 Task: Find connections with filter location Wolfsberg with filter topic #marketswith filter profile language Potuguese with filter current company Ingram Micro with filter school Vijayanagara Sri Krishnadevaraya University, Bellary with filter industry Retail Recyclable Materials & Used Merchandise with filter service category Lead Generation with filter keywords title Phone Sales Specialist
Action: Mouse moved to (578, 202)
Screenshot: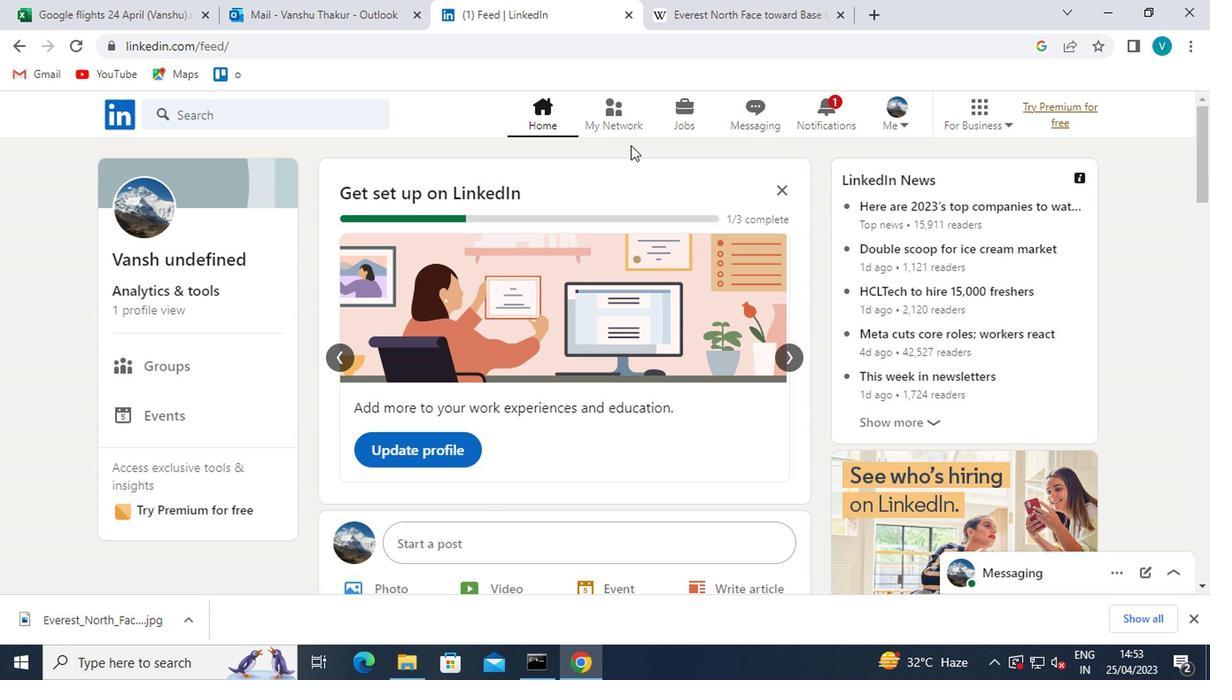 
Action: Mouse pressed left at (578, 202)
Screenshot: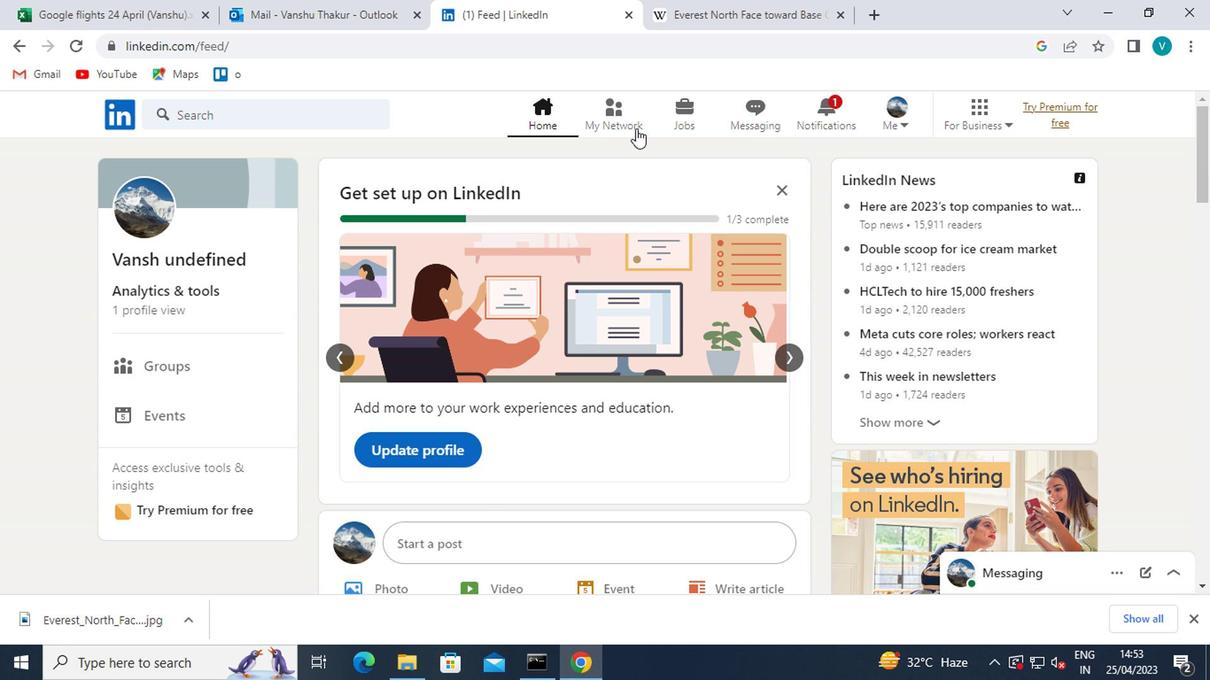 
Action: Mouse moved to (271, 269)
Screenshot: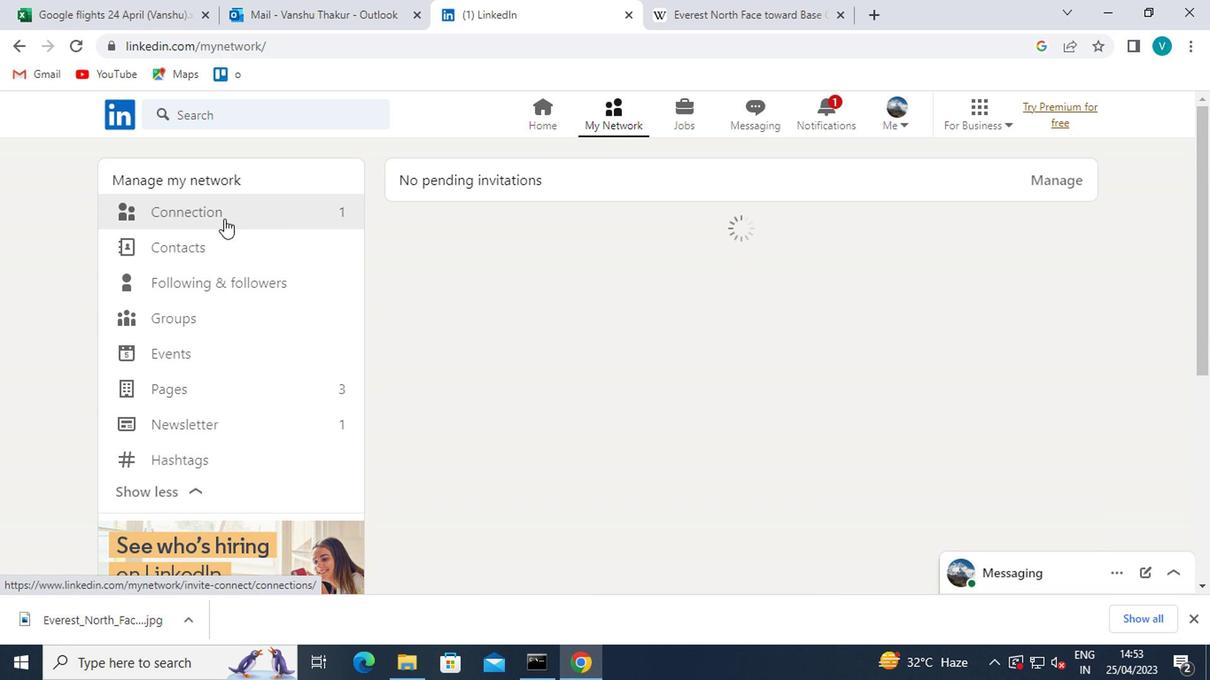 
Action: Mouse pressed left at (271, 269)
Screenshot: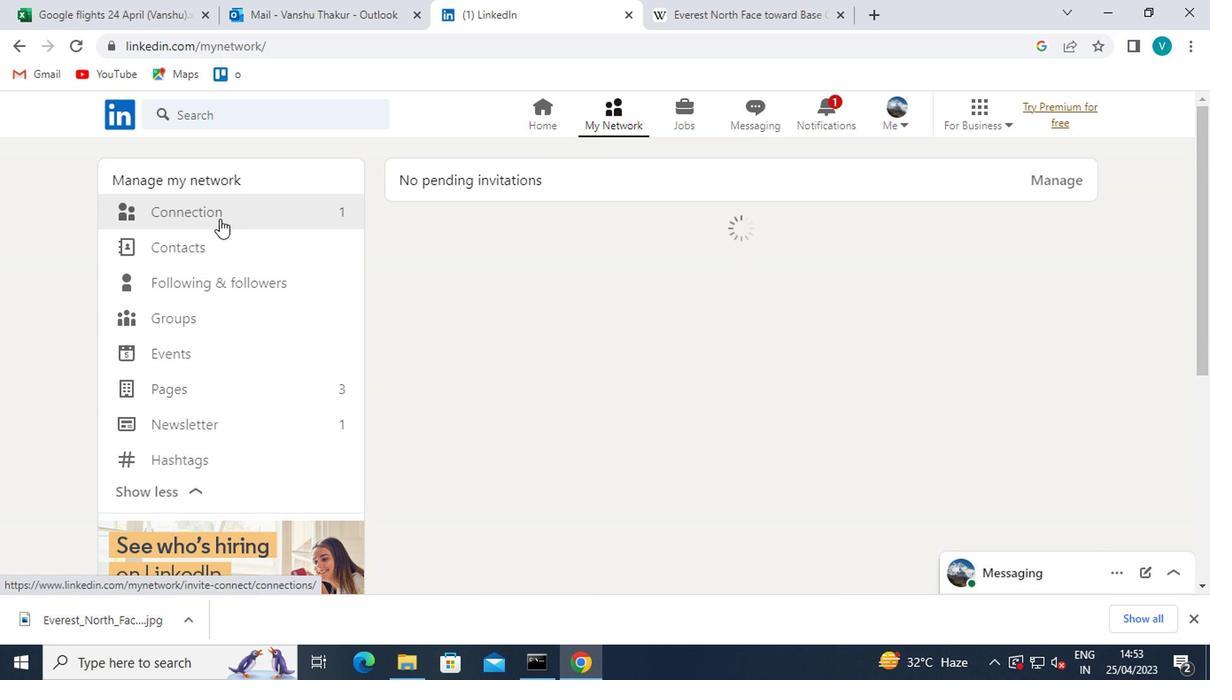 
Action: Mouse moved to (640, 272)
Screenshot: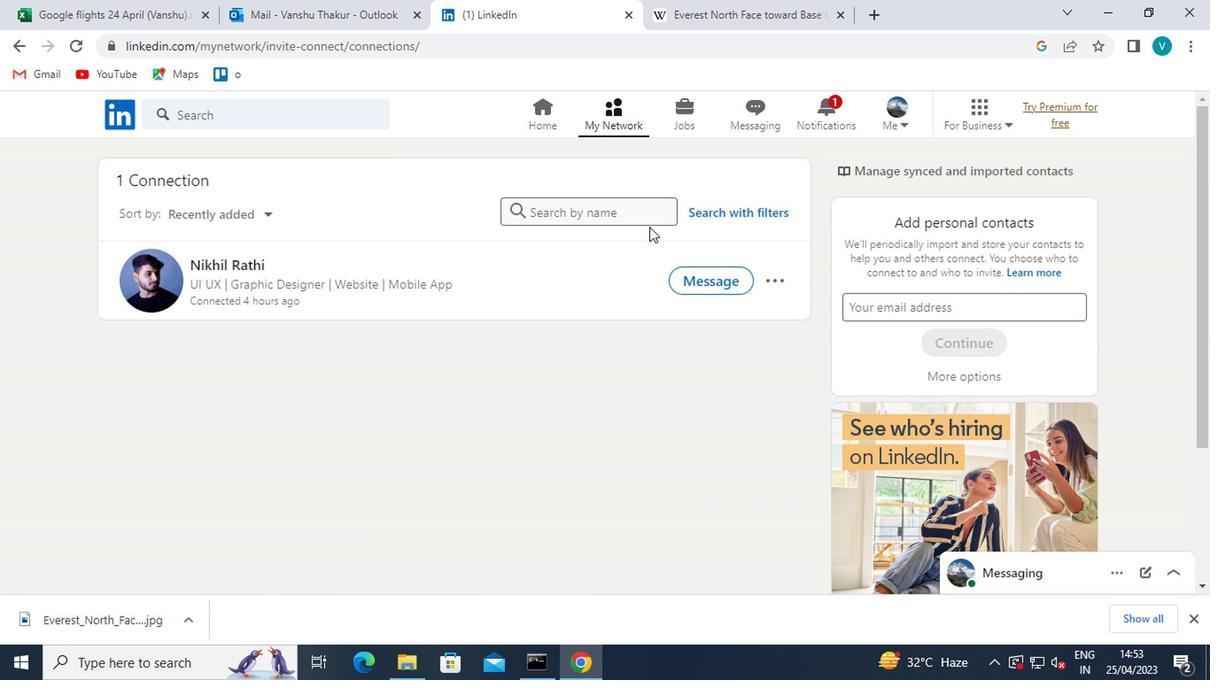 
Action: Mouse pressed left at (640, 272)
Screenshot: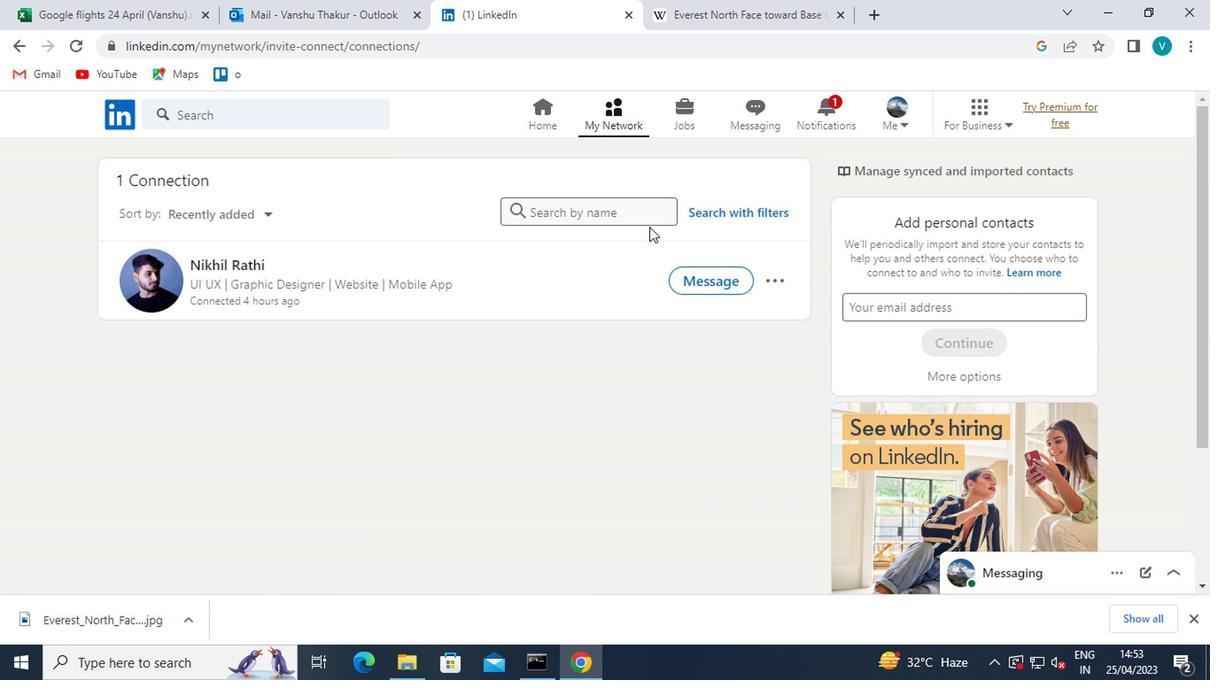
Action: Mouse moved to (561, 245)
Screenshot: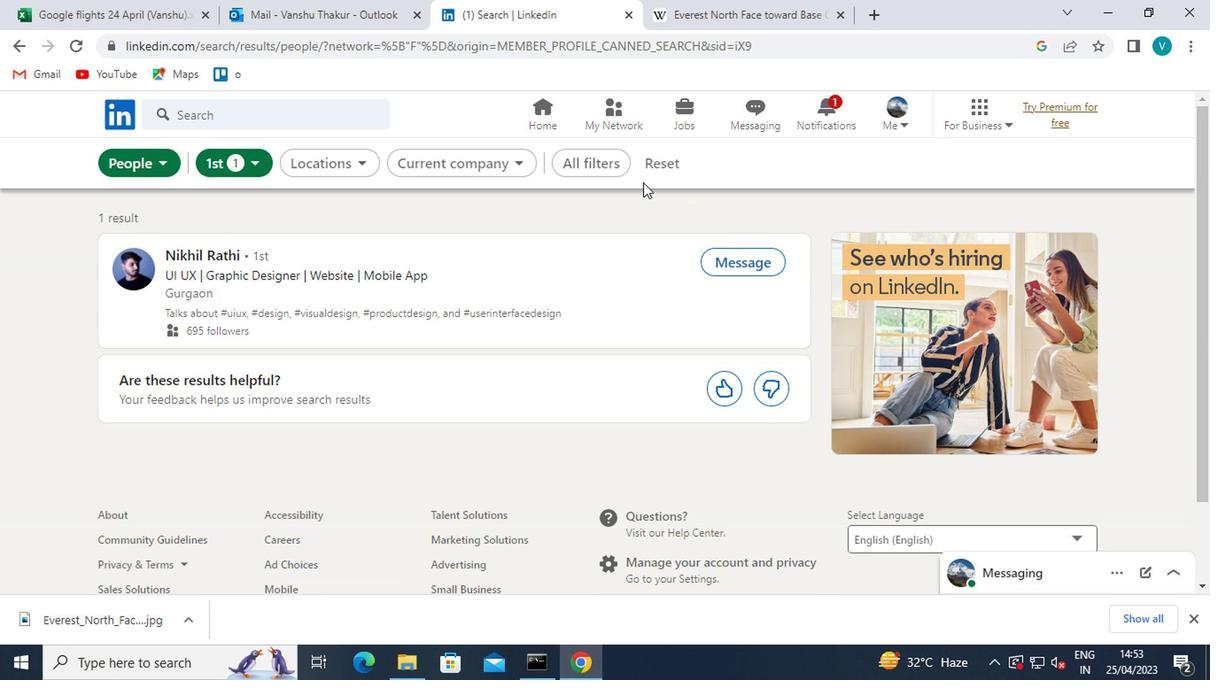 
Action: Mouse pressed left at (561, 245)
Screenshot: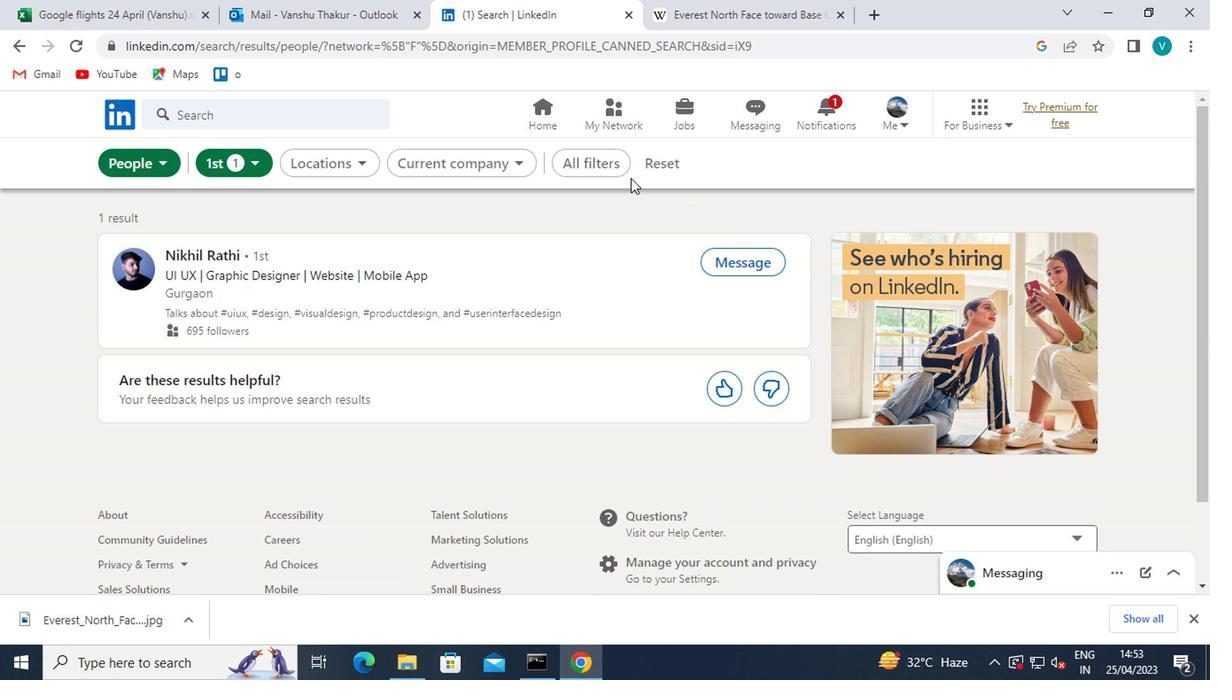 
Action: Mouse moved to (680, 352)
Screenshot: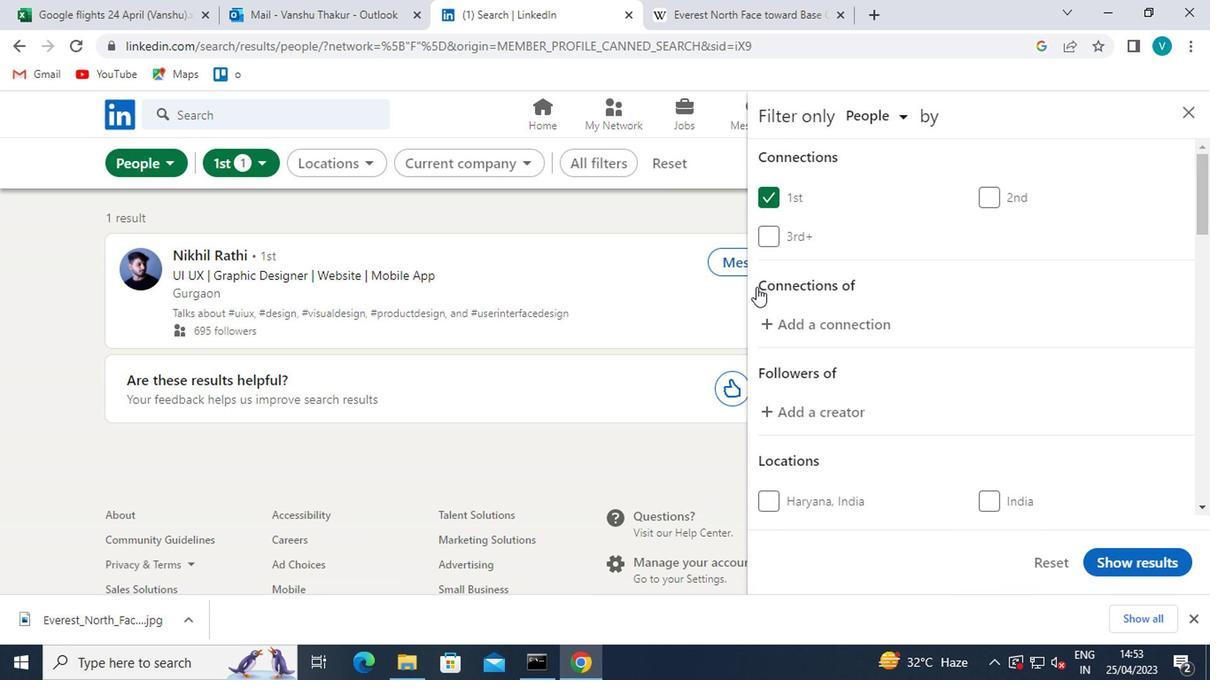 
Action: Mouse scrolled (680, 351) with delta (0, 0)
Screenshot: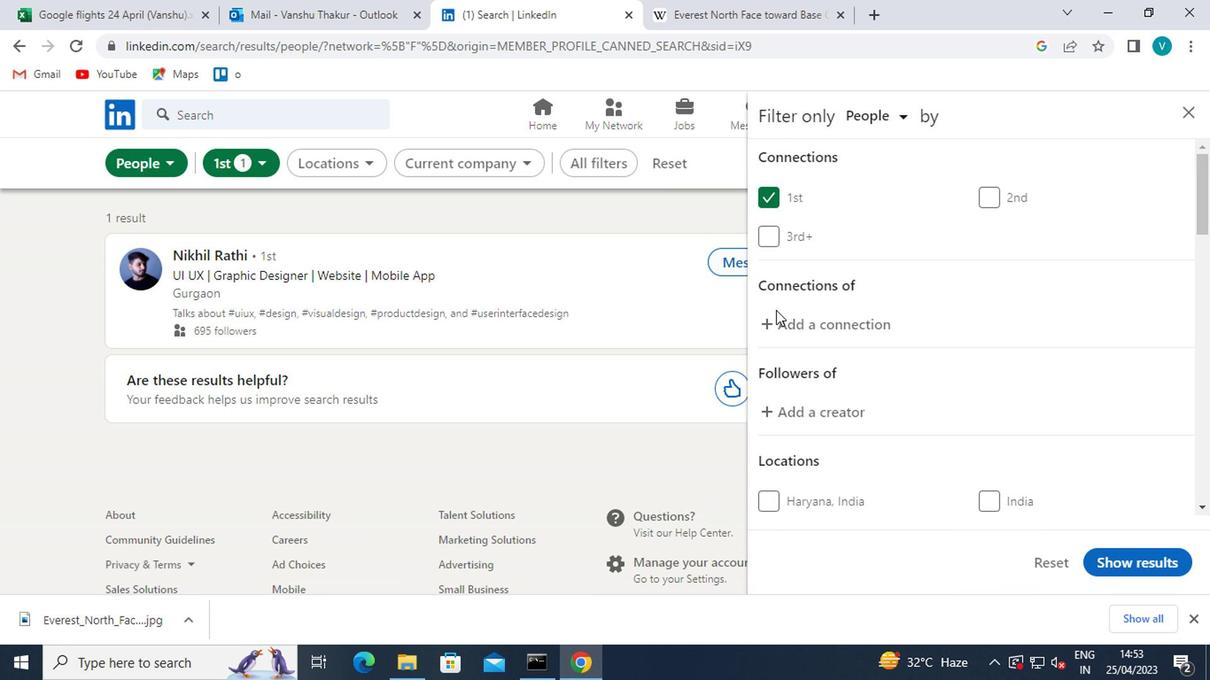 
Action: Mouse scrolled (680, 351) with delta (0, 0)
Screenshot: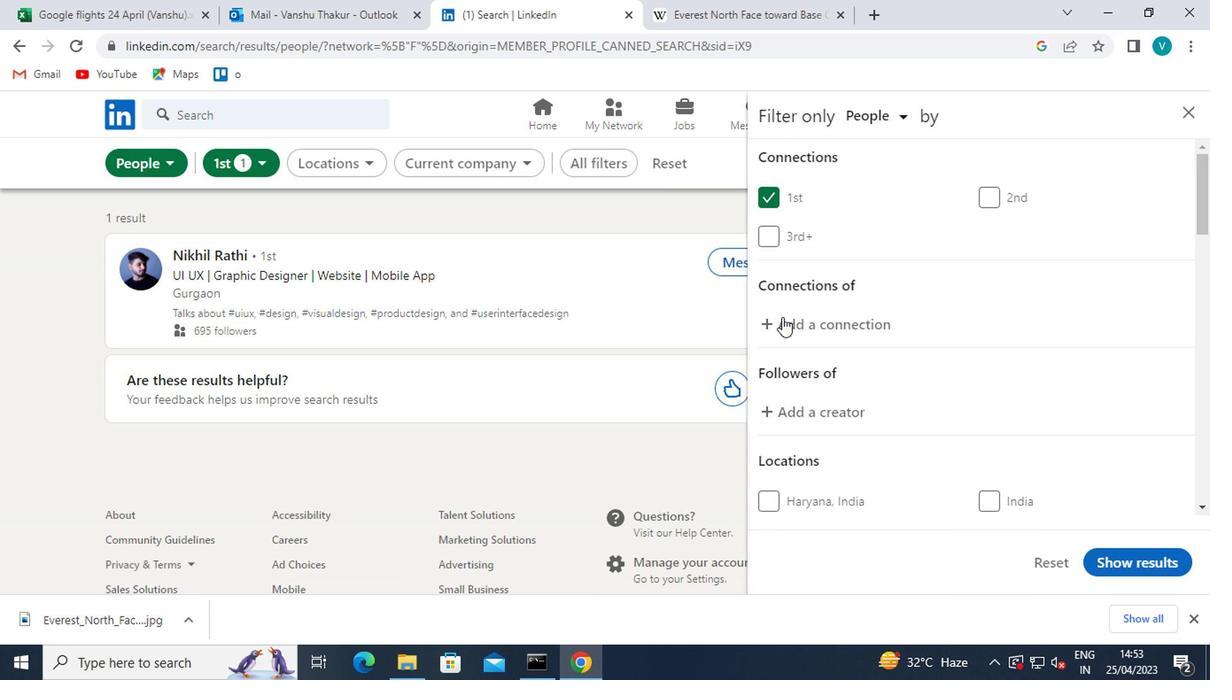 
Action: Mouse moved to (696, 407)
Screenshot: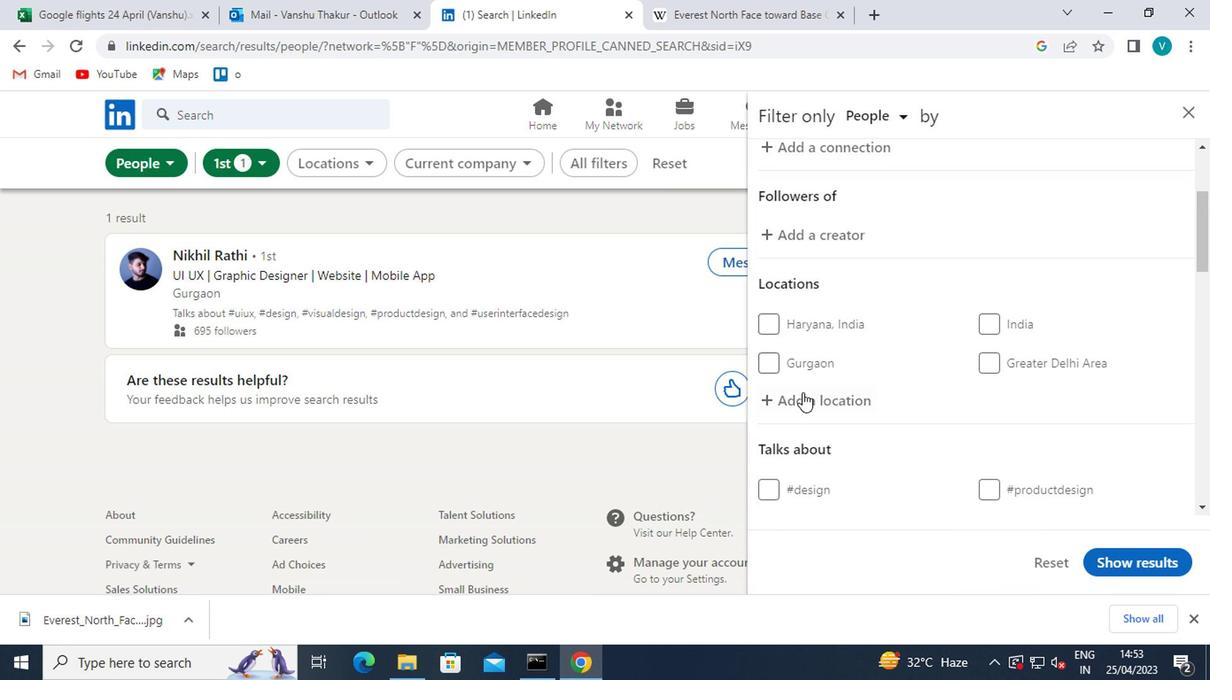 
Action: Mouse pressed left at (696, 407)
Screenshot: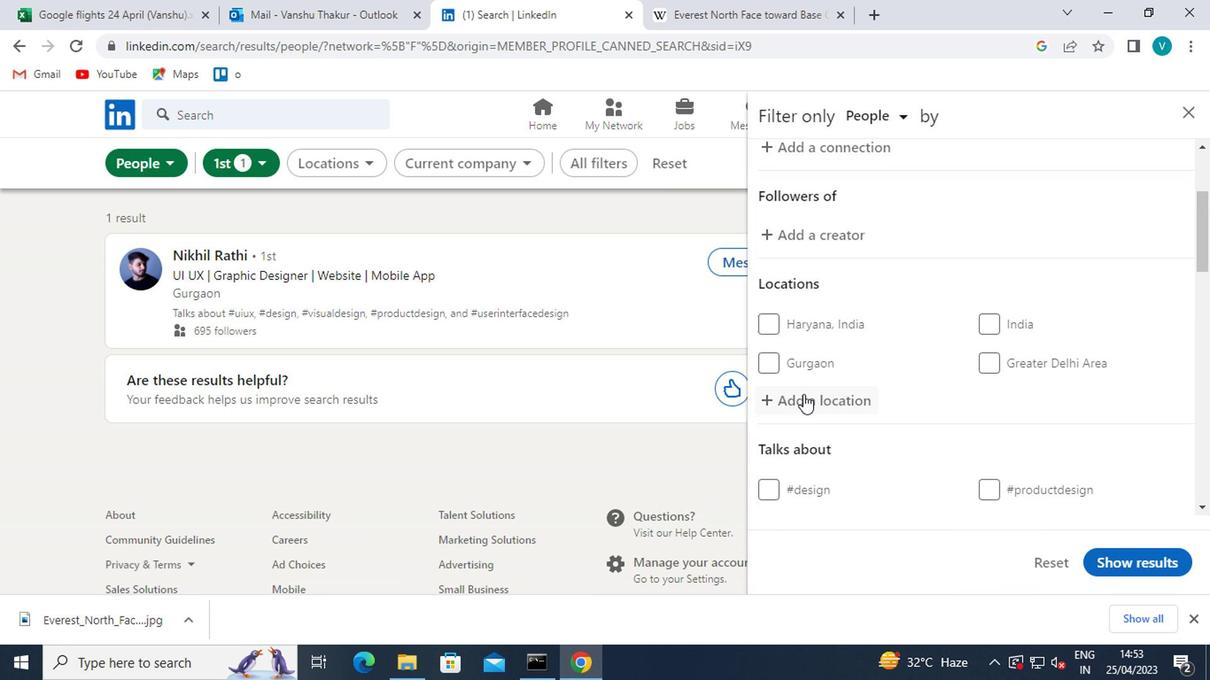 
Action: Mouse moved to (696, 407)
Screenshot: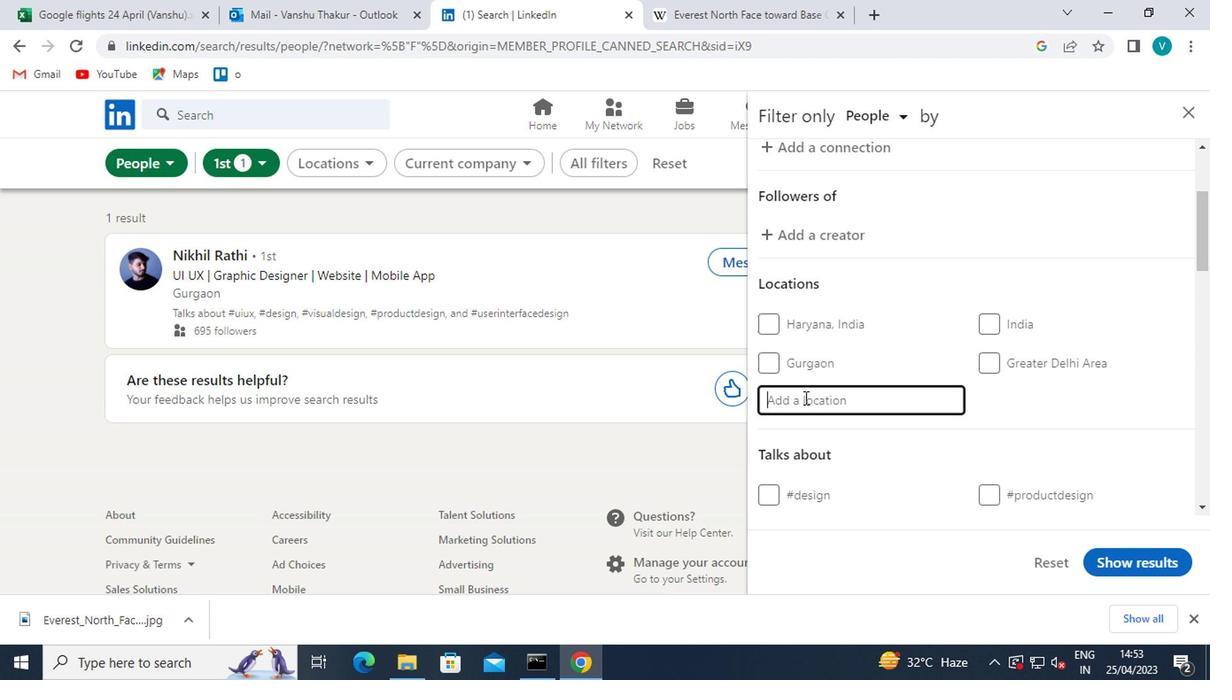 
Action: Key pressed <Key.shift>WOLF
Screenshot: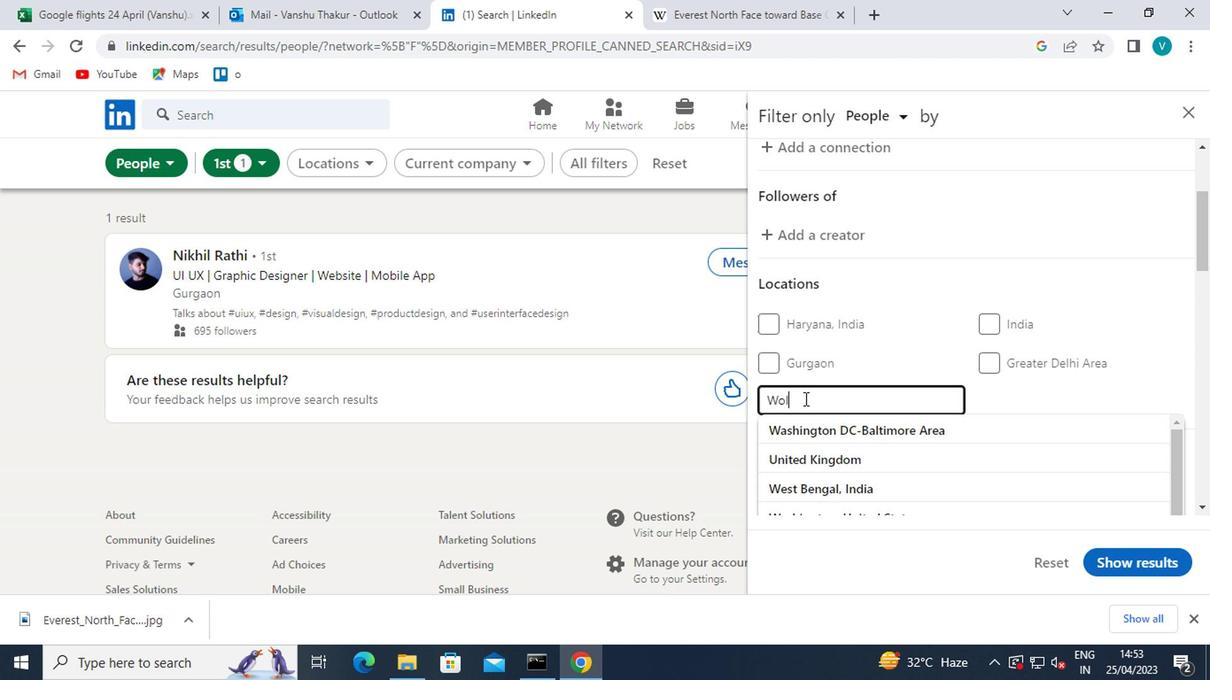 
Action: Mouse moved to (696, 407)
Screenshot: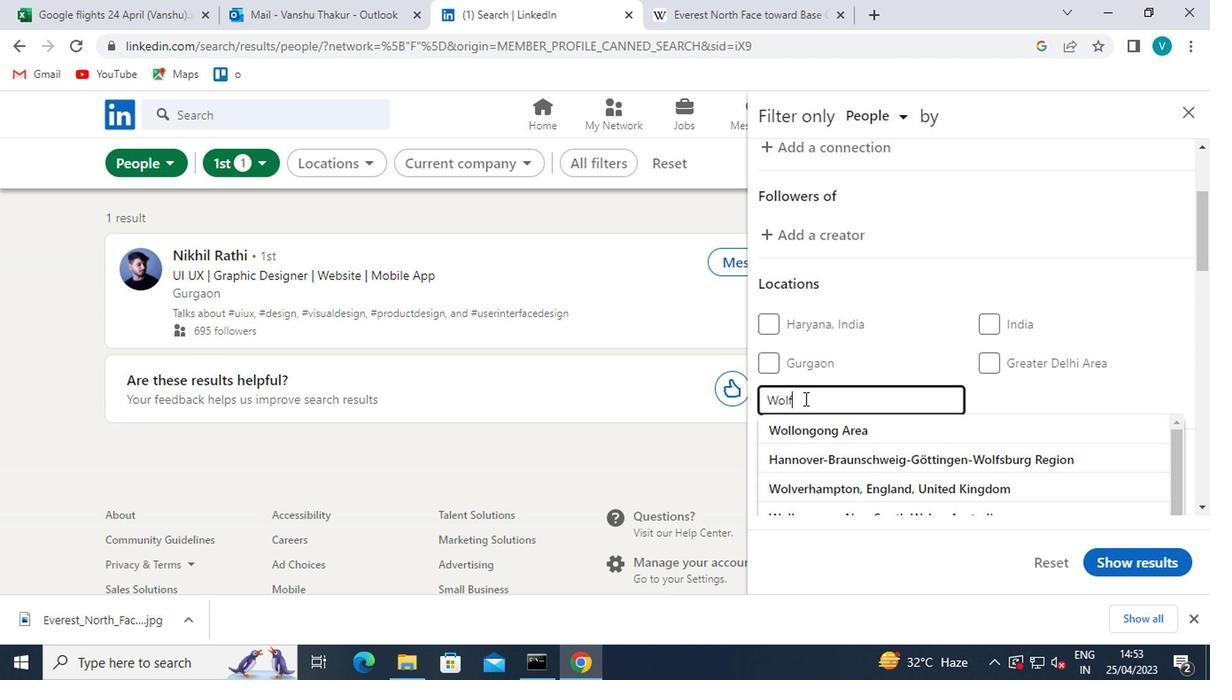 
Action: Key pressed SBERG
Screenshot: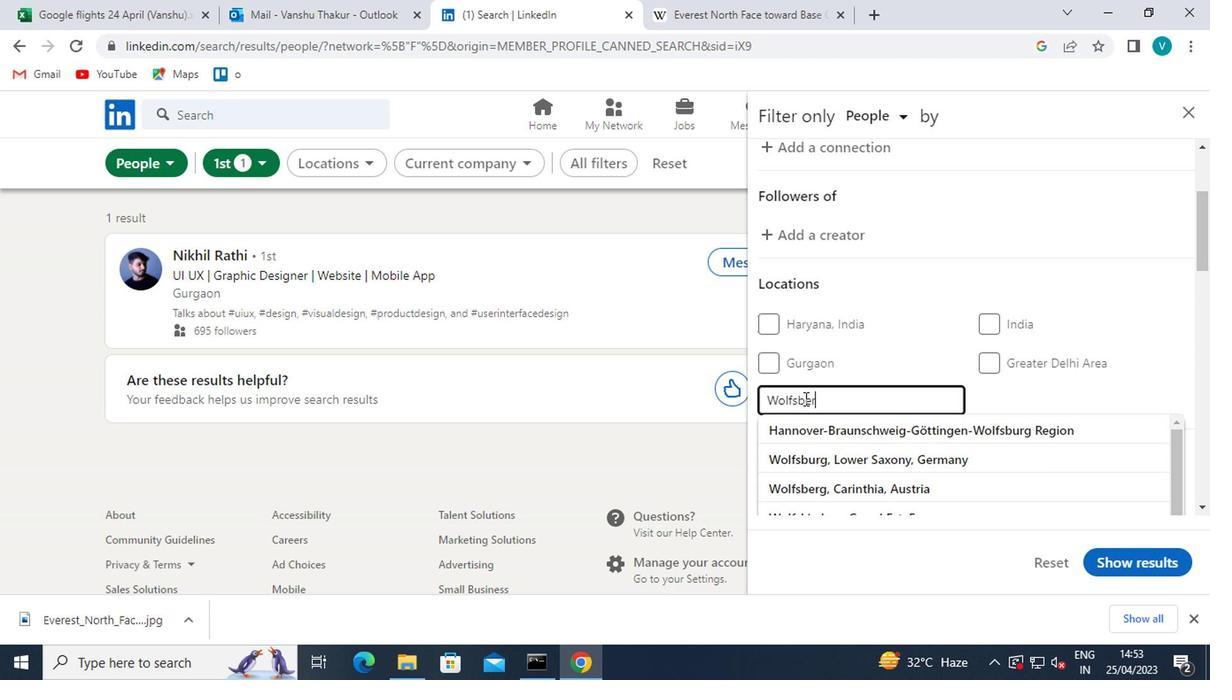 
Action: Mouse moved to (736, 427)
Screenshot: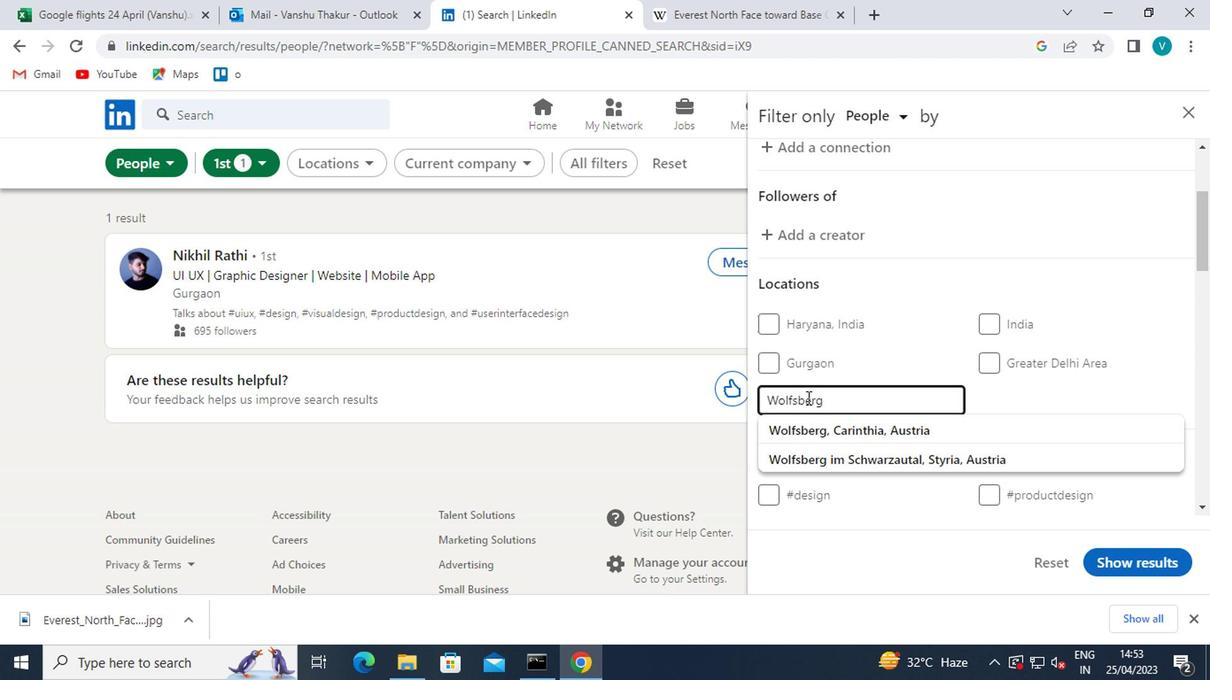 
Action: Mouse pressed left at (736, 427)
Screenshot: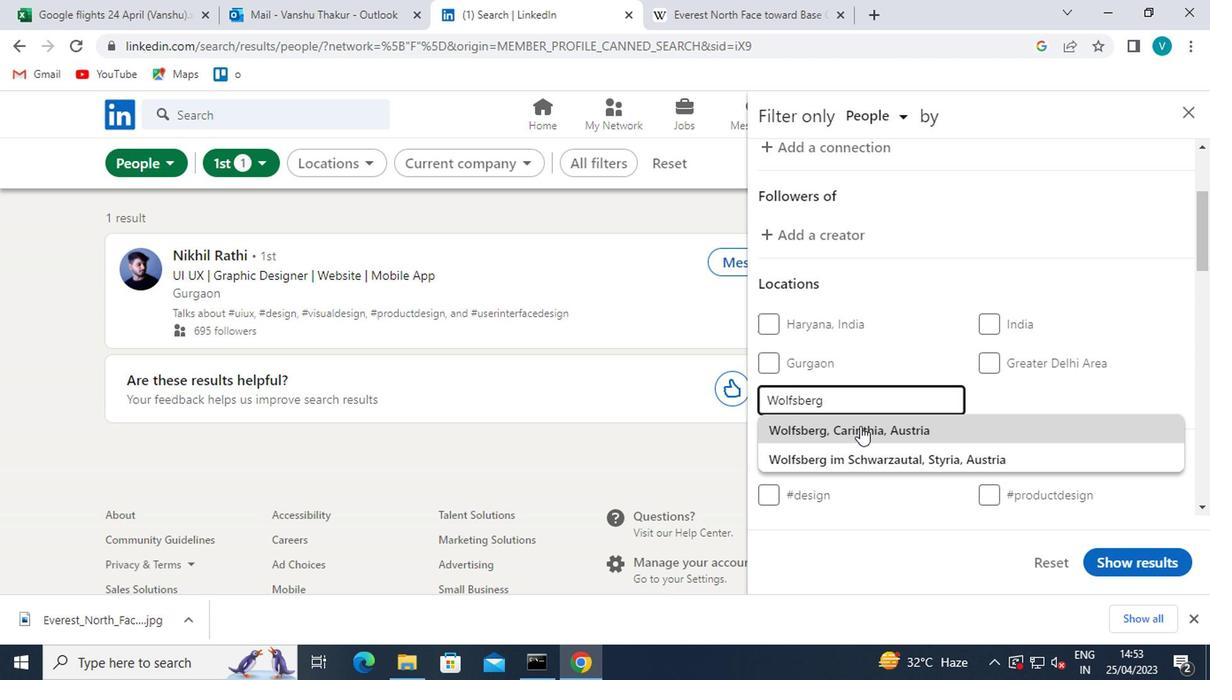 
Action: Mouse moved to (737, 427)
Screenshot: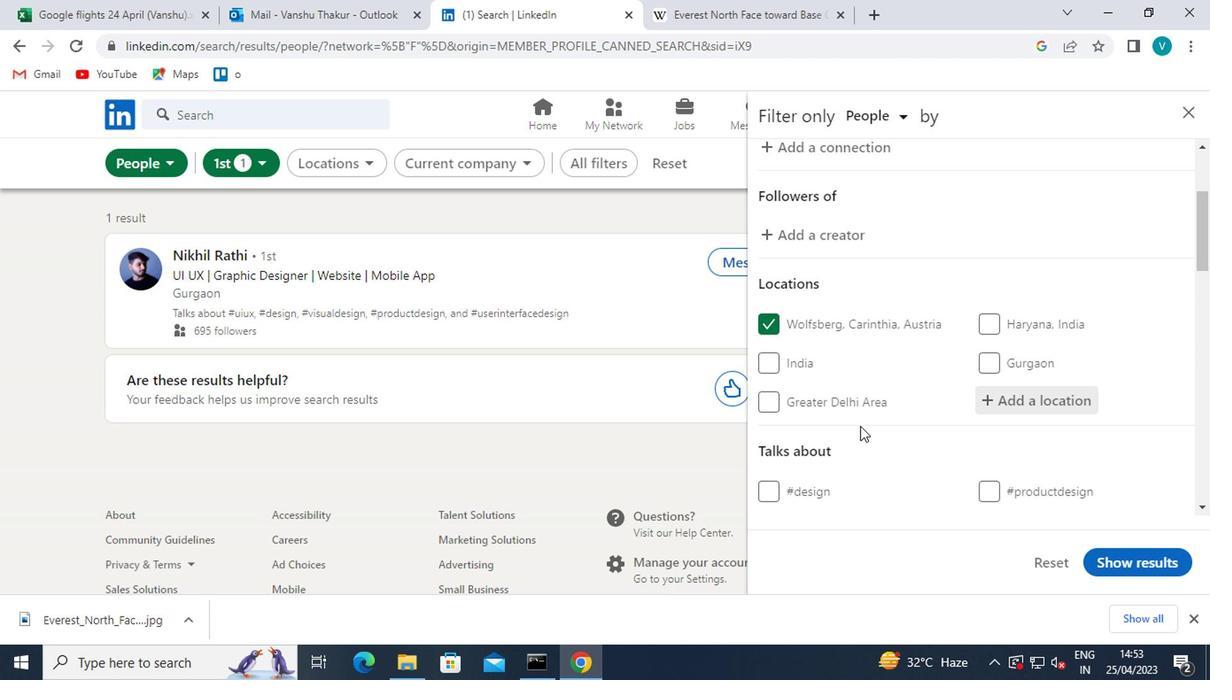
Action: Mouse scrolled (737, 426) with delta (0, 0)
Screenshot: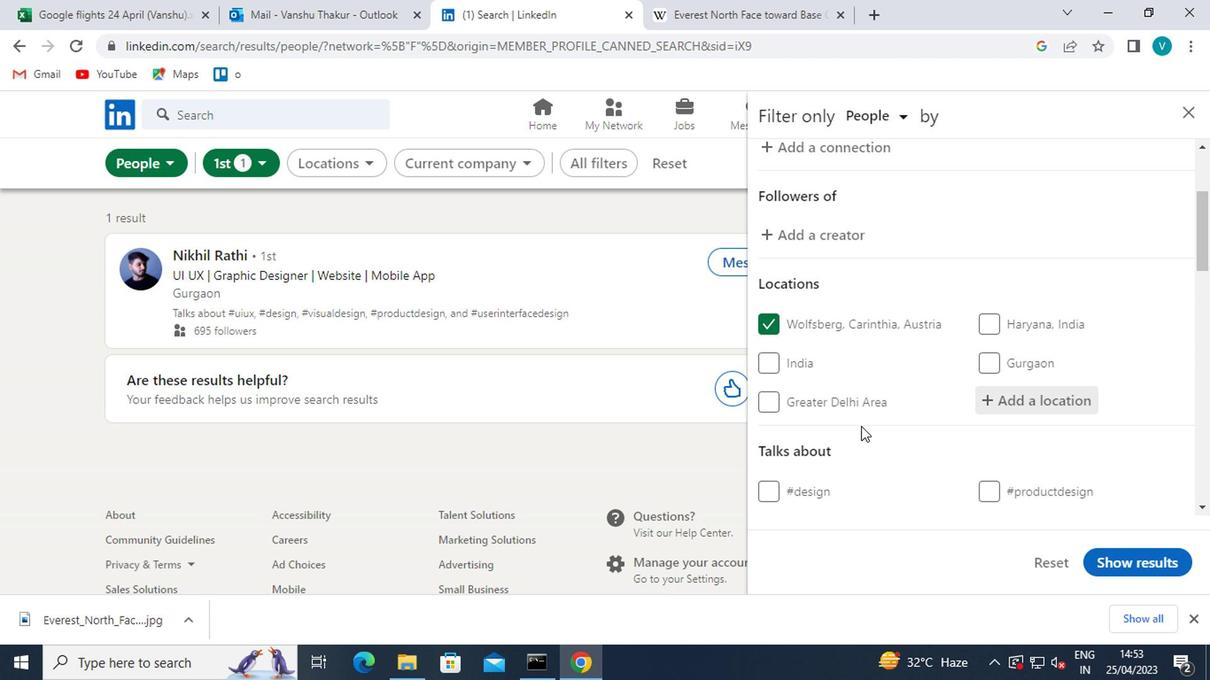 
Action: Mouse moved to (737, 427)
Screenshot: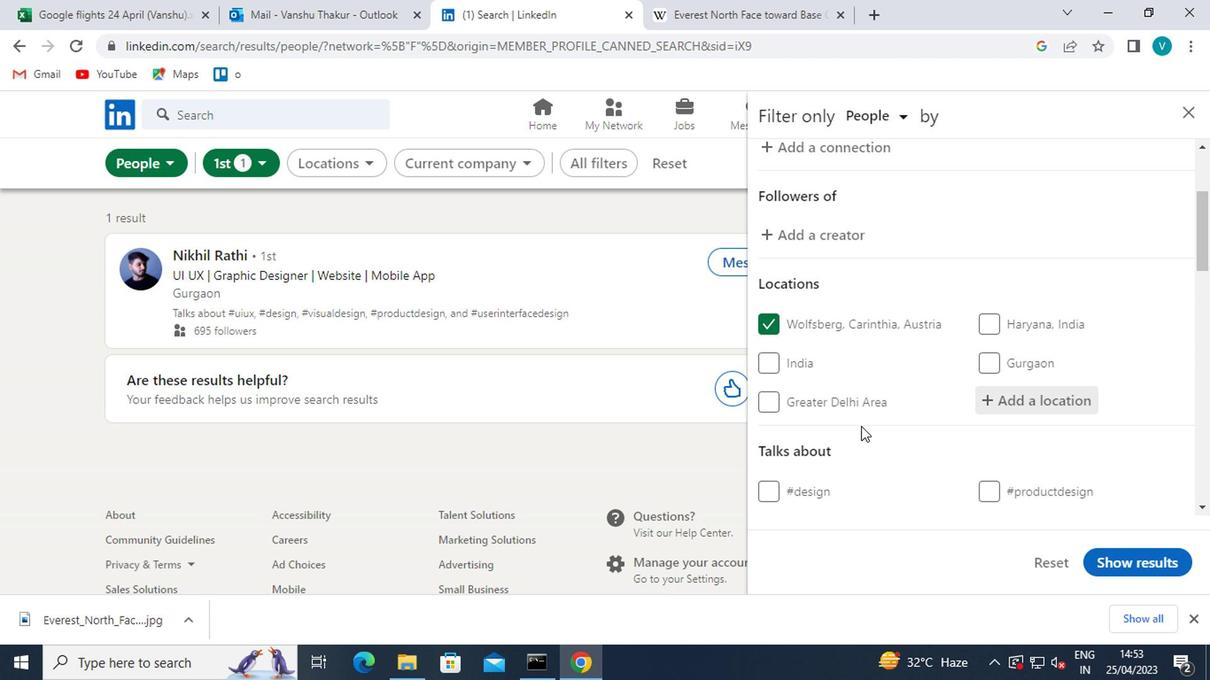 
Action: Mouse scrolled (737, 426) with delta (0, 0)
Screenshot: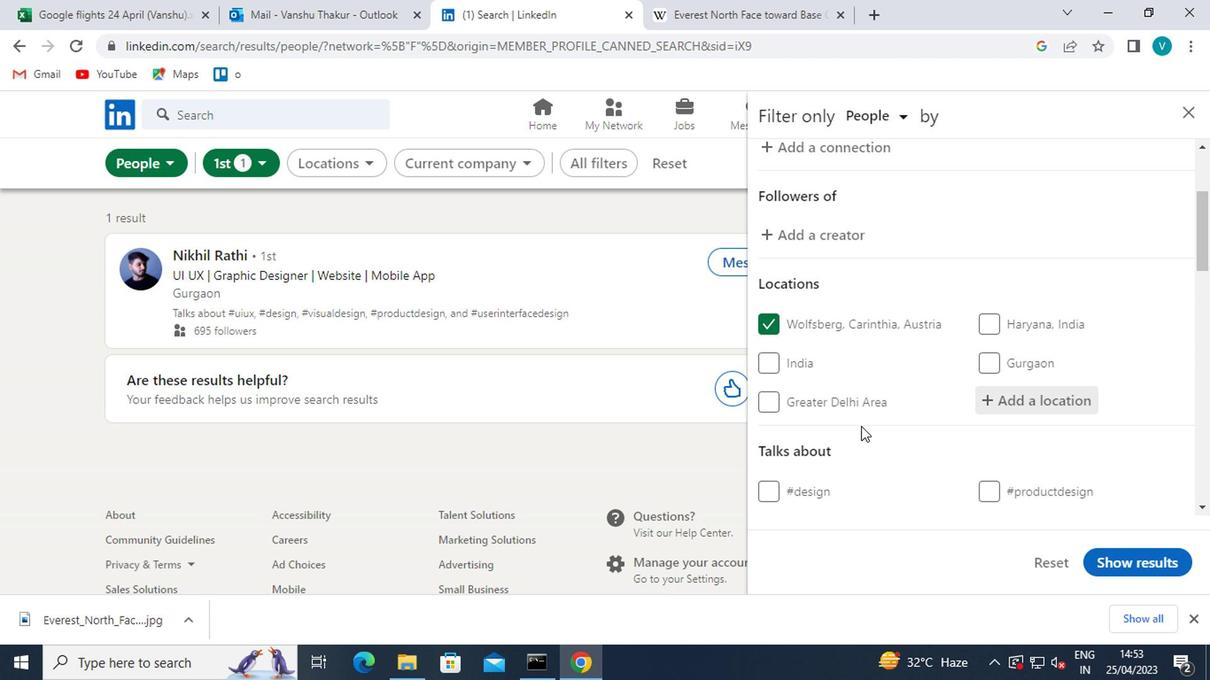 
Action: Mouse scrolled (737, 426) with delta (0, 0)
Screenshot: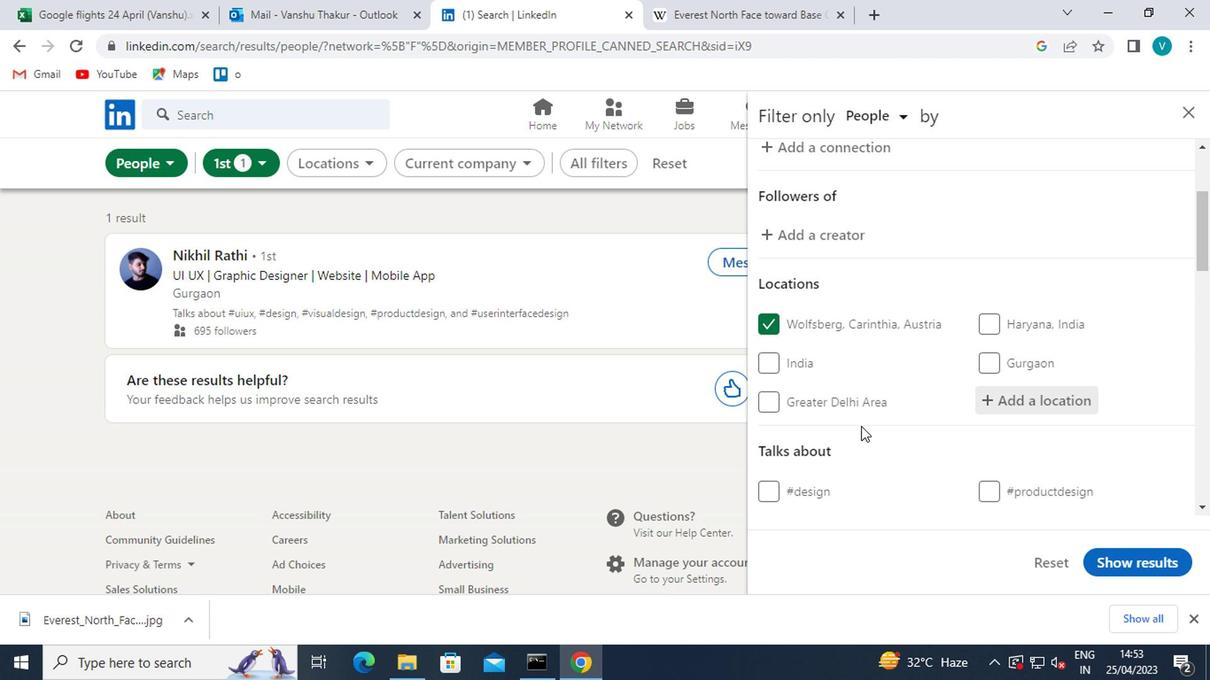
Action: Mouse moved to (844, 342)
Screenshot: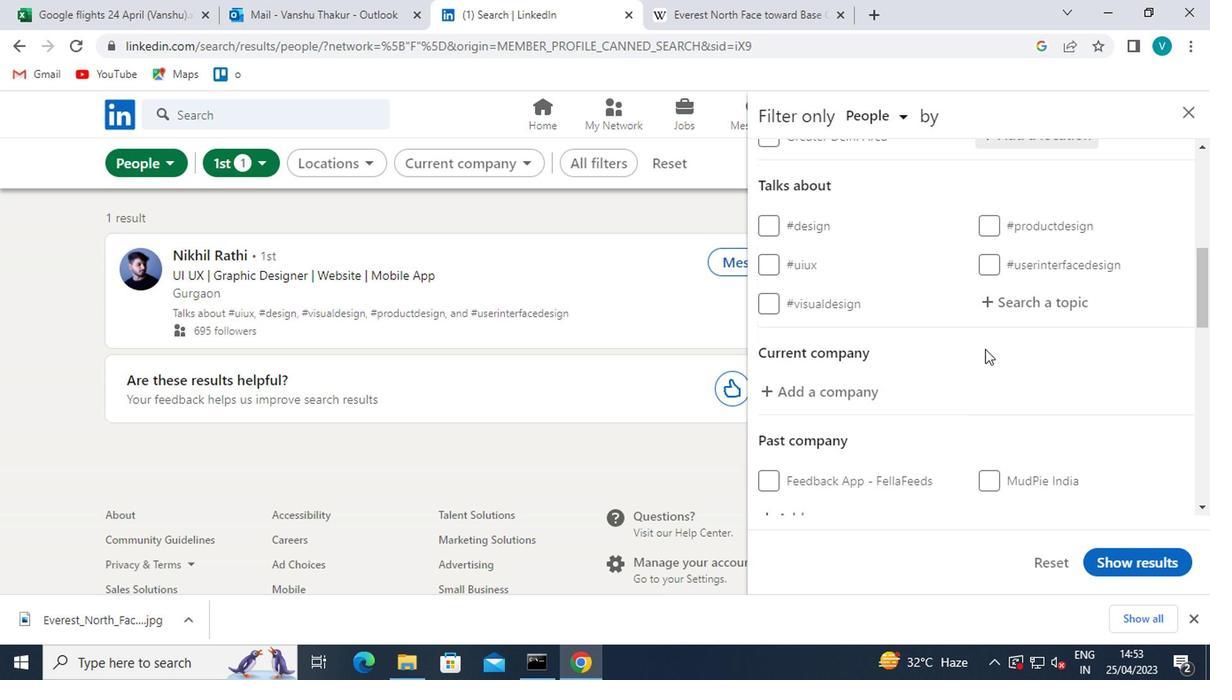 
Action: Mouse pressed left at (844, 342)
Screenshot: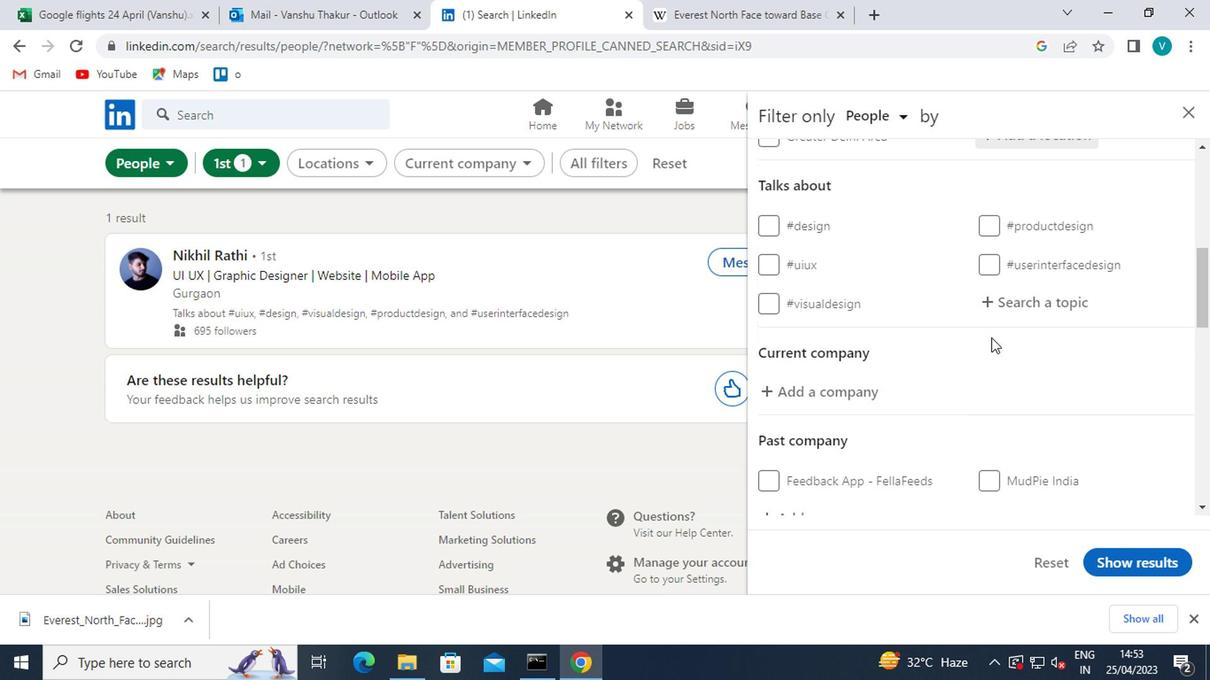 
Action: Mouse moved to (844, 341)
Screenshot: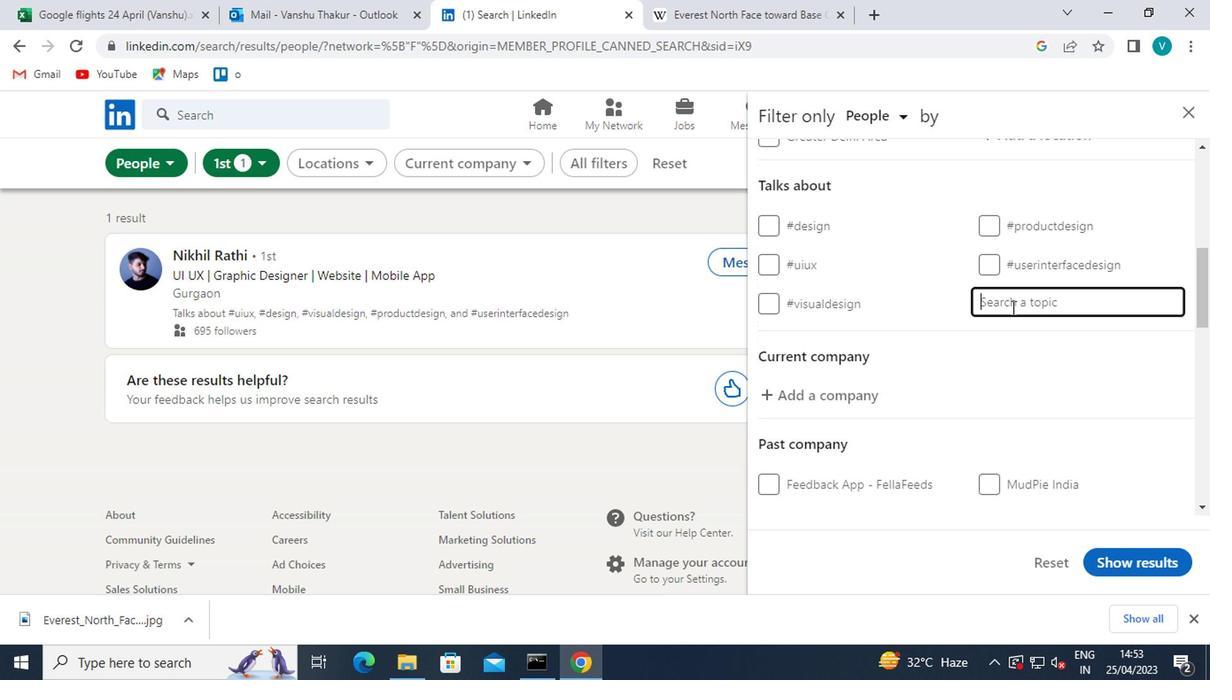 
Action: Key pressed <Key.shift>#MARKETS
Screenshot: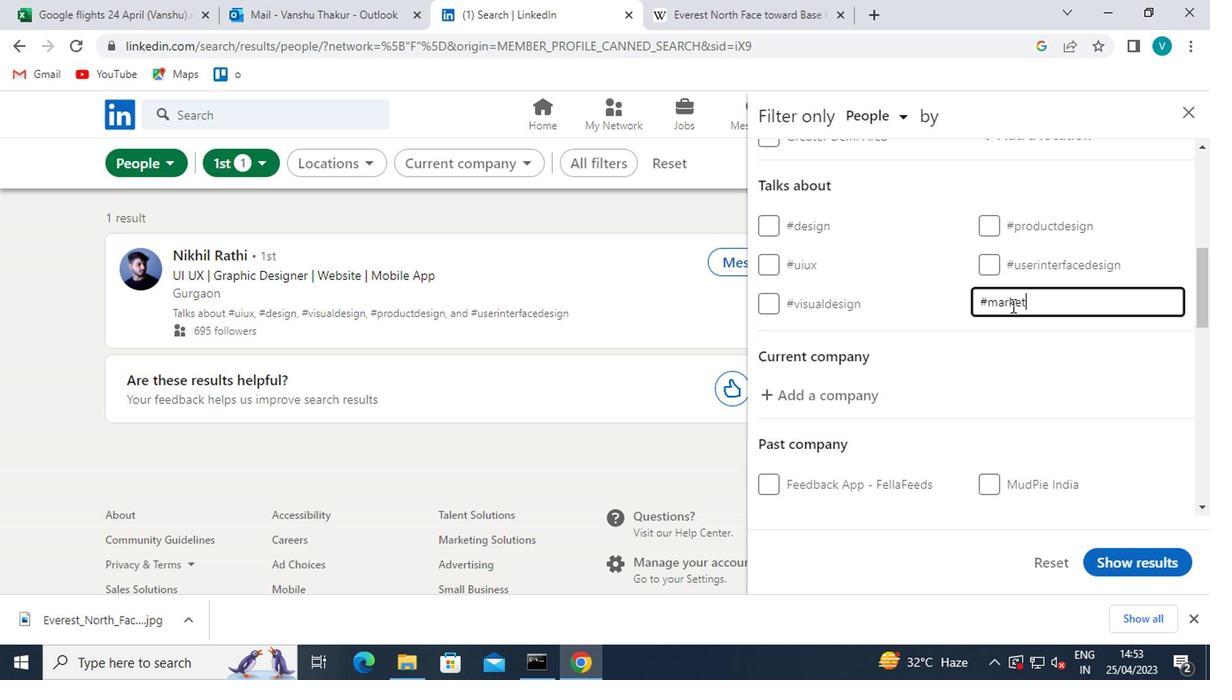 
Action: Mouse moved to (870, 364)
Screenshot: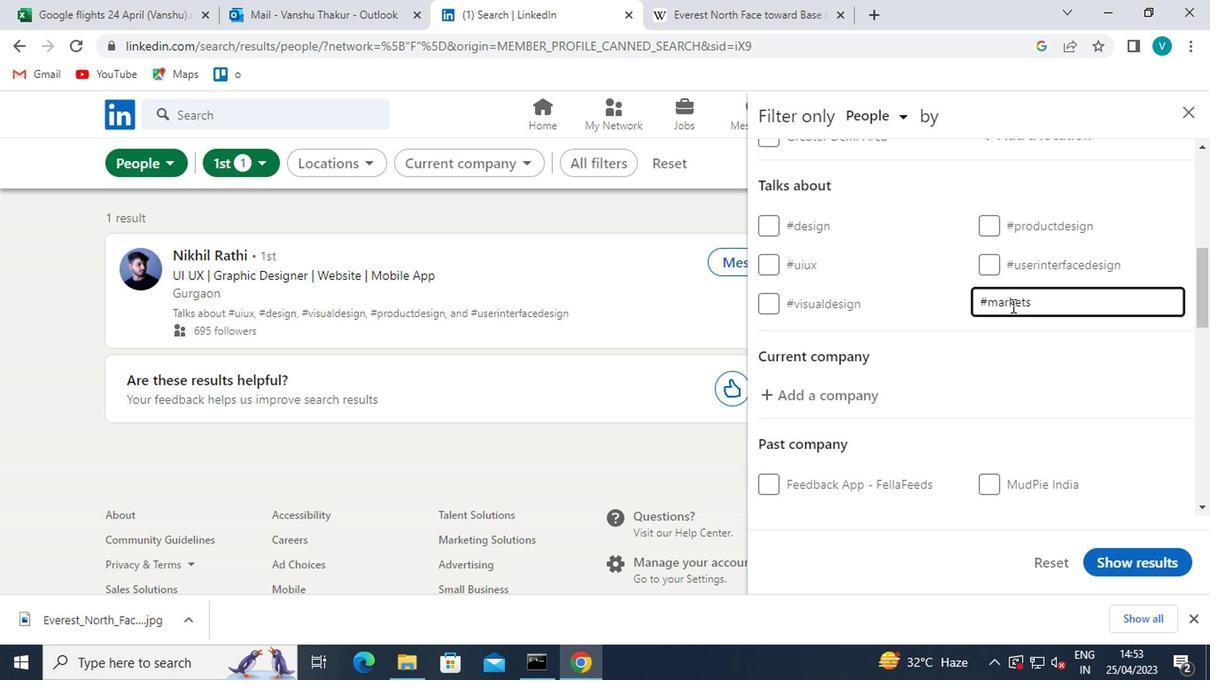 
Action: Mouse pressed left at (870, 364)
Screenshot: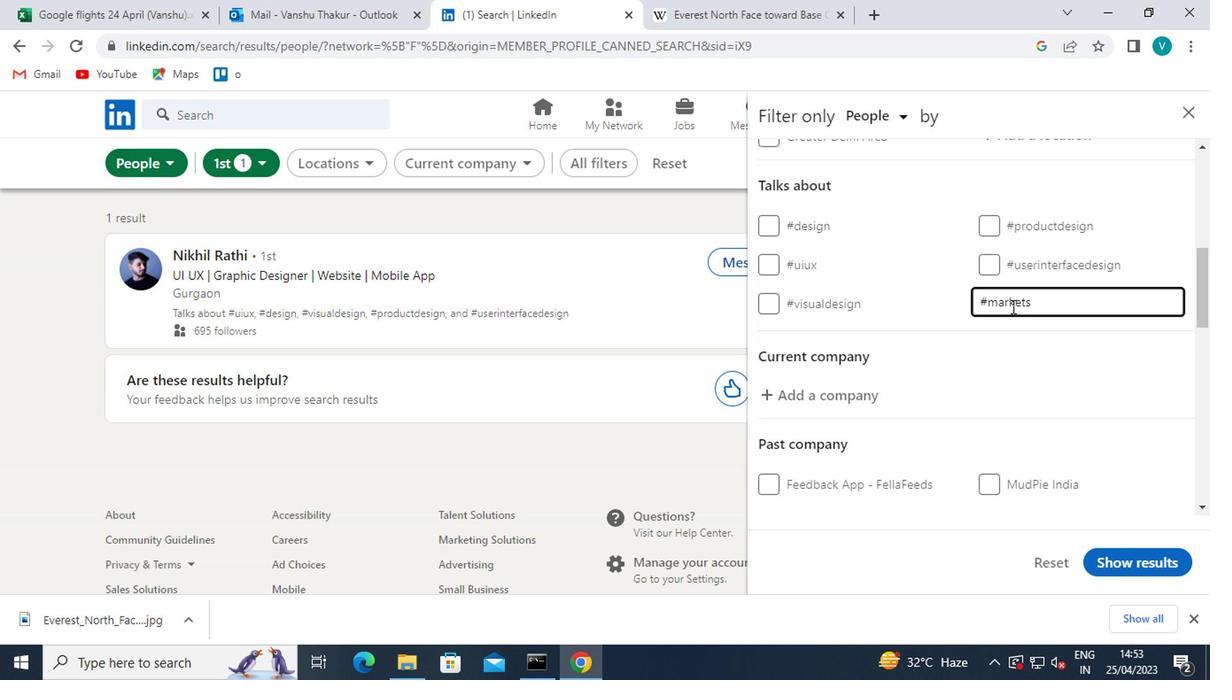 
Action: Mouse scrolled (870, 363) with delta (0, 0)
Screenshot: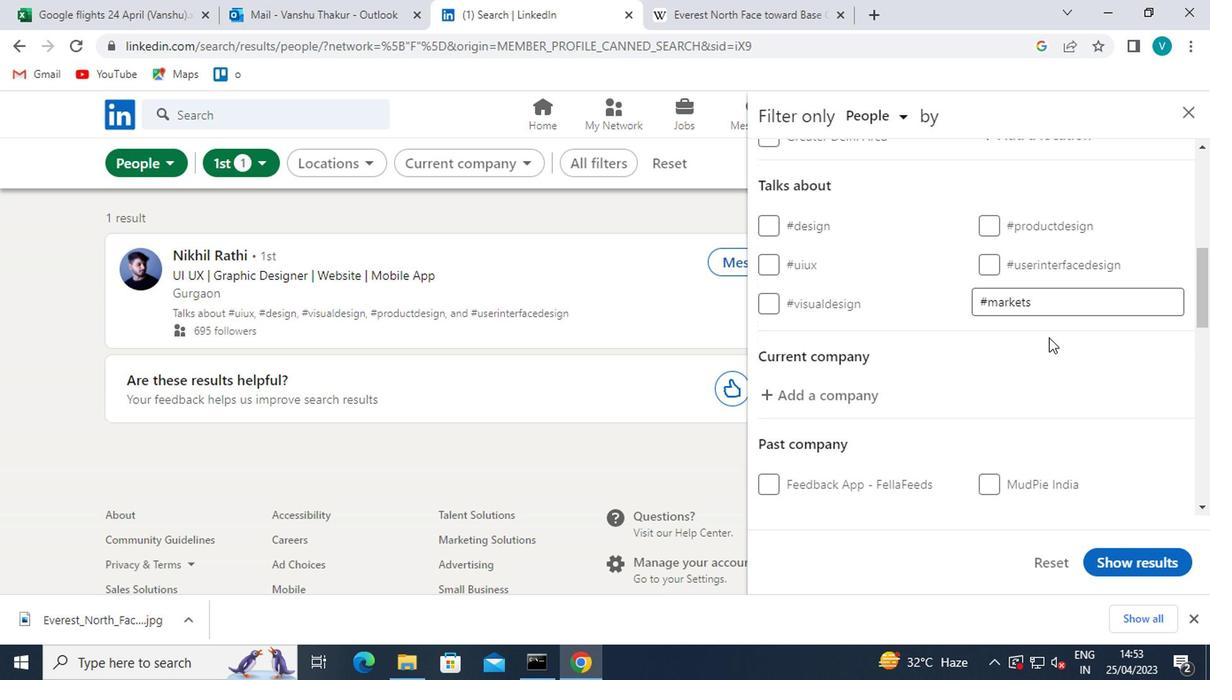 
Action: Mouse scrolled (870, 363) with delta (0, 0)
Screenshot: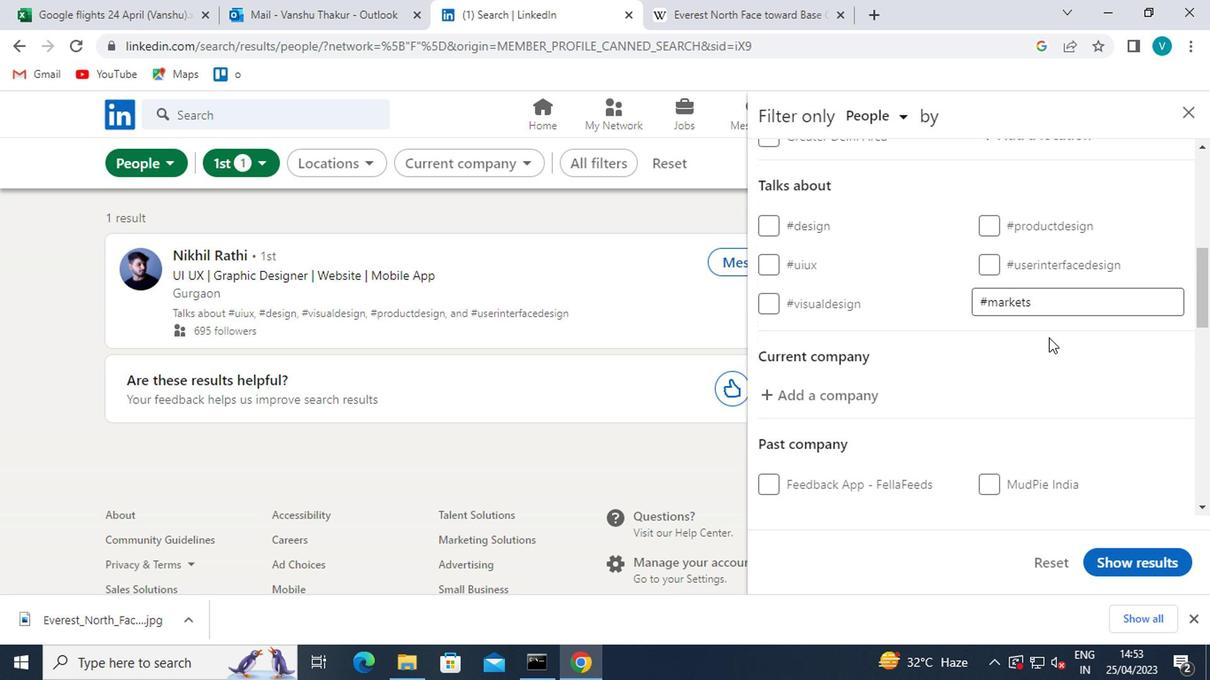 
Action: Mouse scrolled (870, 363) with delta (0, 0)
Screenshot: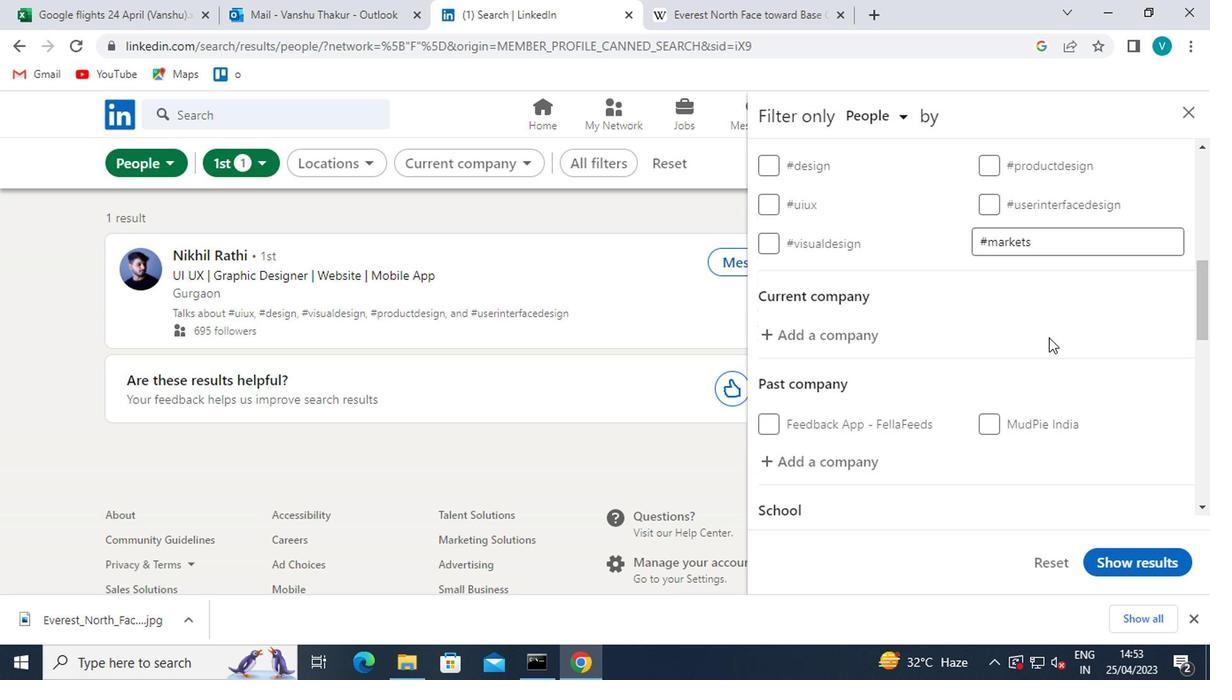 
Action: Mouse moved to (871, 364)
Screenshot: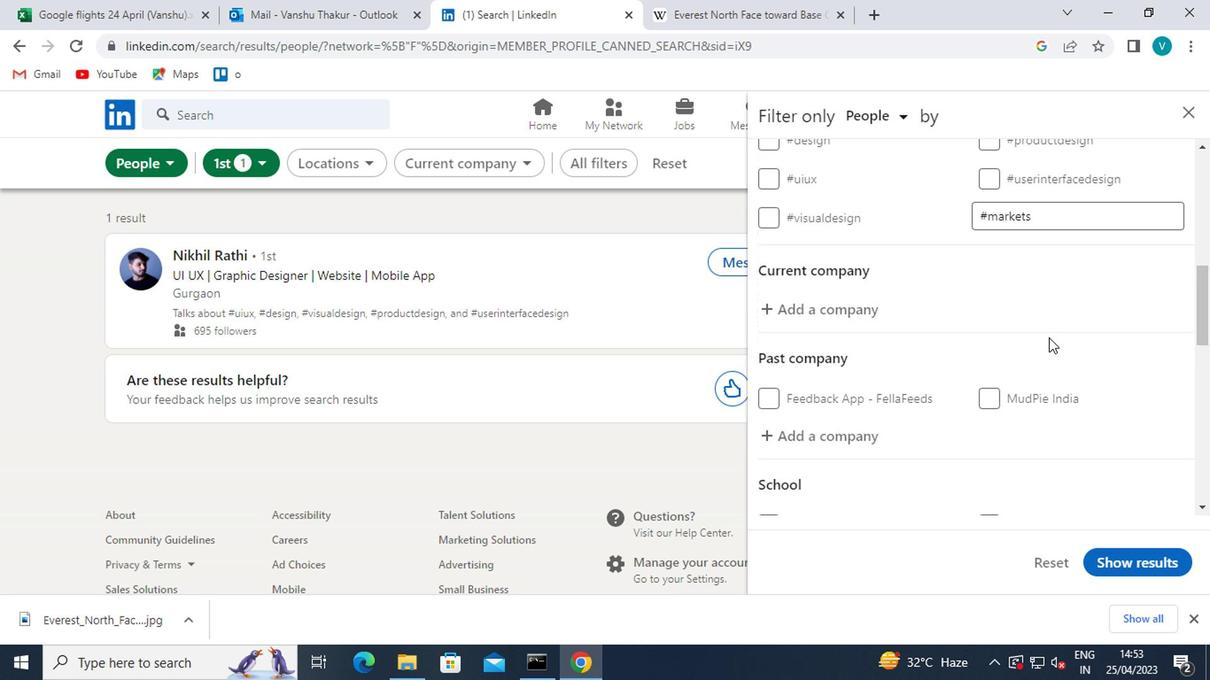 
Action: Mouse scrolled (871, 363) with delta (0, 0)
Screenshot: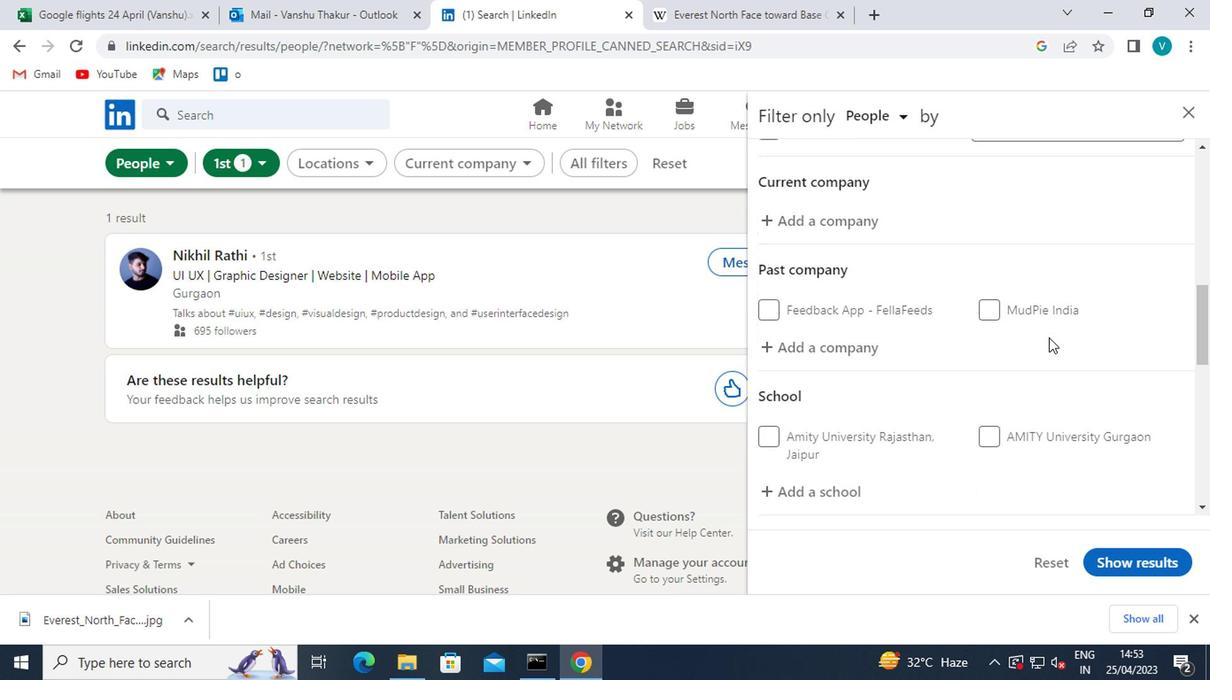 
Action: Mouse scrolled (871, 363) with delta (0, 0)
Screenshot: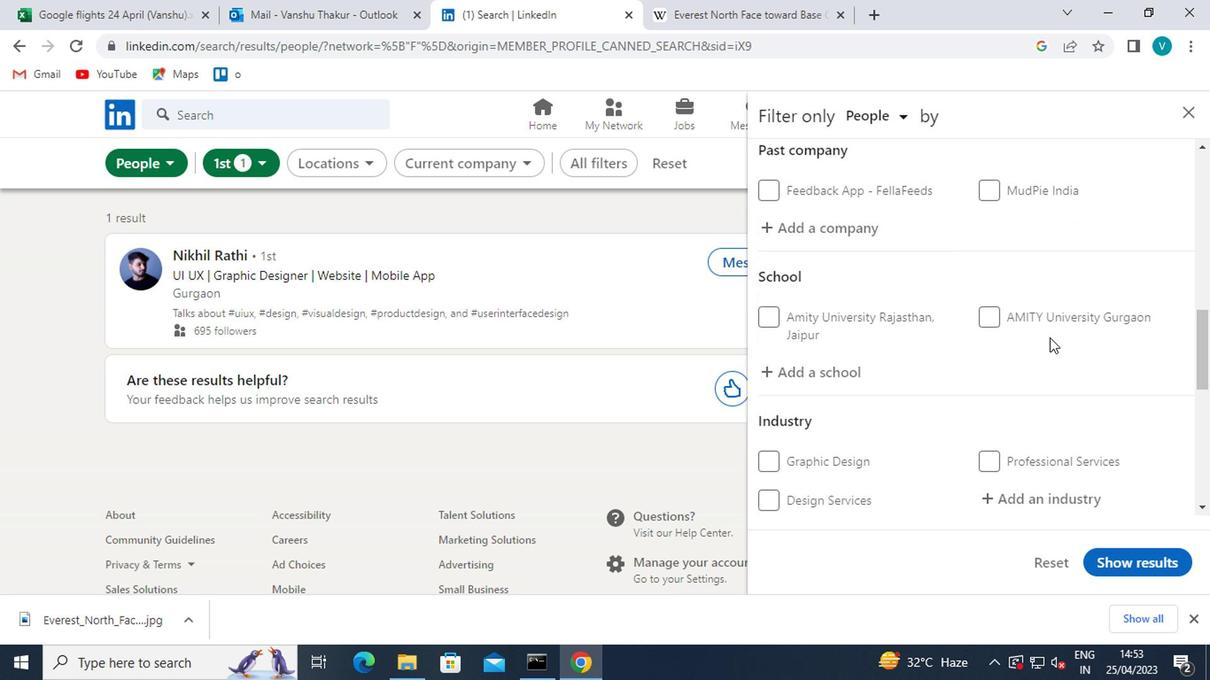 
Action: Mouse scrolled (871, 363) with delta (0, 0)
Screenshot: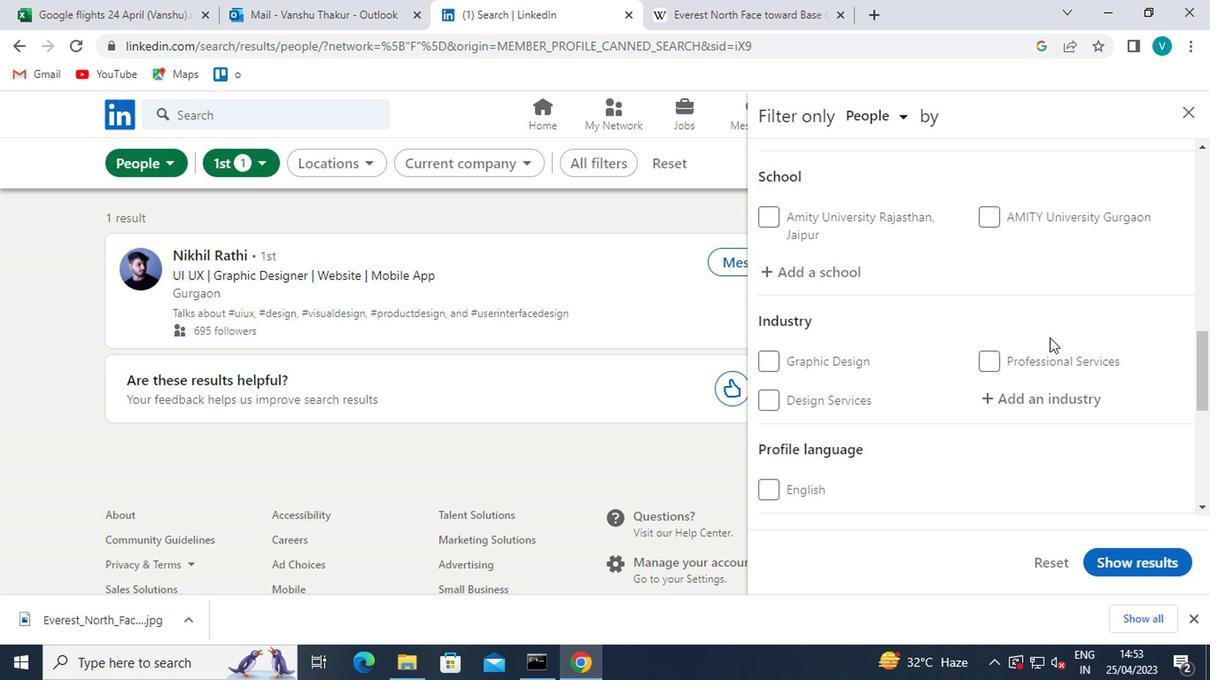 
Action: Mouse scrolled (871, 365) with delta (0, 0)
Screenshot: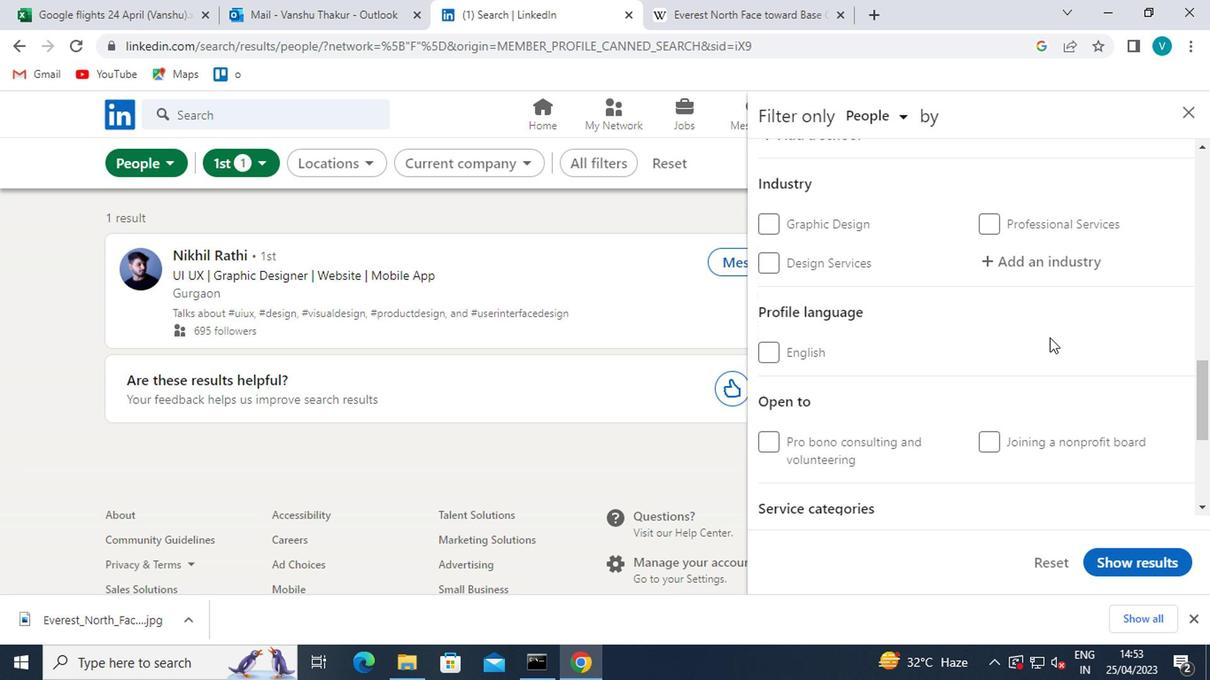 
Action: Mouse scrolled (871, 365) with delta (0, 0)
Screenshot: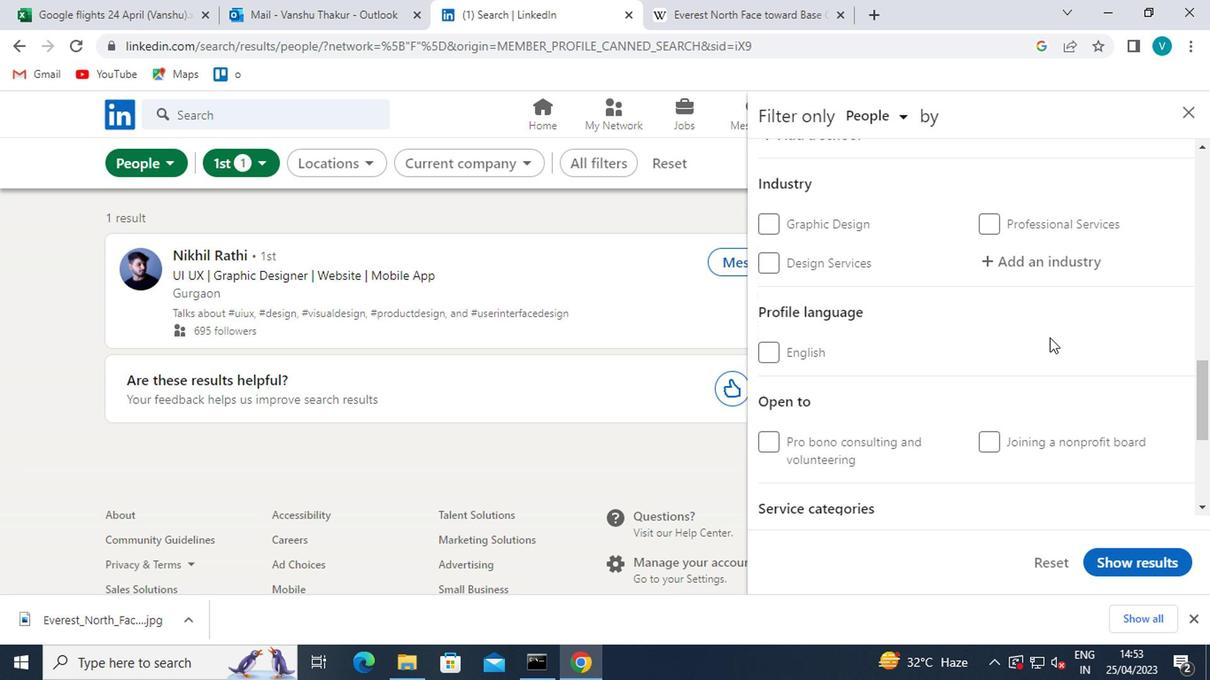 
Action: Mouse scrolled (871, 365) with delta (0, 0)
Screenshot: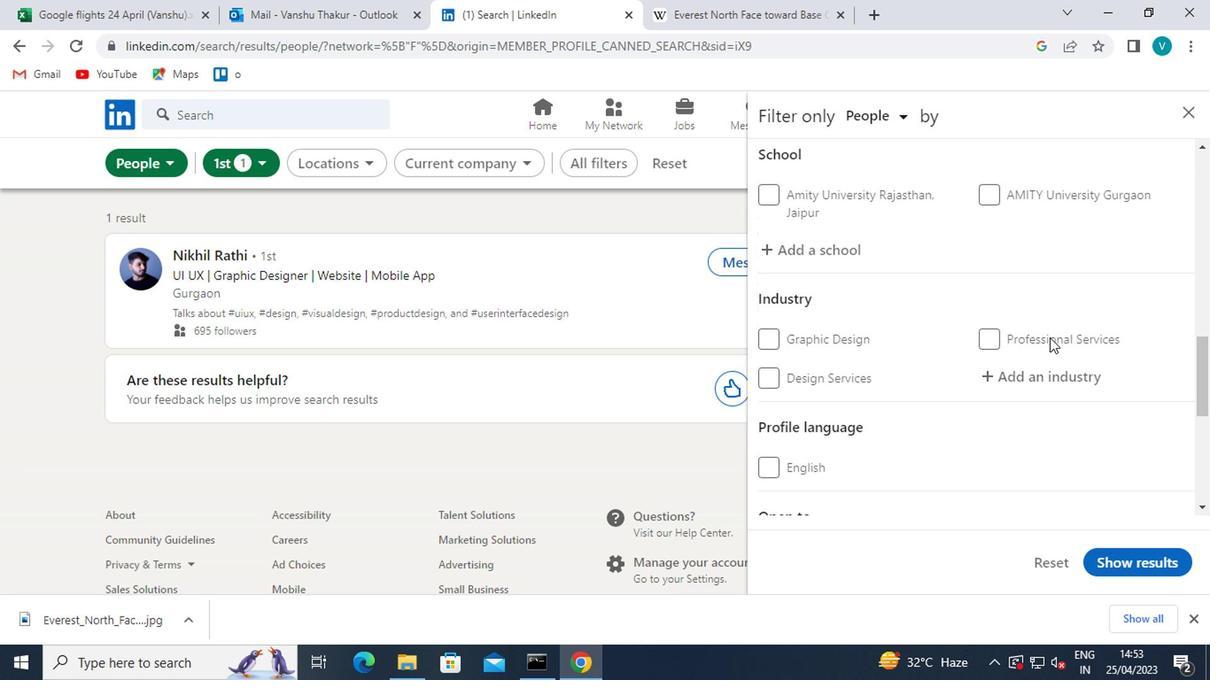 
Action: Mouse scrolled (871, 365) with delta (0, 0)
Screenshot: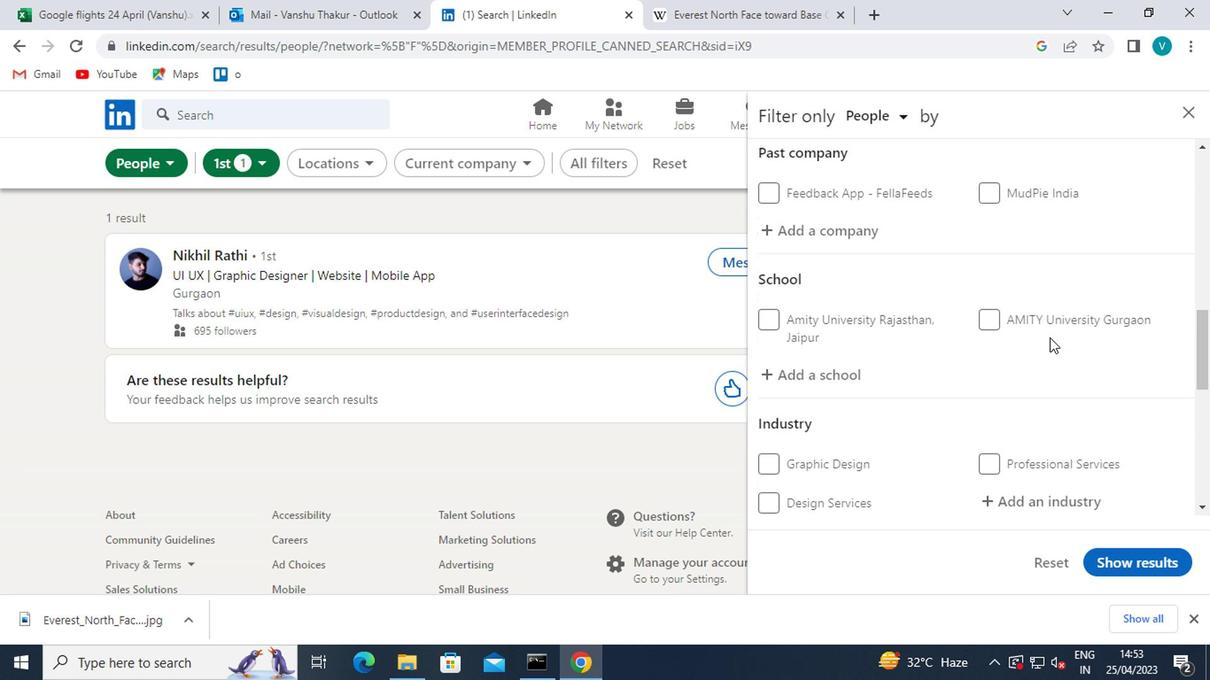 
Action: Mouse scrolled (871, 365) with delta (0, 0)
Screenshot: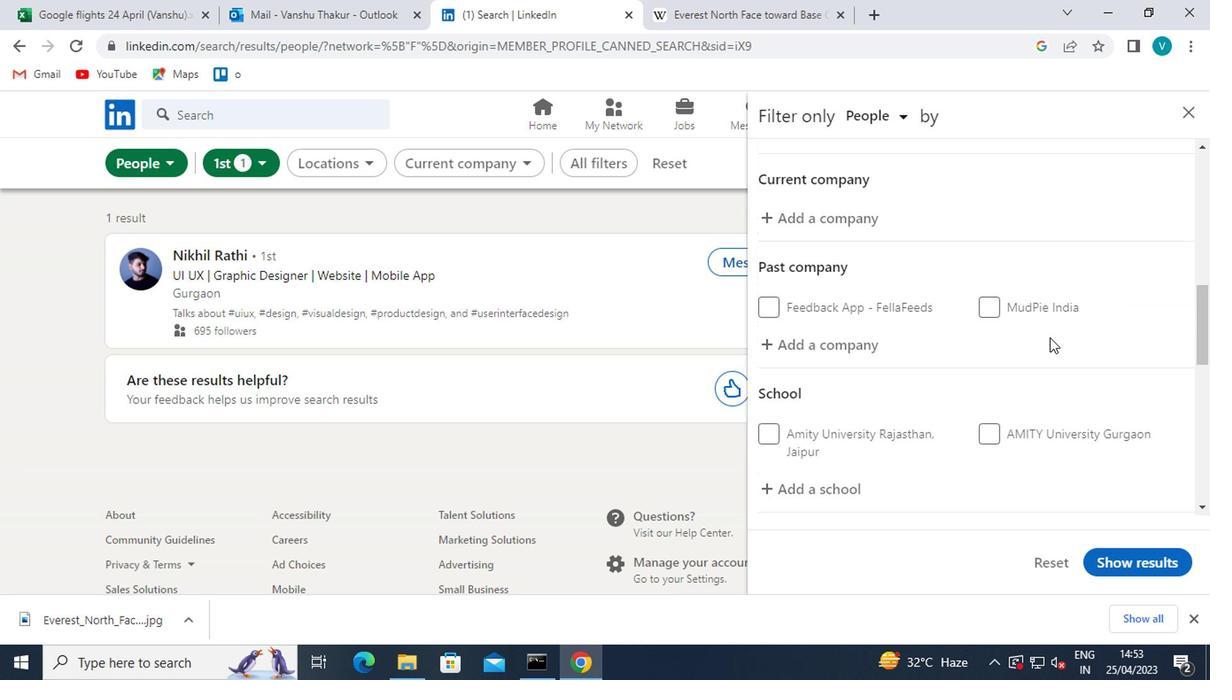 
Action: Mouse moved to (735, 345)
Screenshot: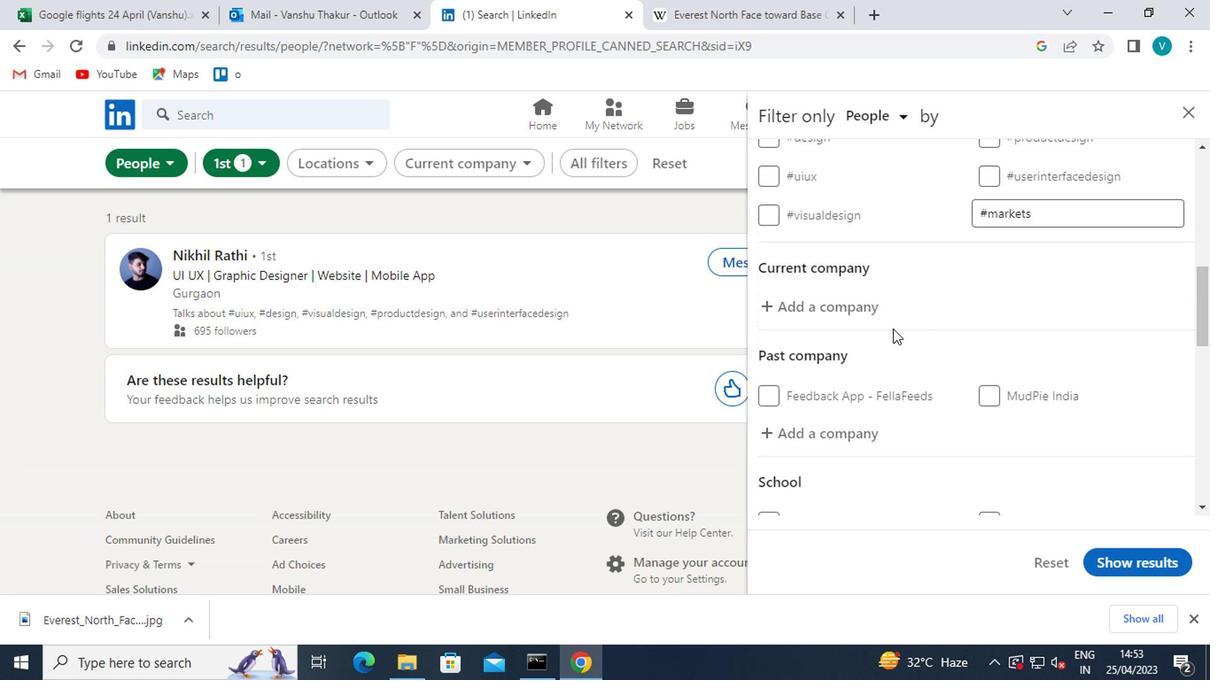 
Action: Mouse pressed left at (735, 345)
Screenshot: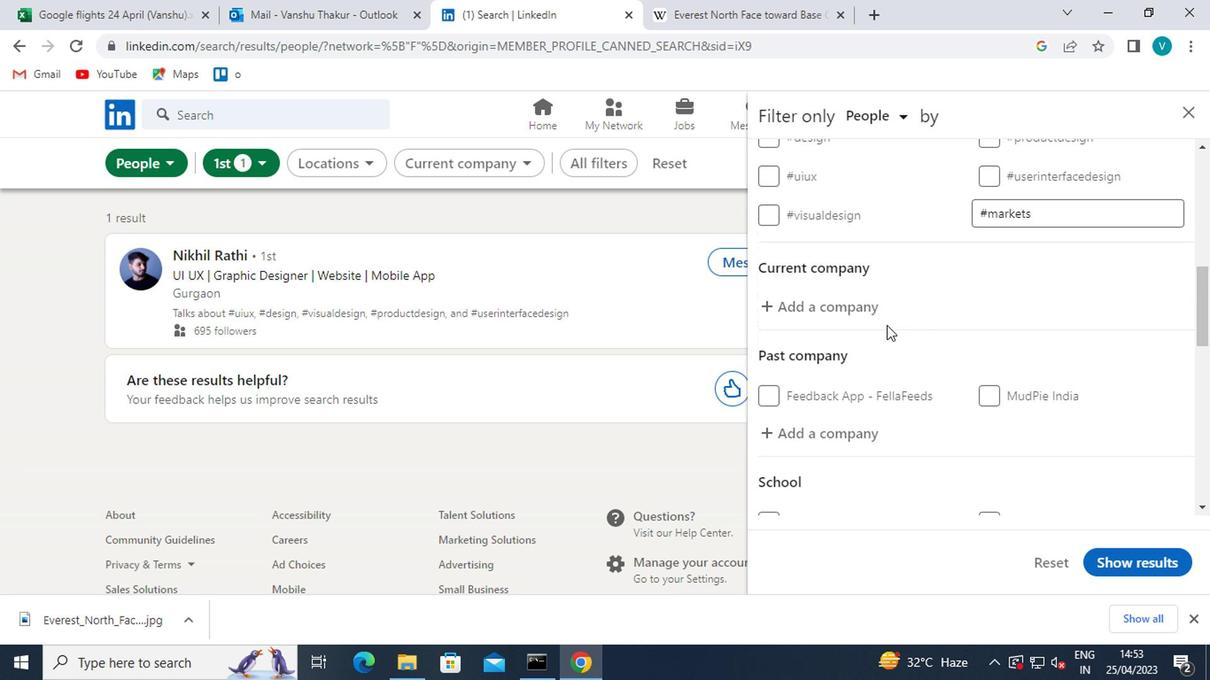 
Action: Key pressed <Key.shift>INGRAM<Key.space>
Screenshot: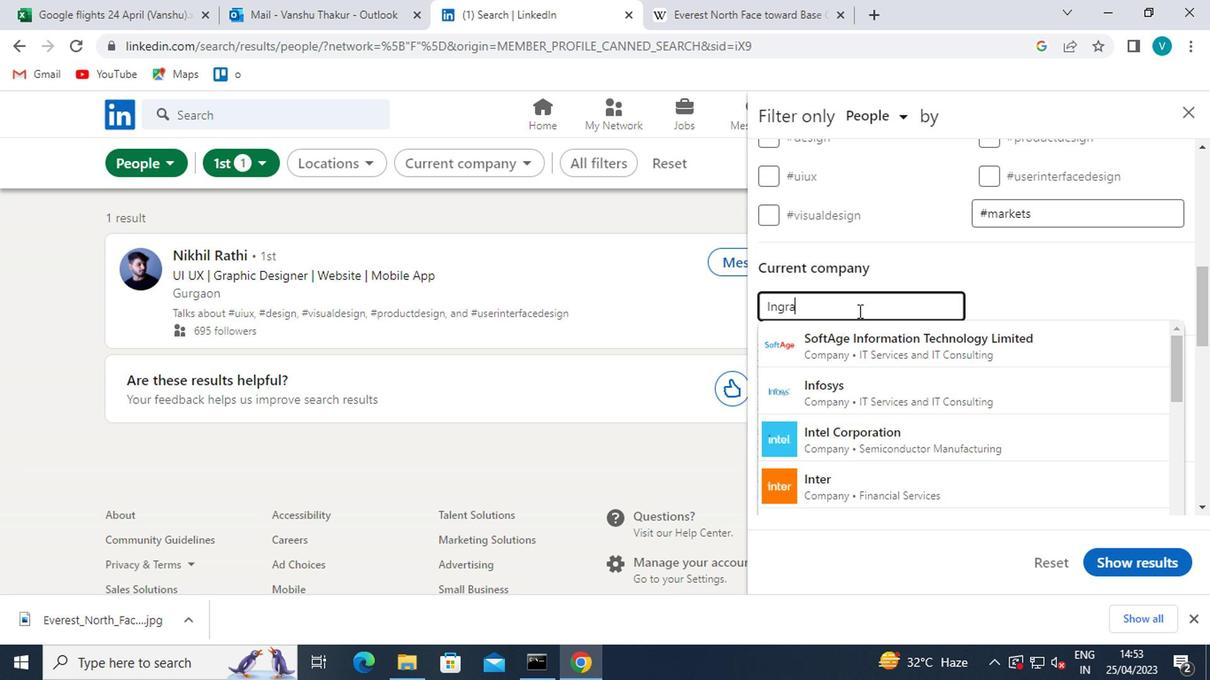 
Action: Mouse moved to (743, 361)
Screenshot: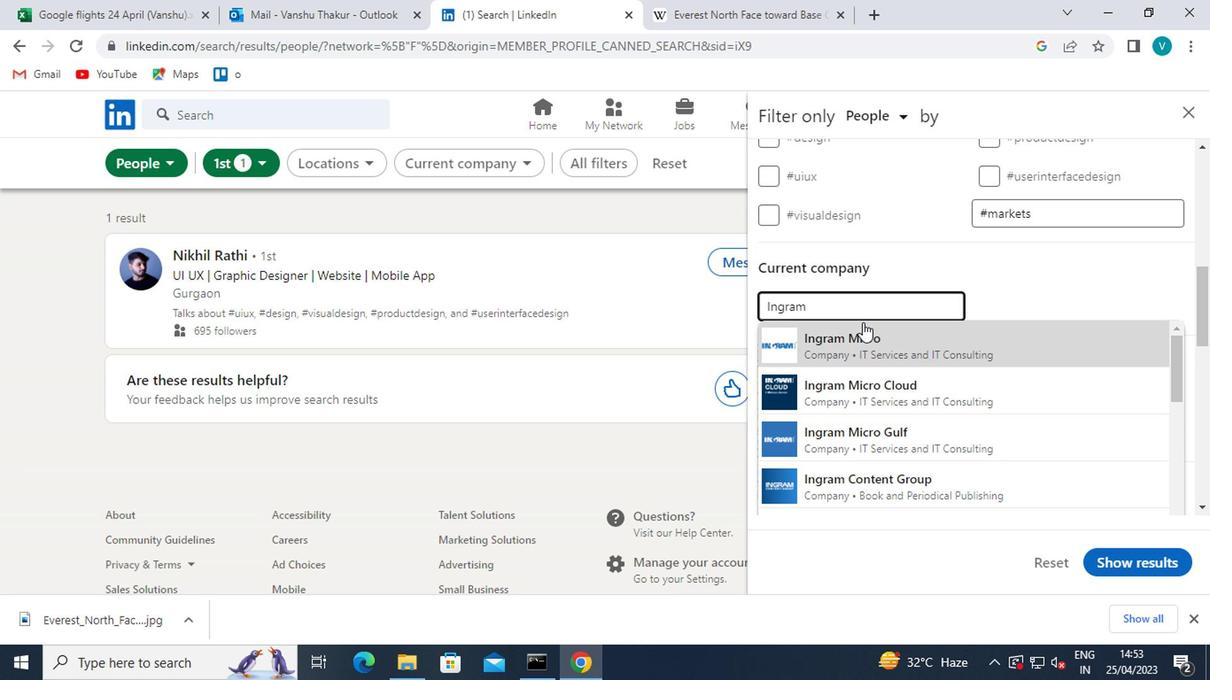 
Action: Mouse pressed left at (743, 361)
Screenshot: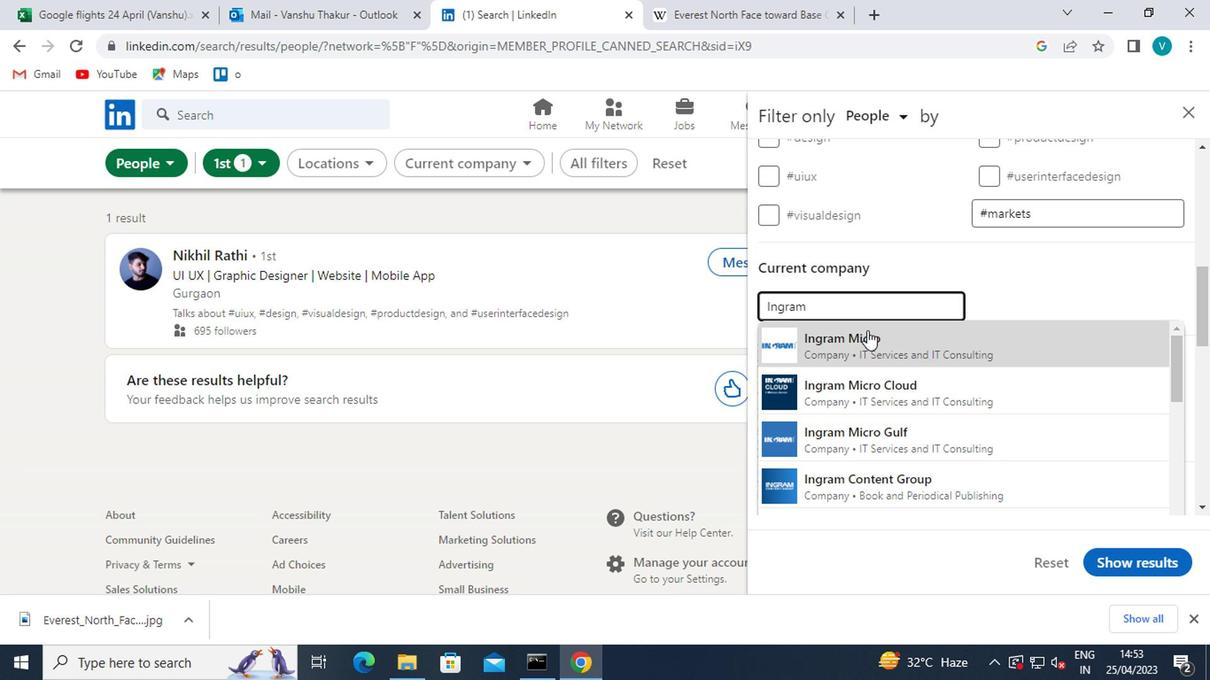 
Action: Mouse moved to (743, 361)
Screenshot: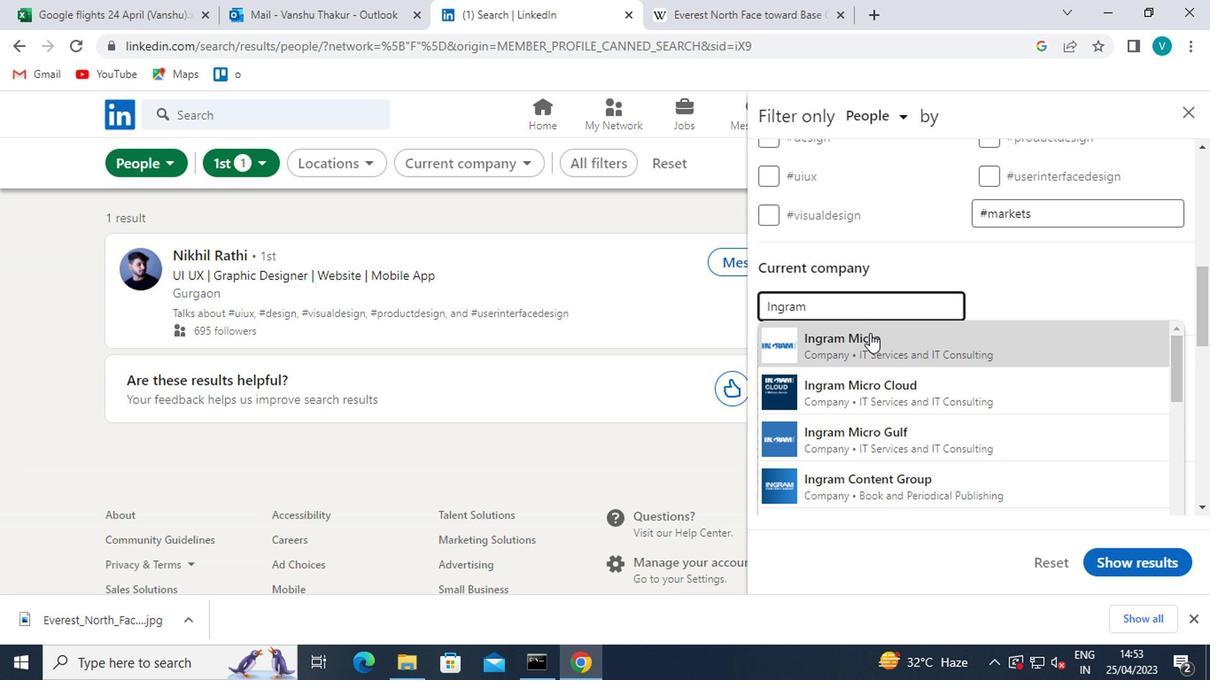 
Action: Mouse scrolled (743, 361) with delta (0, 0)
Screenshot: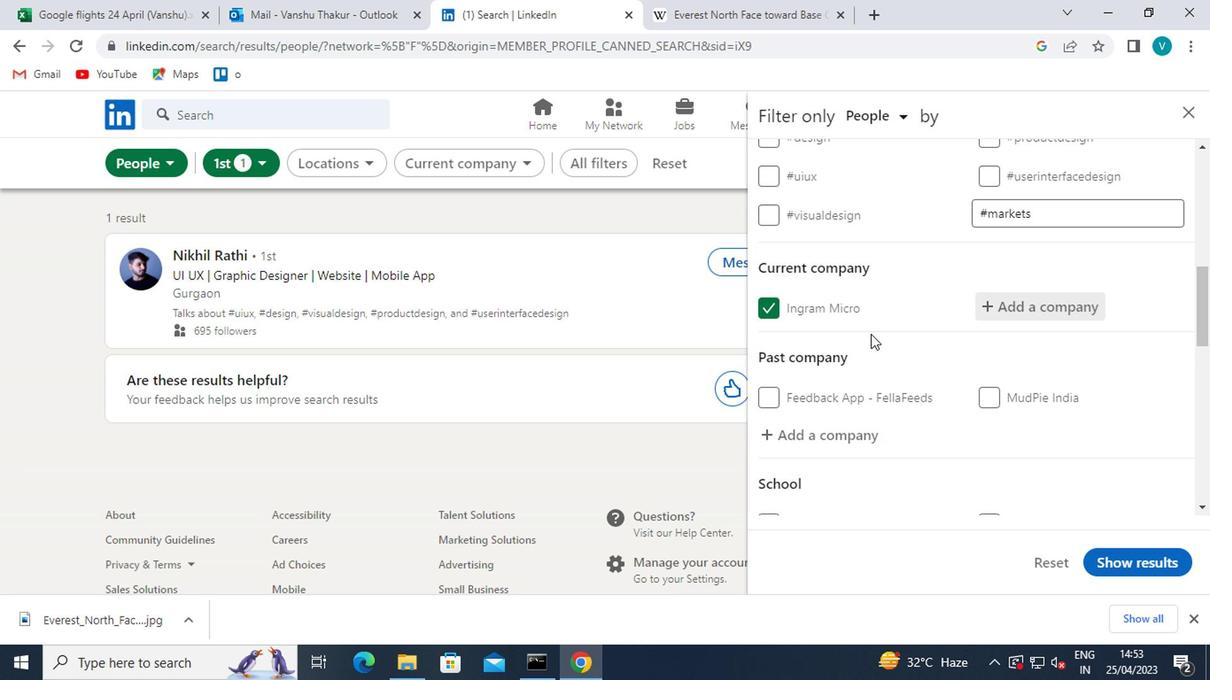 
Action: Mouse scrolled (743, 361) with delta (0, 0)
Screenshot: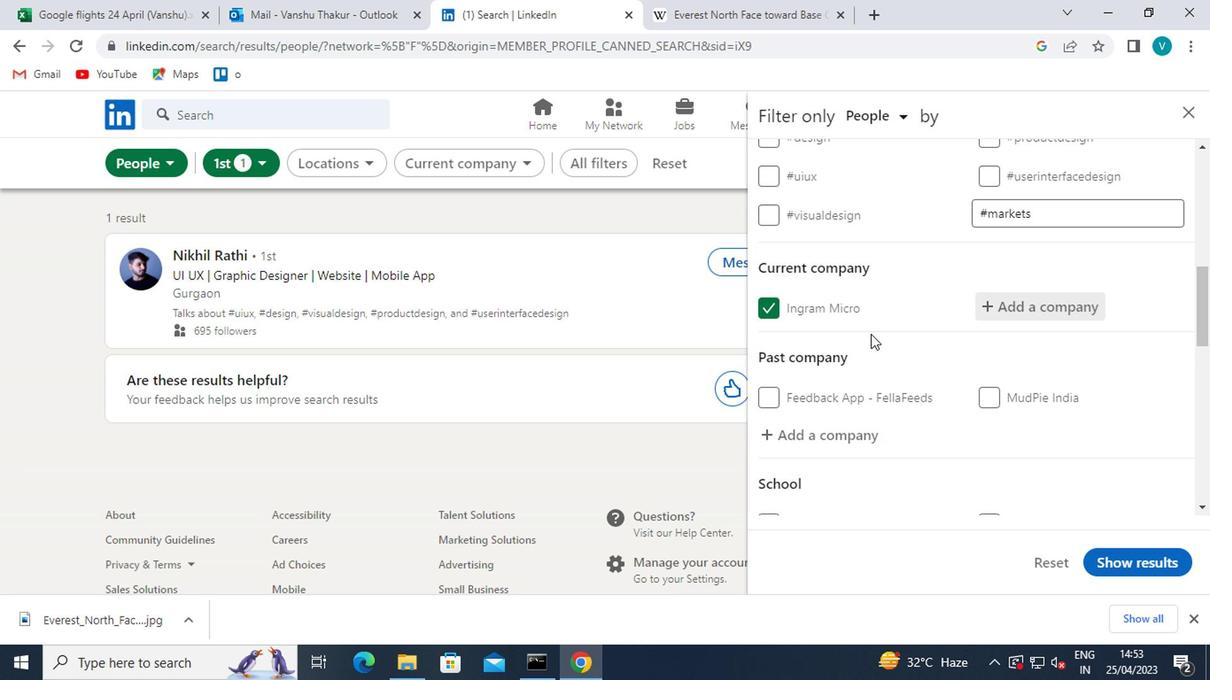 
Action: Mouse moved to (713, 402)
Screenshot: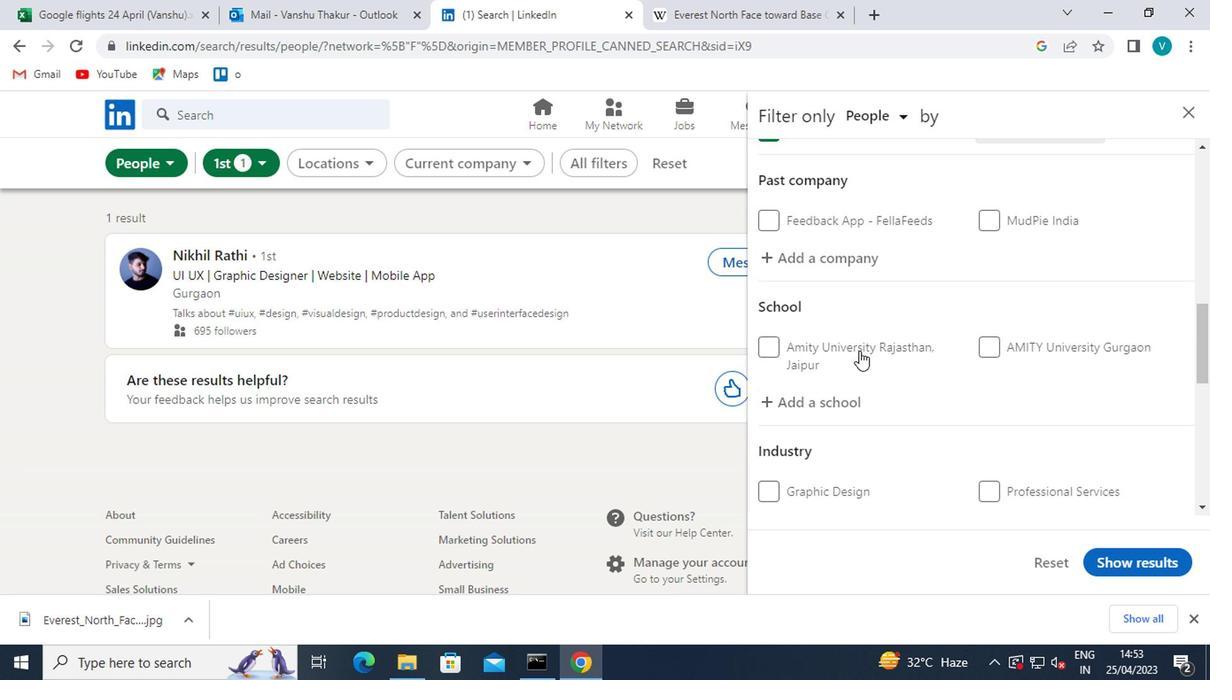 
Action: Mouse pressed left at (713, 402)
Screenshot: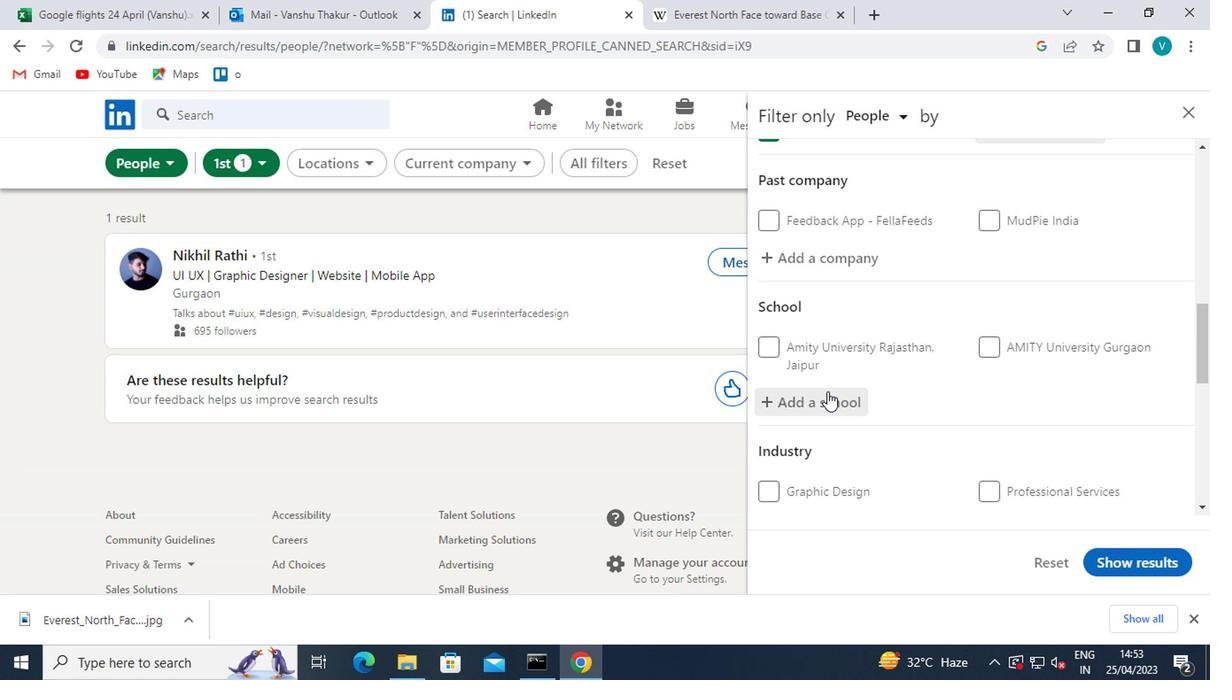 
Action: Mouse moved to (716, 412)
Screenshot: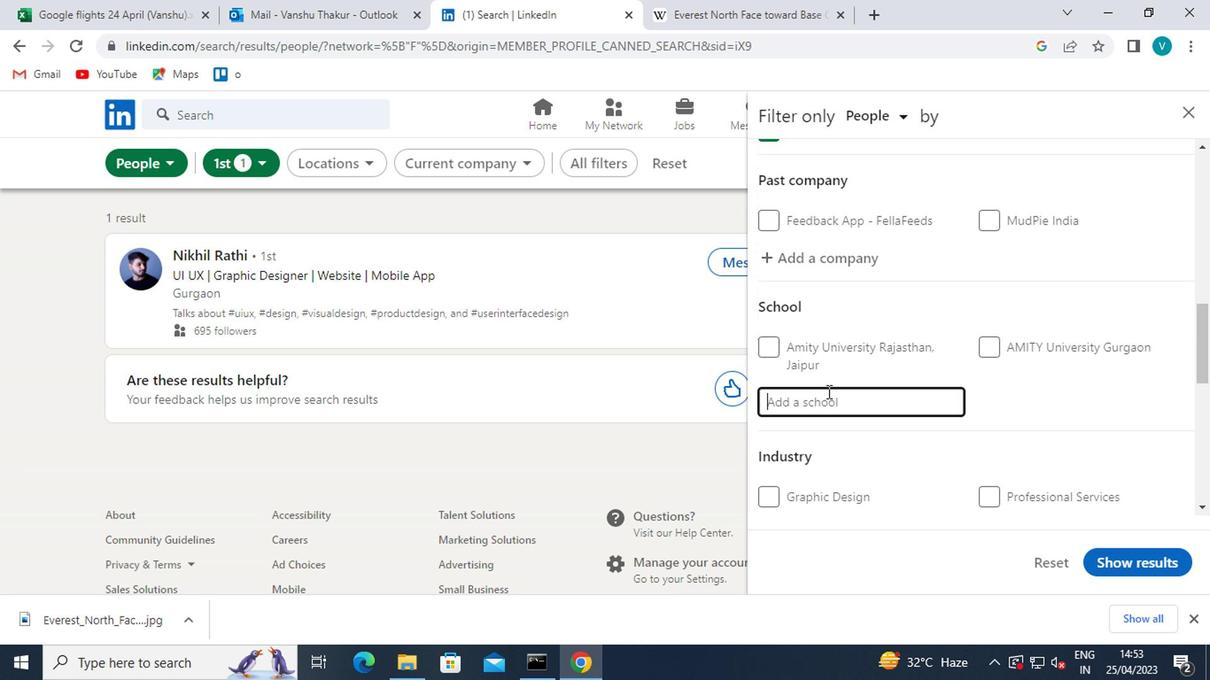 
Action: Mouse pressed left at (716, 412)
Screenshot: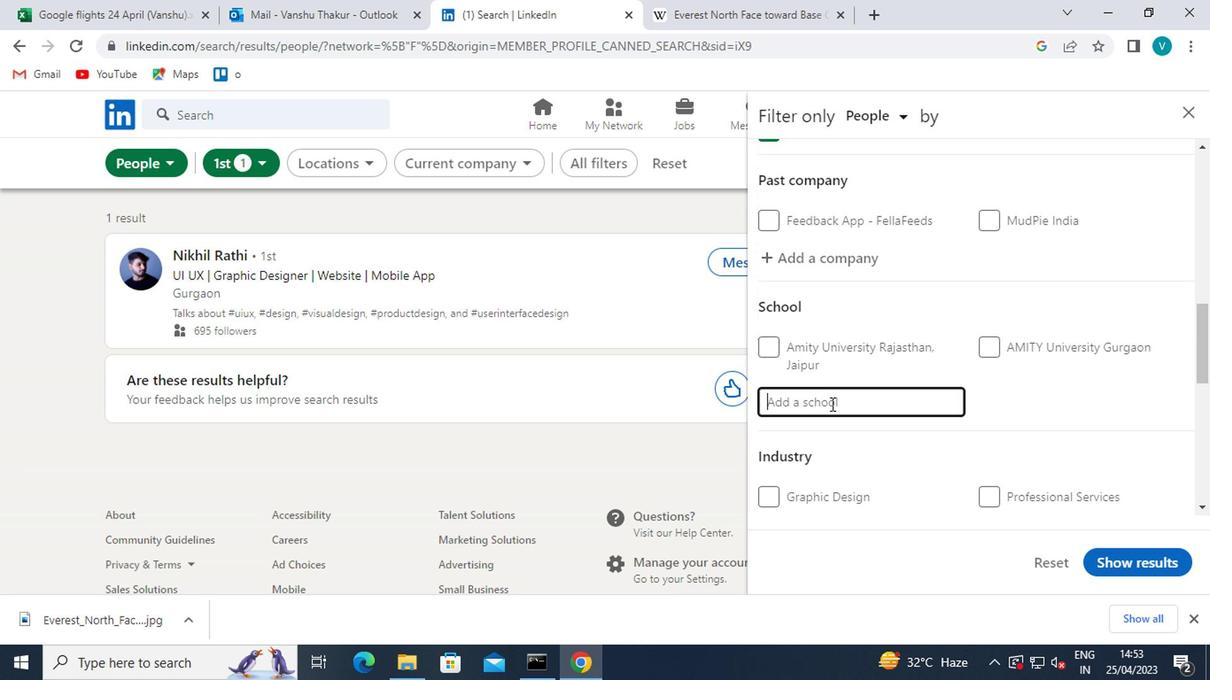 
Action: Mouse moved to (720, 417)
Screenshot: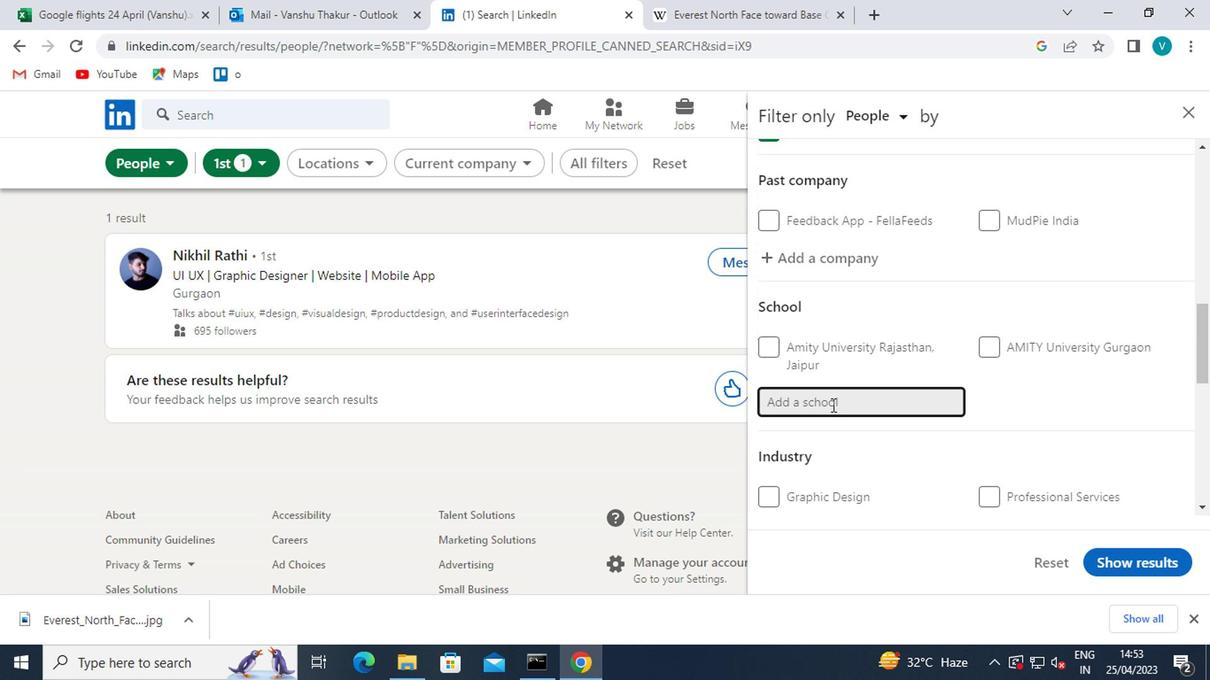 
Action: Key pressed <Key.shift><Key.shift>VIJAYANAGARA
Screenshot: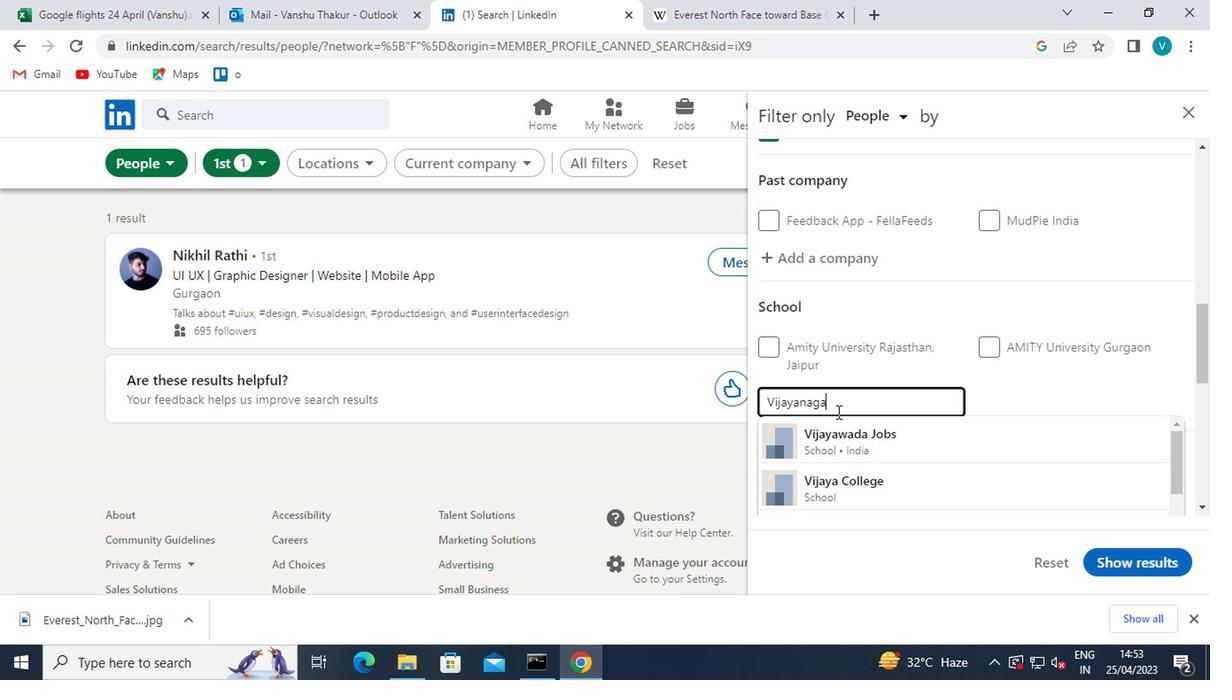
Action: Mouse moved to (783, 442)
Screenshot: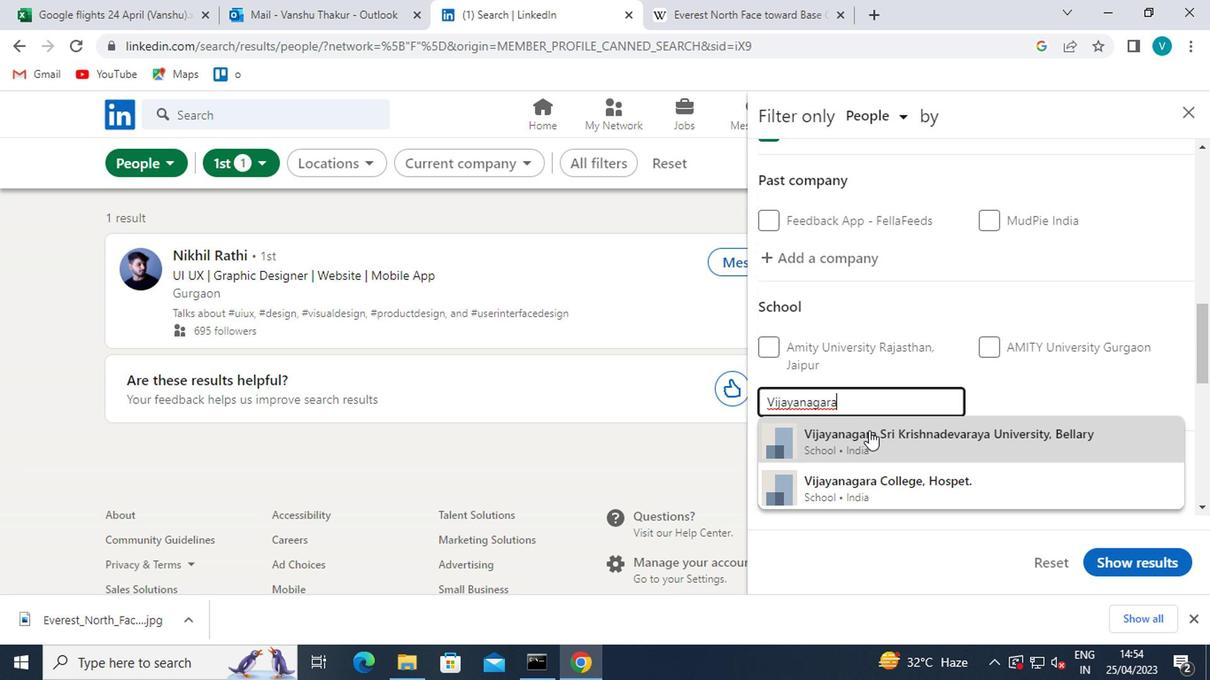 
Action: Mouse pressed left at (783, 442)
Screenshot: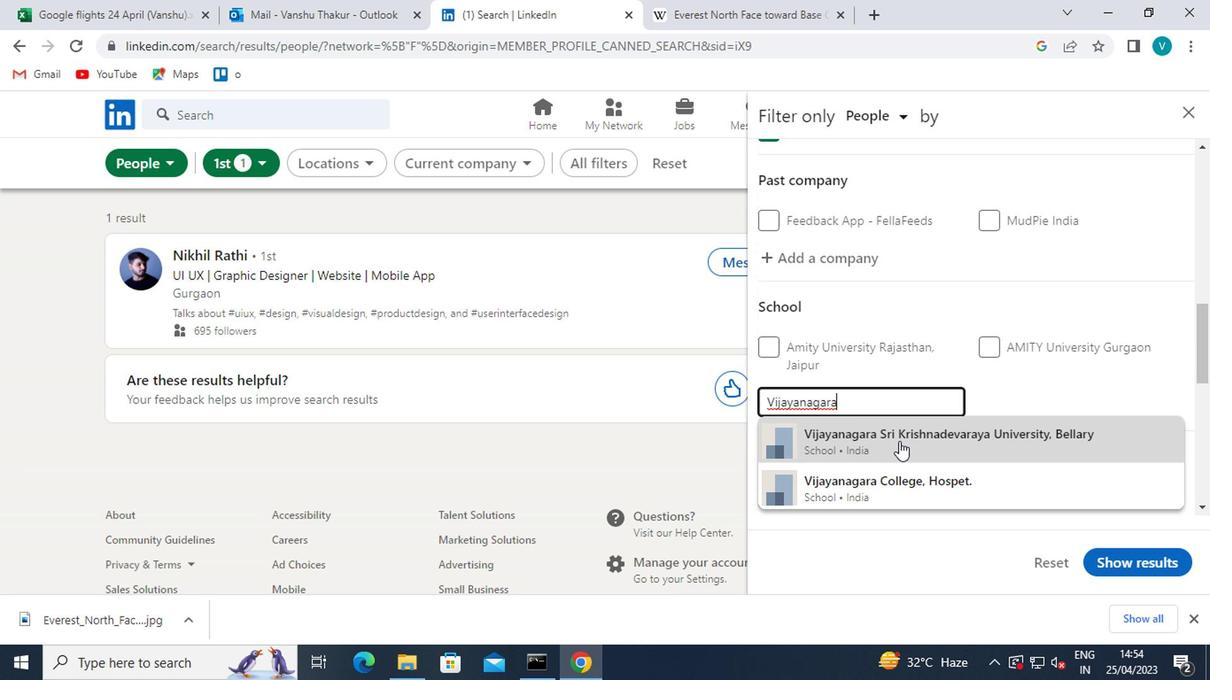 
Action: Mouse scrolled (783, 441) with delta (0, 0)
Screenshot: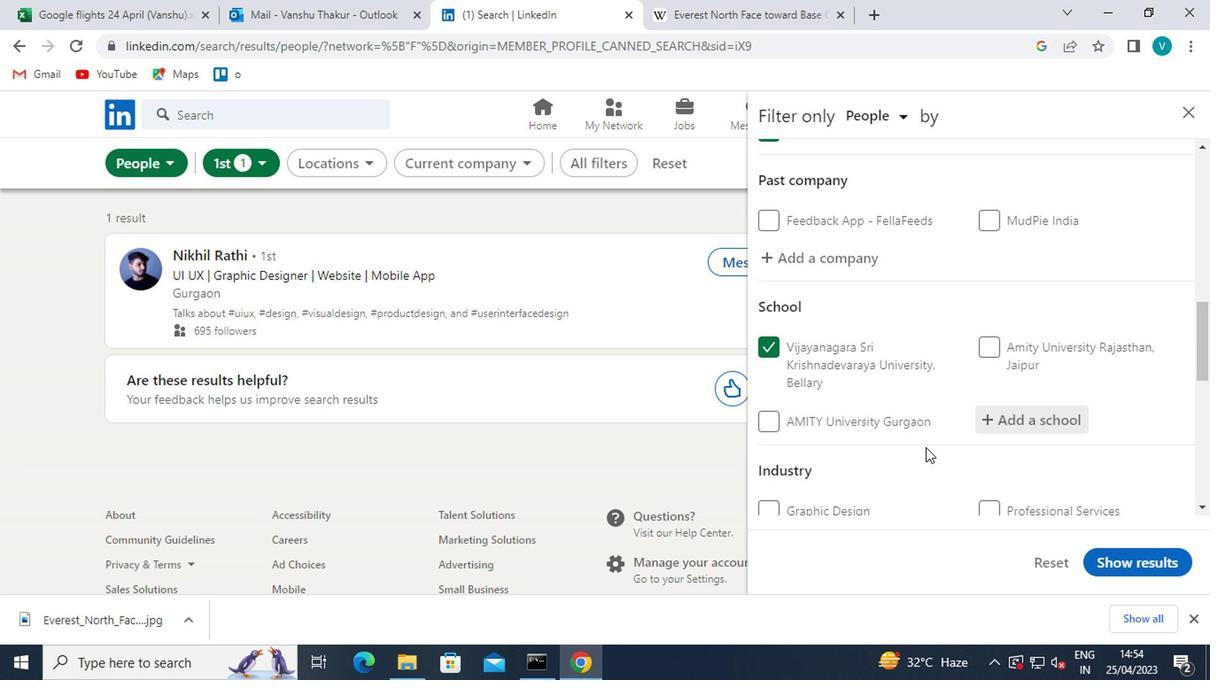 
Action: Mouse scrolled (783, 441) with delta (0, 0)
Screenshot: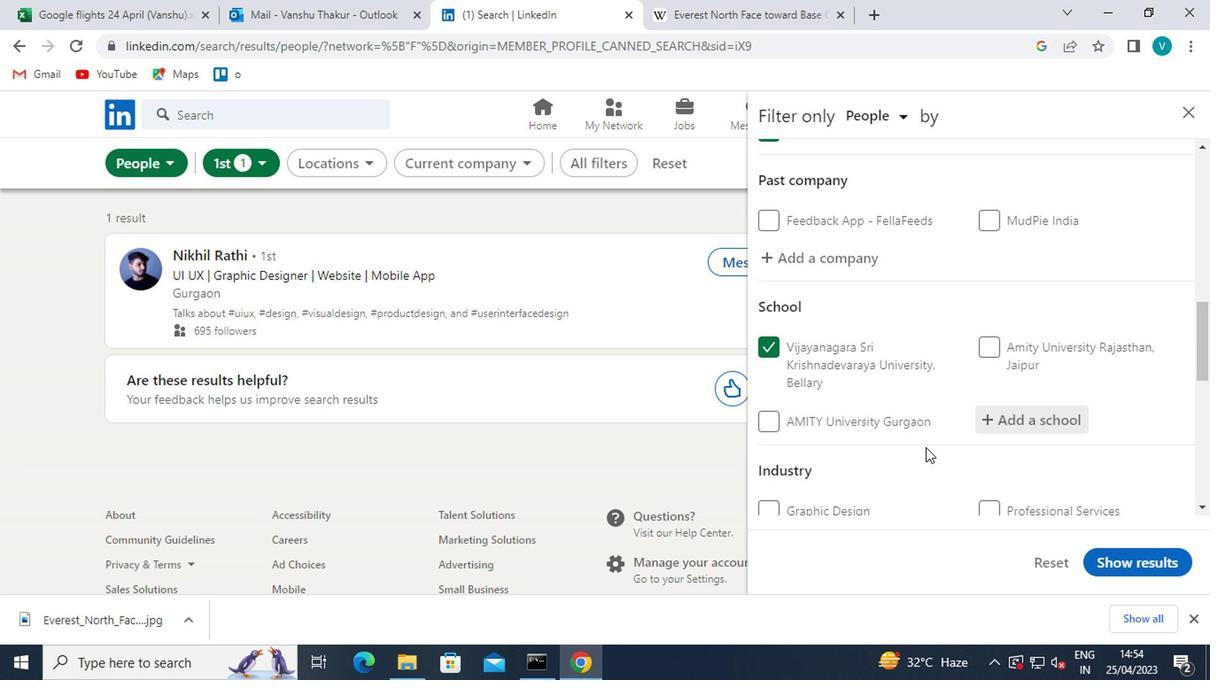 
Action: Mouse moved to (858, 390)
Screenshot: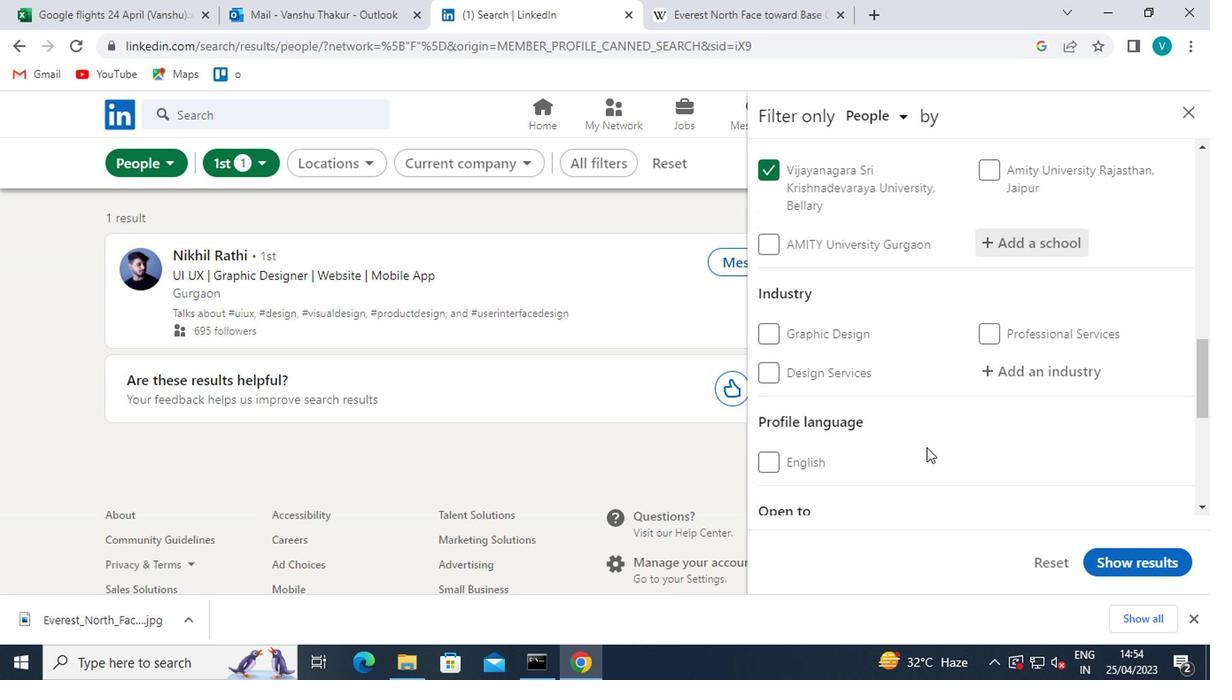 
Action: Mouse pressed left at (858, 390)
Screenshot: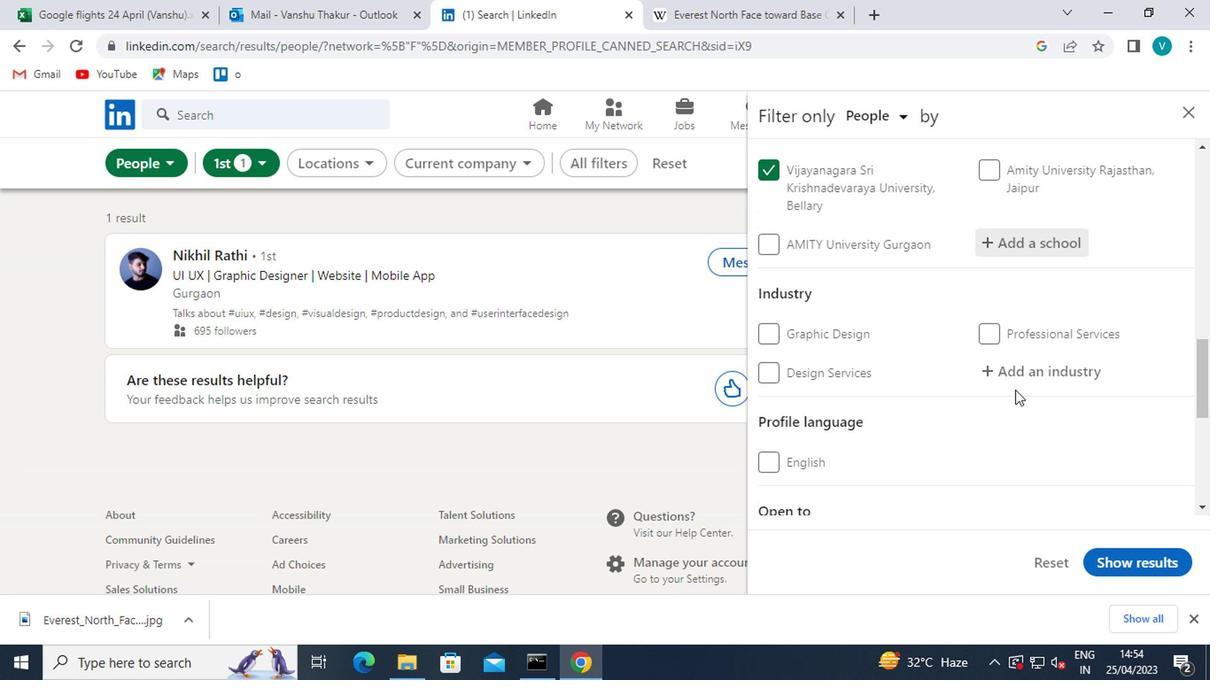 
Action: Key pressed <Key.shift>RECY
Screenshot: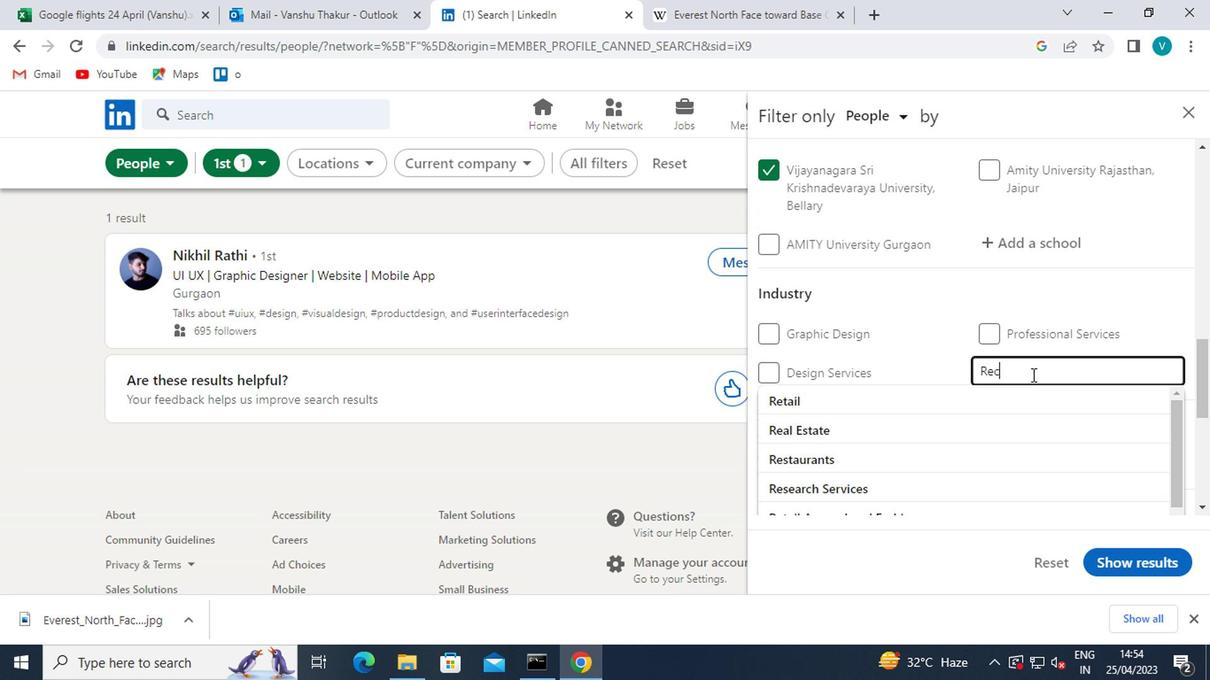 
Action: Mouse moved to (830, 409)
Screenshot: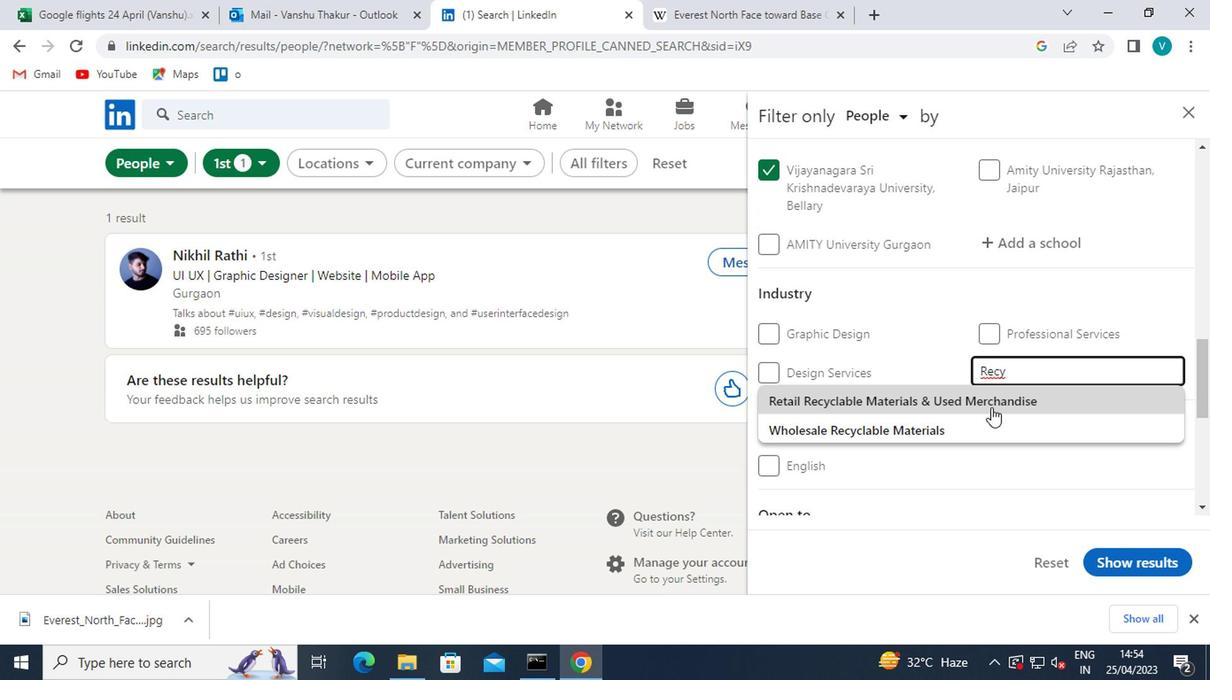 
Action: Mouse pressed left at (830, 409)
Screenshot: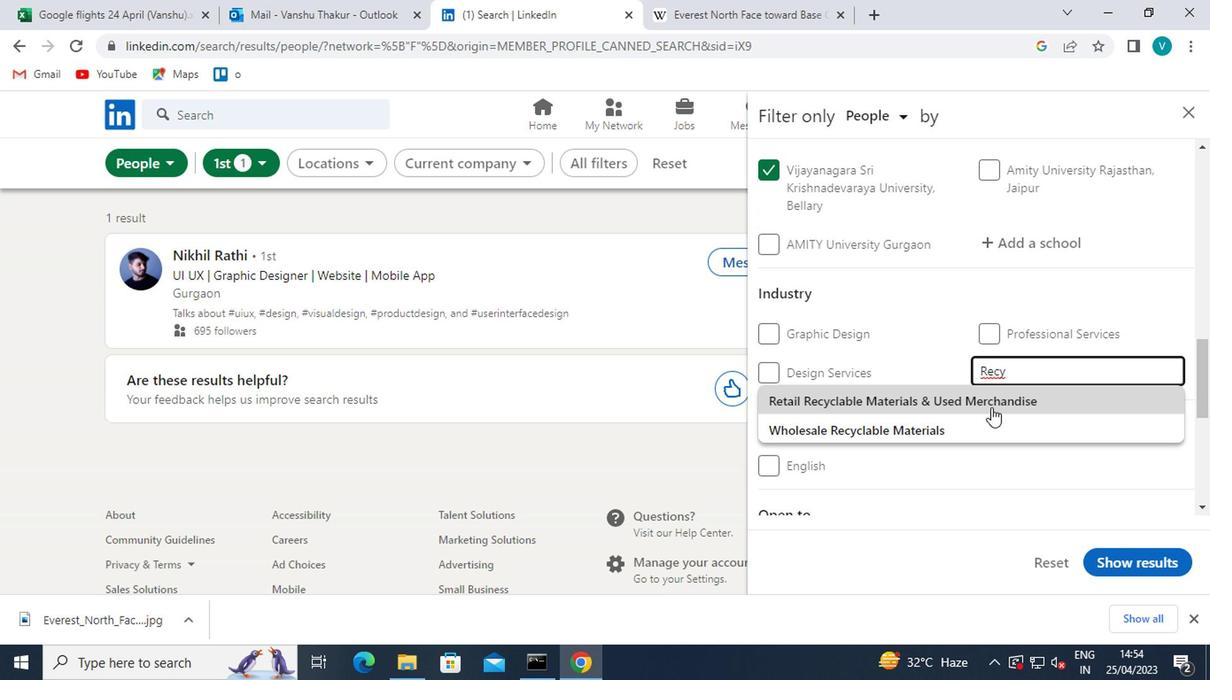 
Action: Mouse scrolled (830, 408) with delta (0, 0)
Screenshot: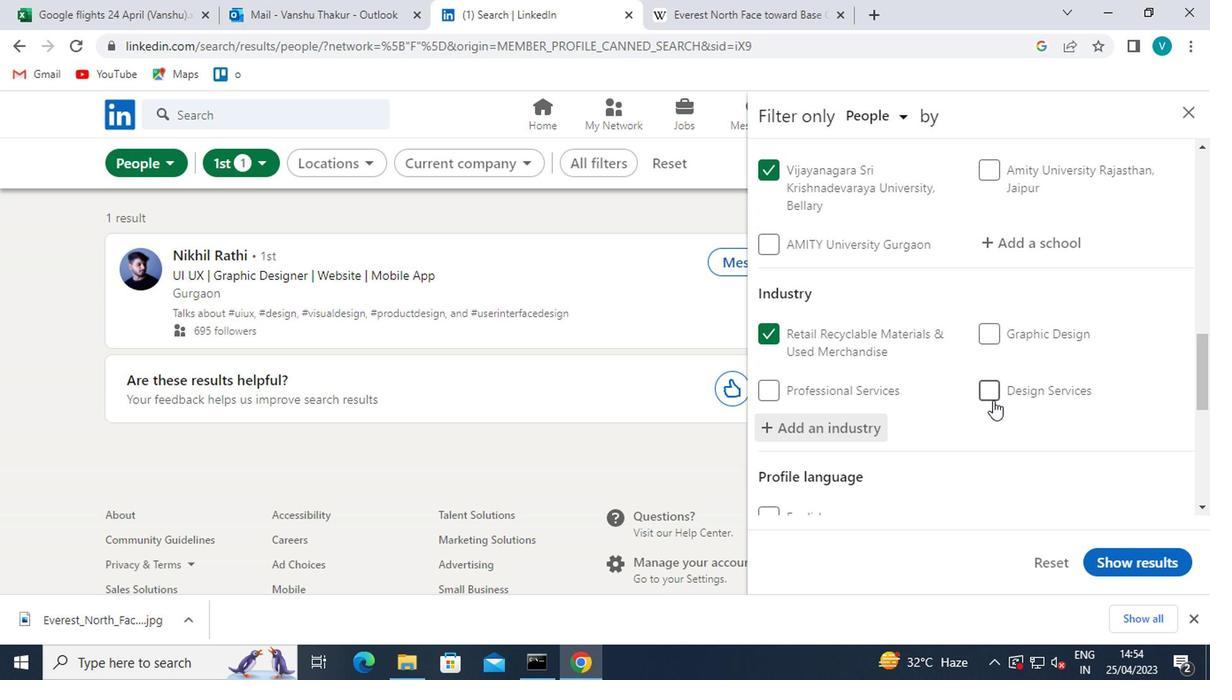 
Action: Mouse scrolled (830, 408) with delta (0, 0)
Screenshot: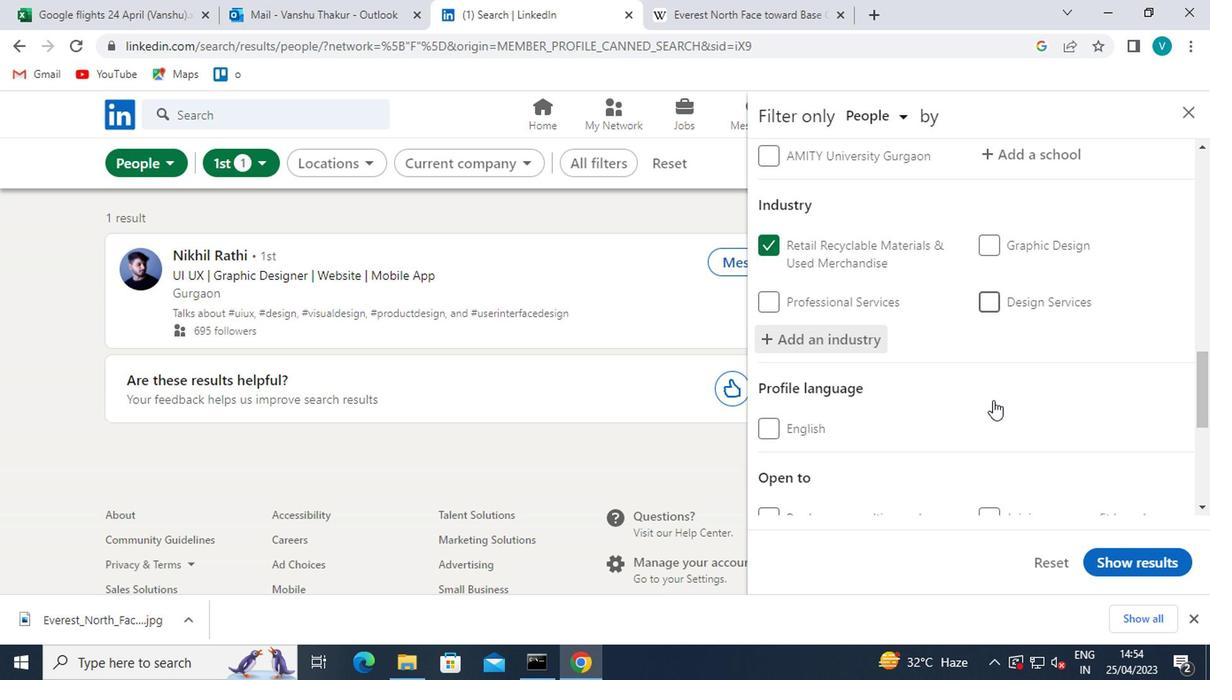 
Action: Mouse scrolled (830, 408) with delta (0, 0)
Screenshot: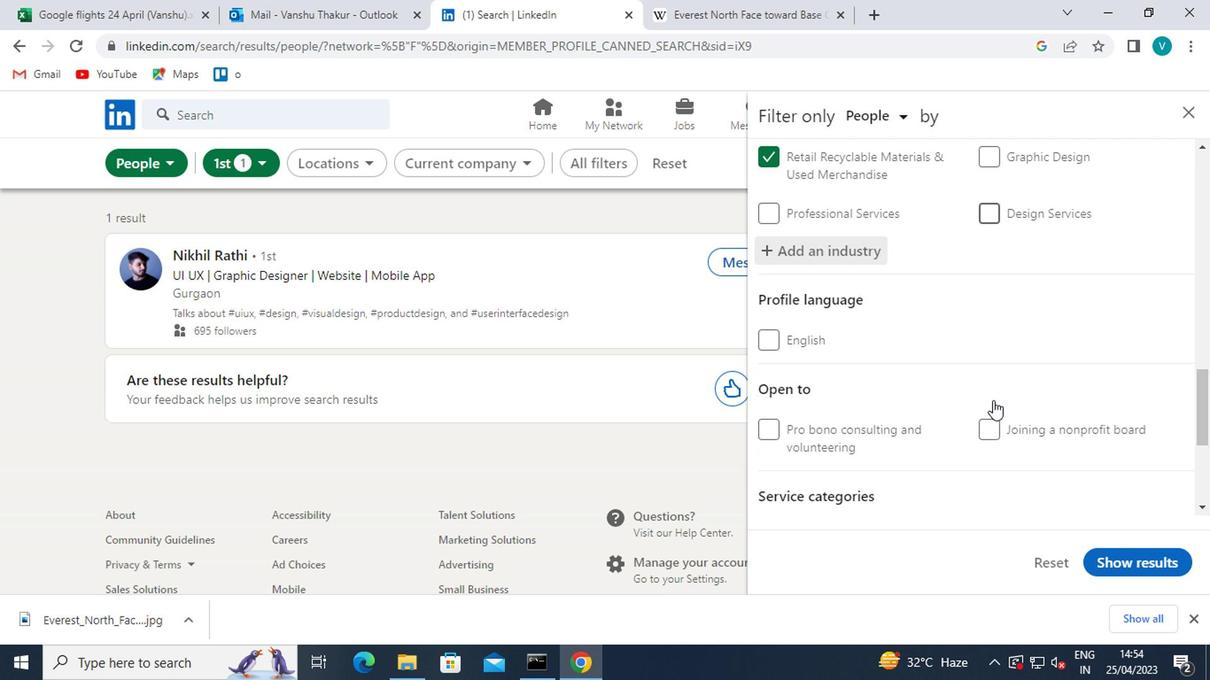 
Action: Mouse moved to (679, 439)
Screenshot: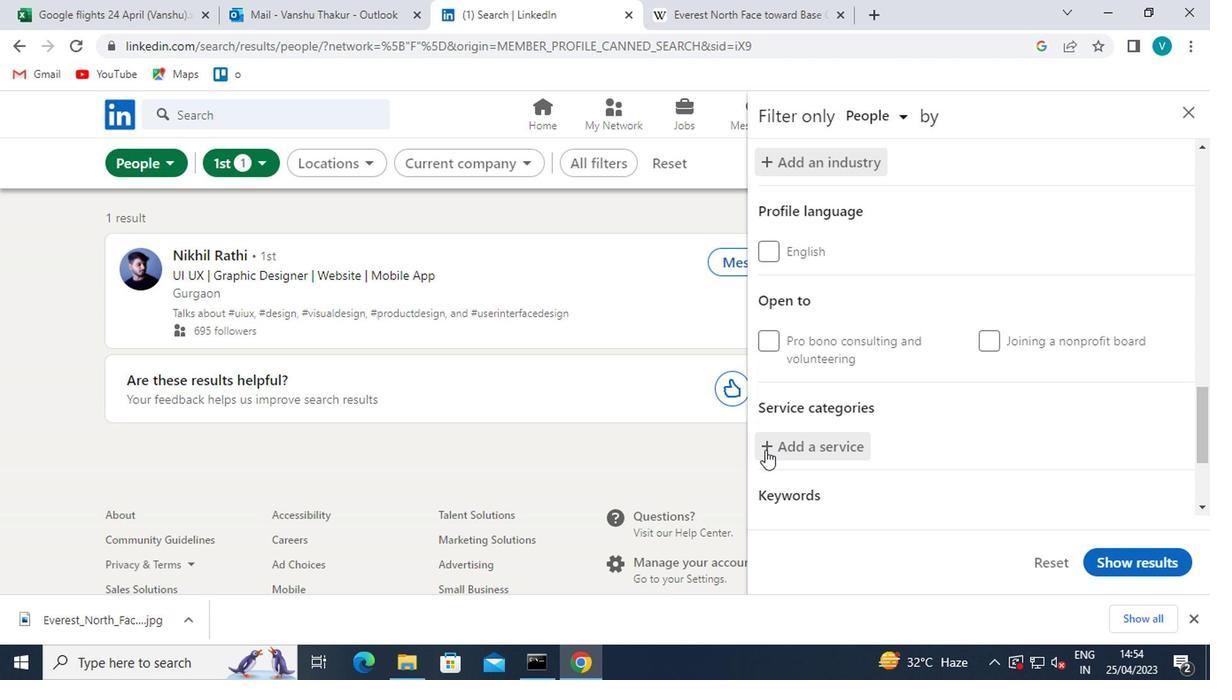 
Action: Mouse pressed left at (679, 439)
Screenshot: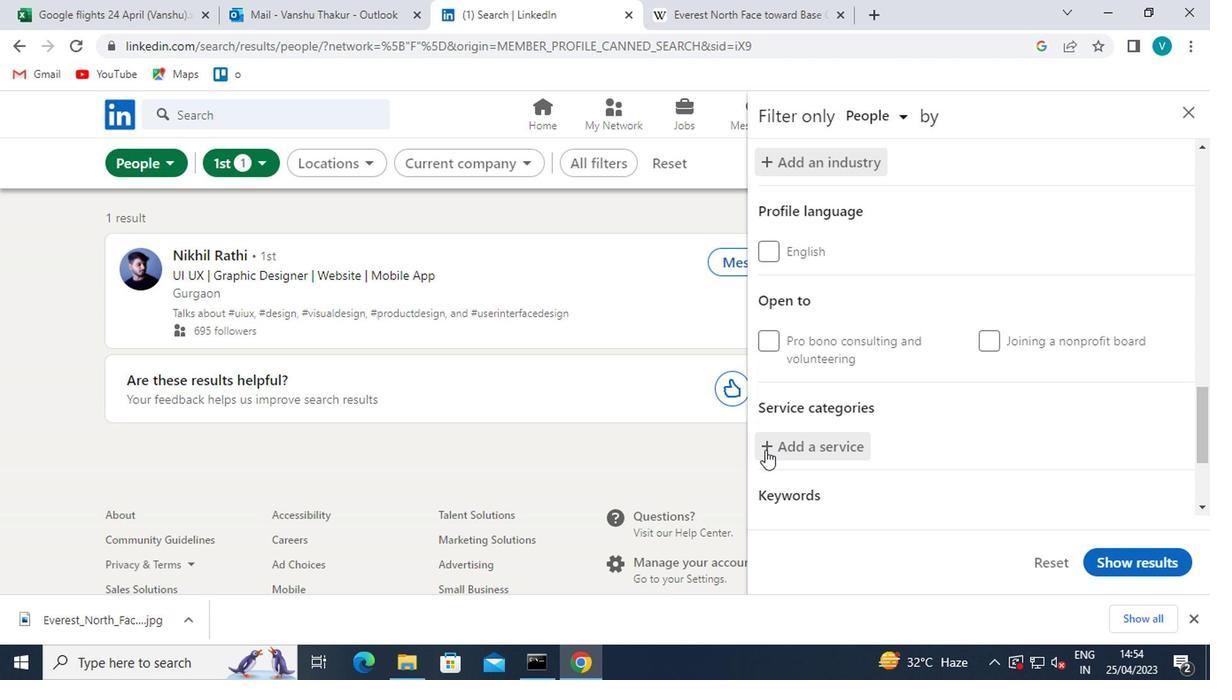 
Action: Mouse moved to (679, 438)
Screenshot: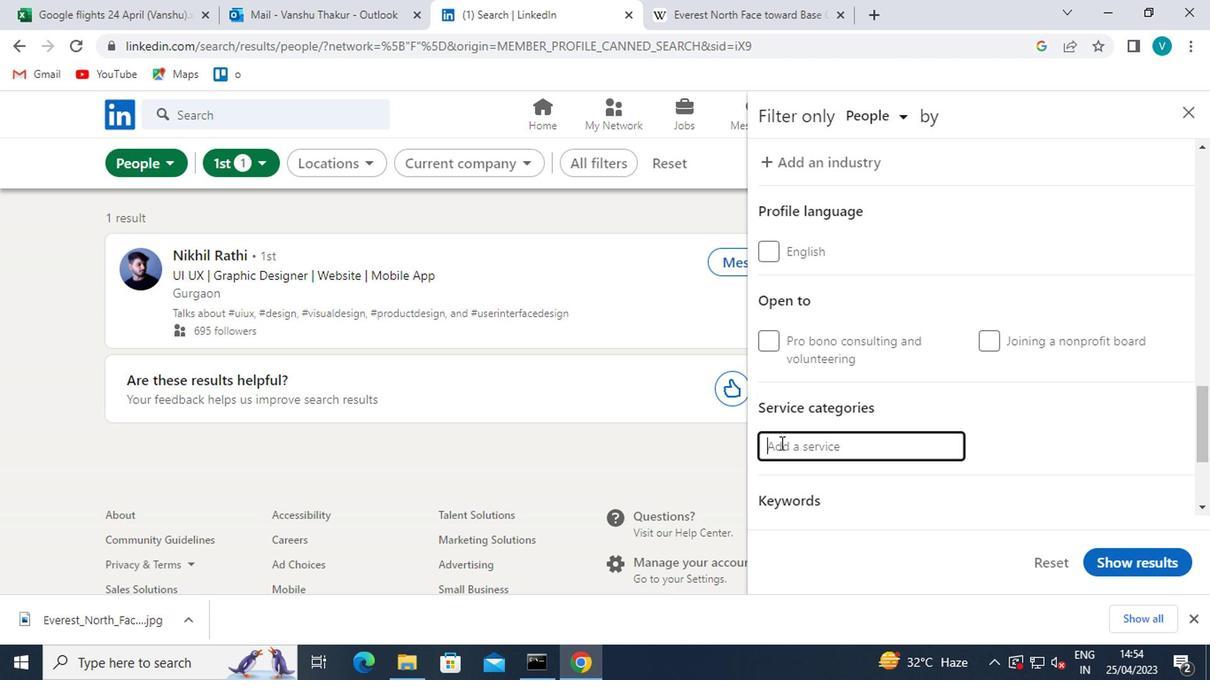 
Action: Key pressed <Key.shift>LEAD<Key.space>
Screenshot: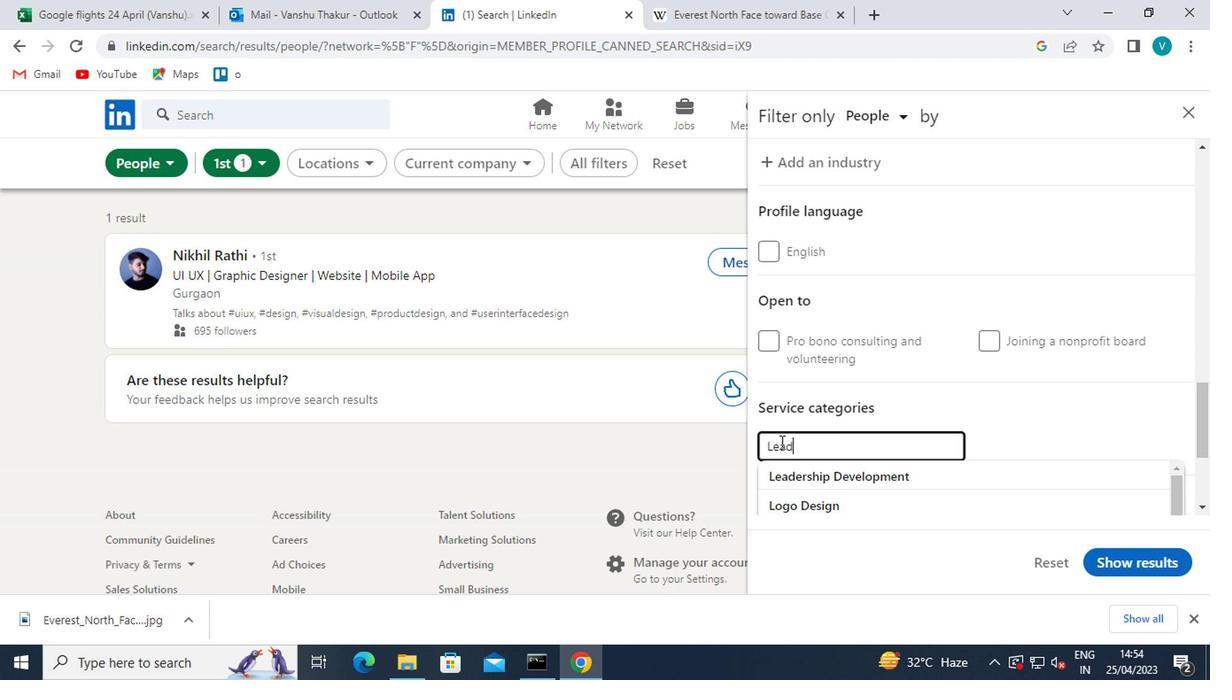 
Action: Mouse moved to (708, 459)
Screenshot: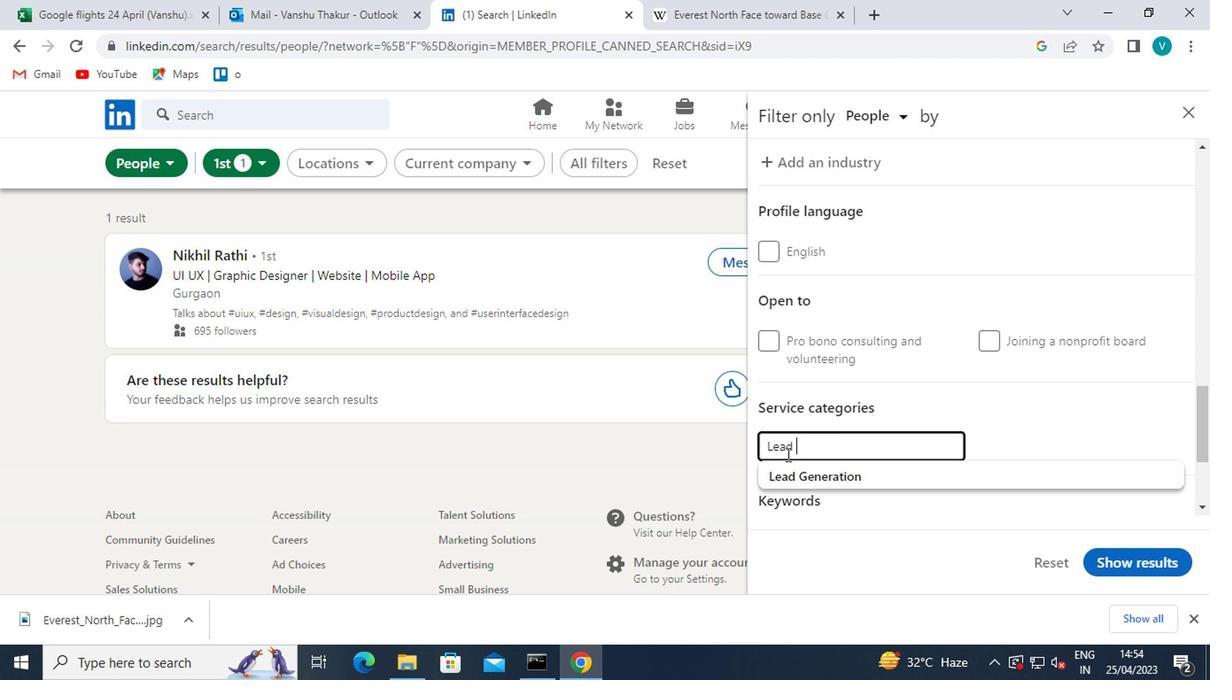 
Action: Mouse pressed left at (708, 459)
Screenshot: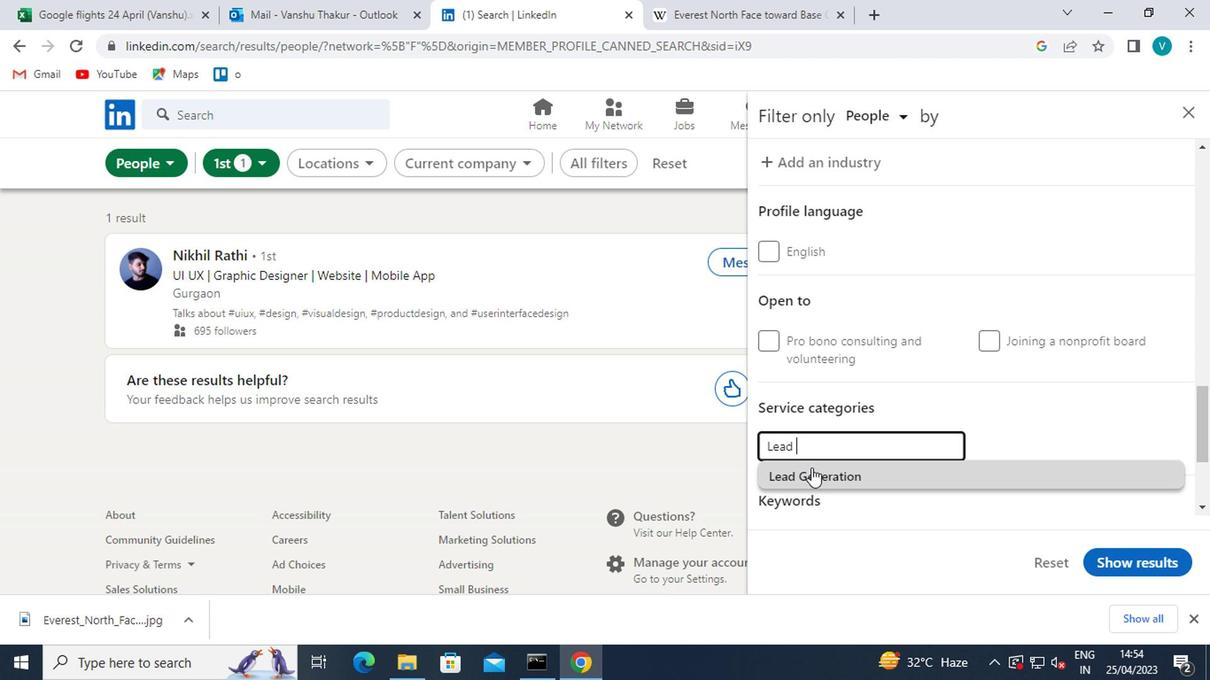 
Action: Mouse moved to (717, 460)
Screenshot: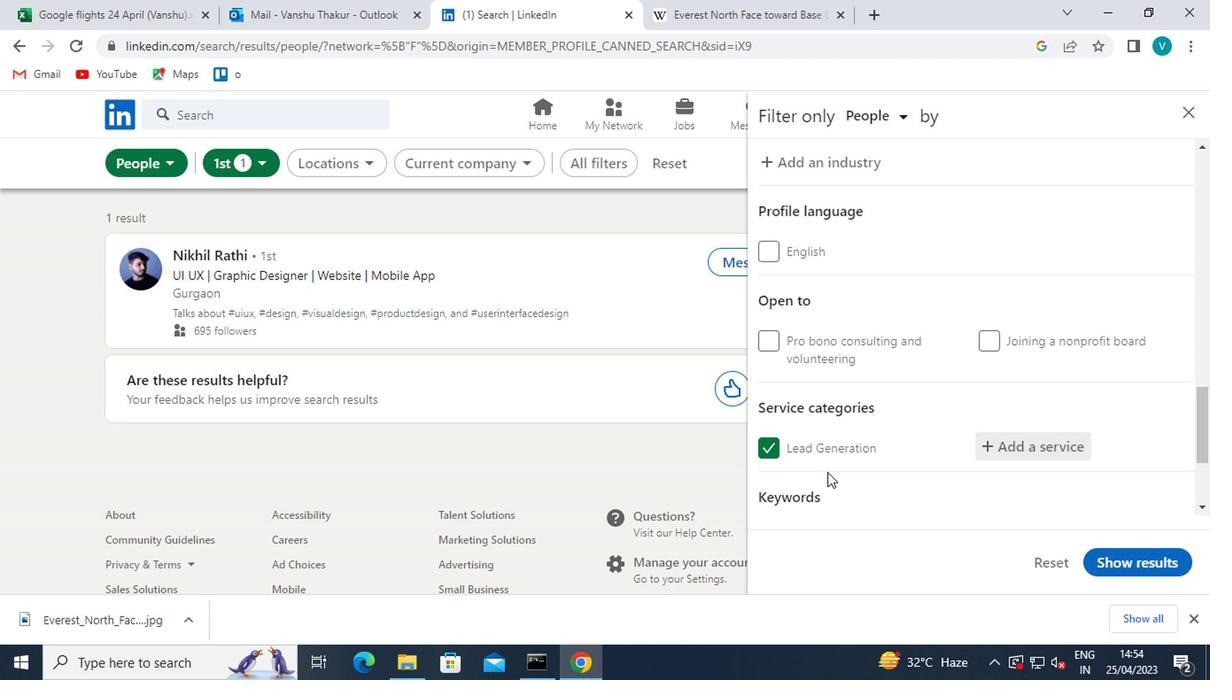 
Action: Mouse scrolled (717, 459) with delta (0, 0)
Screenshot: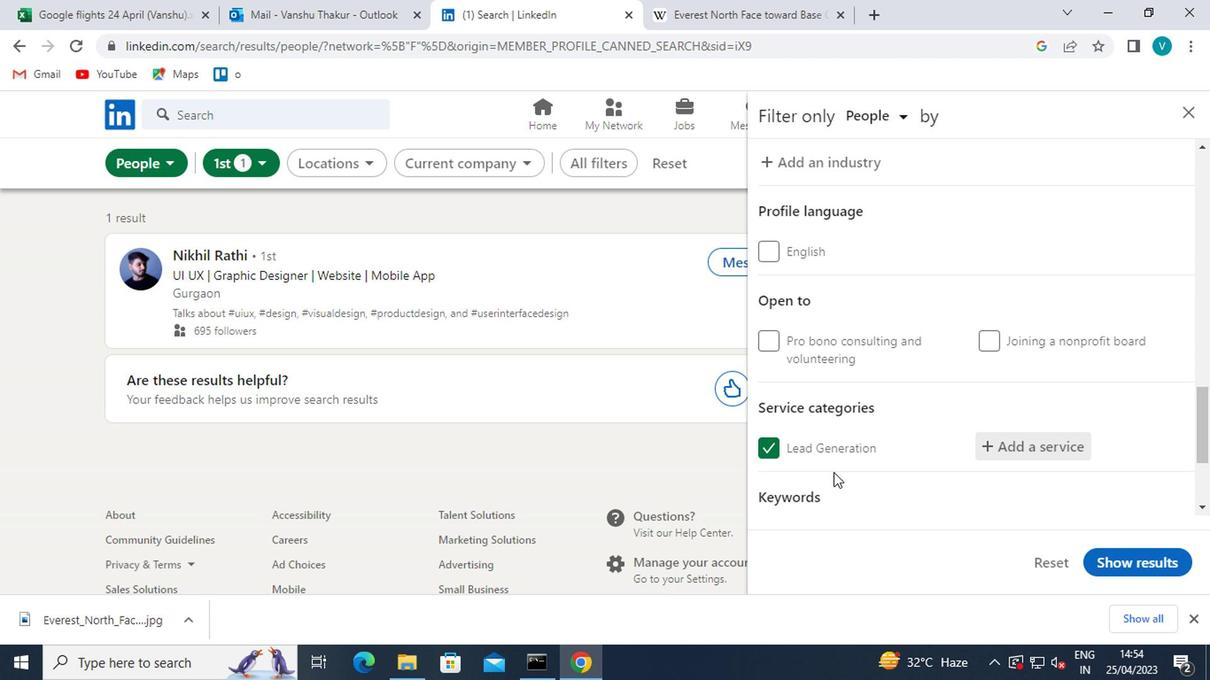 
Action: Mouse scrolled (717, 459) with delta (0, 0)
Screenshot: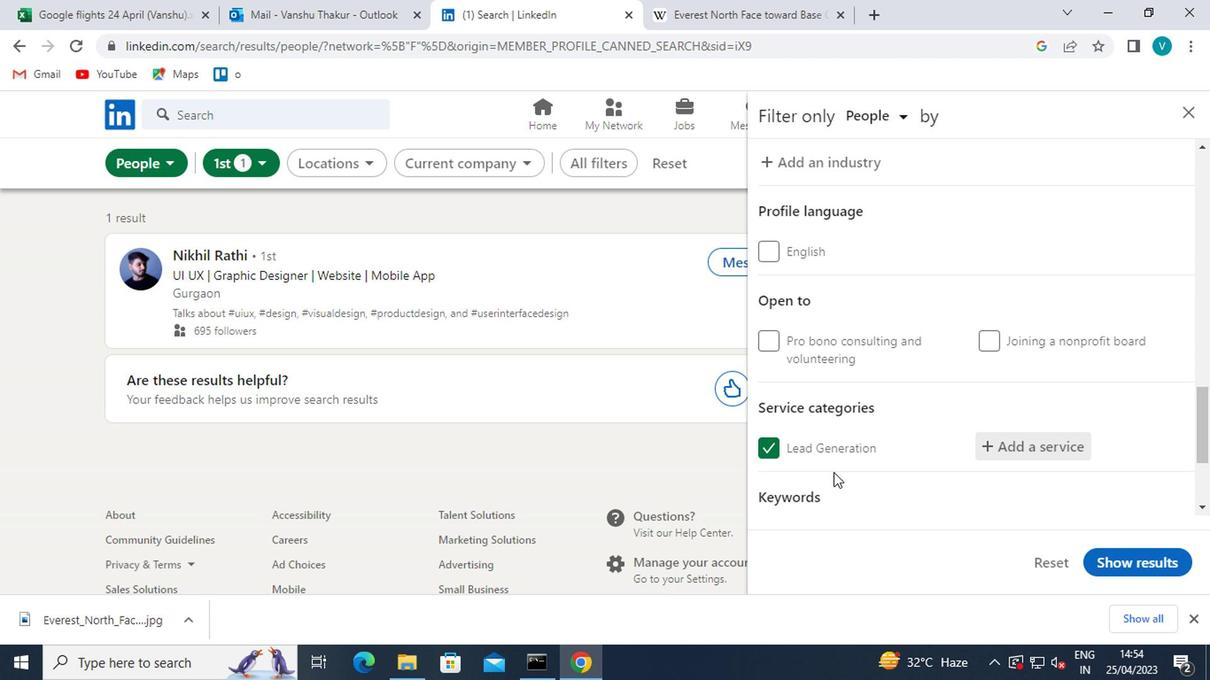 
Action: Mouse scrolled (717, 459) with delta (0, 0)
Screenshot: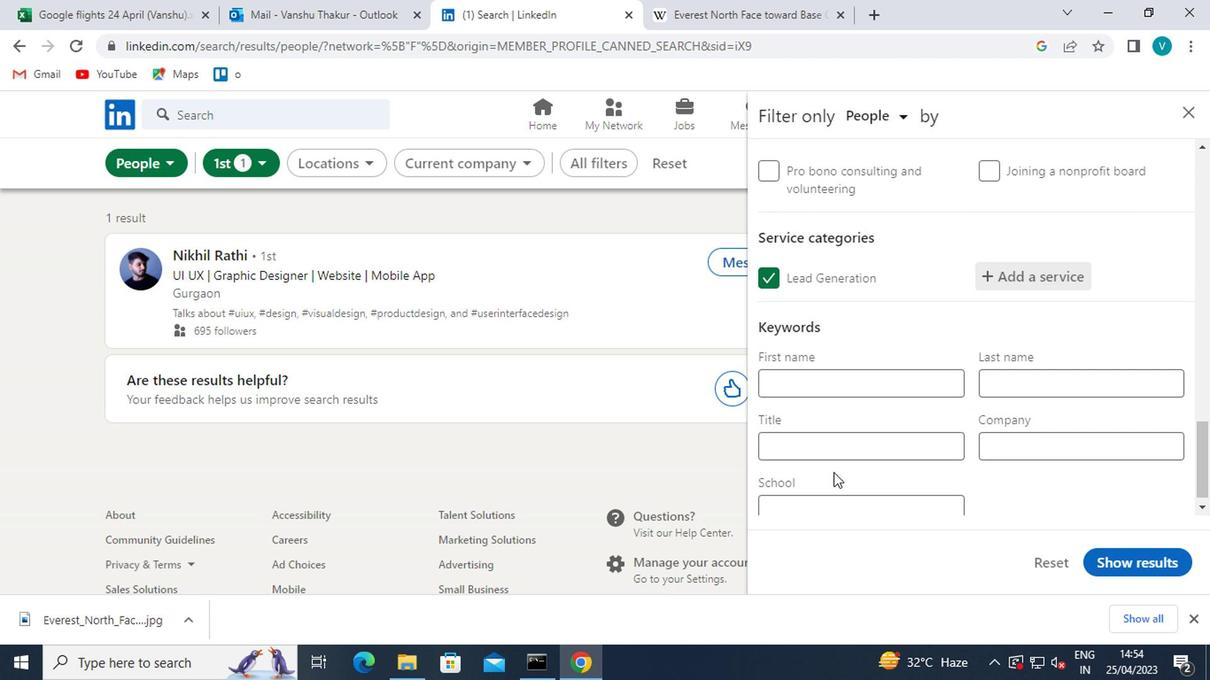 
Action: Mouse moved to (740, 437)
Screenshot: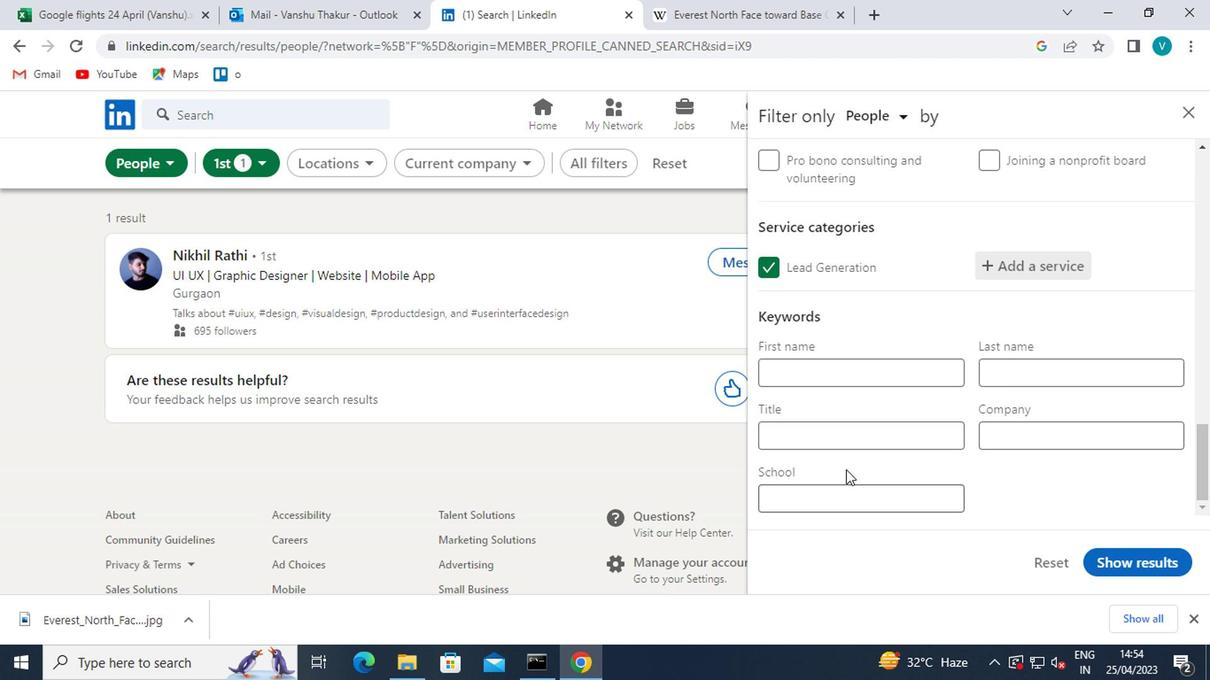 
Action: Mouse pressed left at (740, 437)
Screenshot: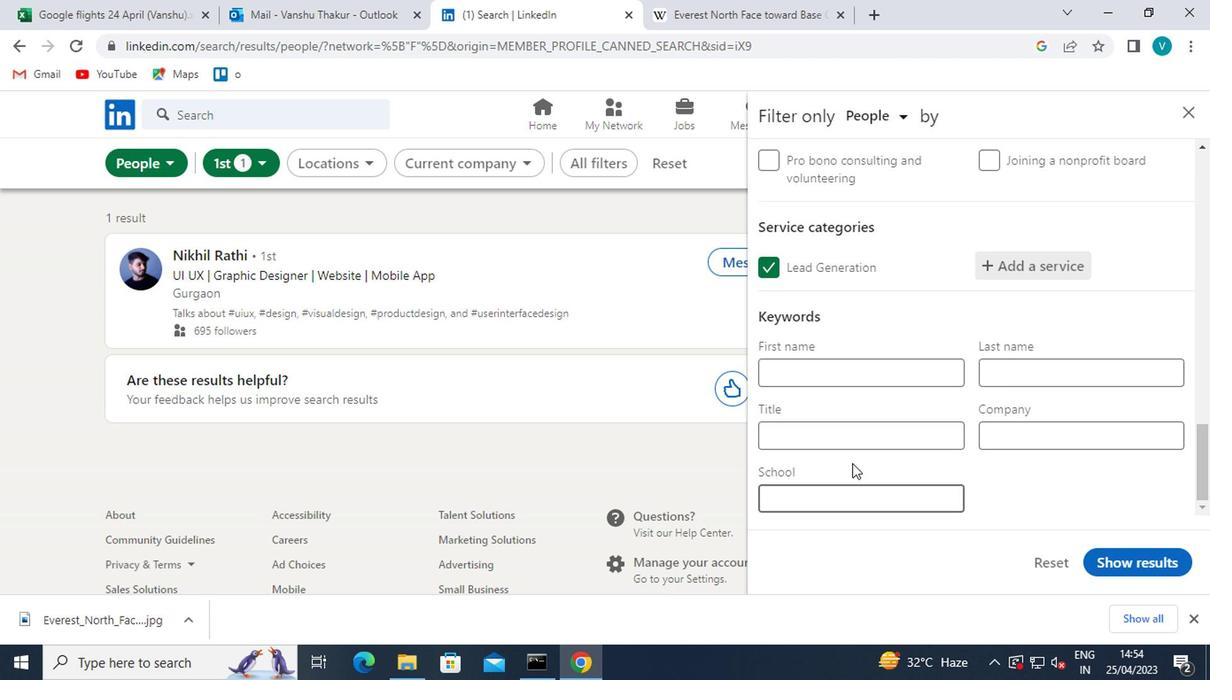 
Action: Key pressed <Key.shift>PHONE<Key.space><Key.shift>SALES<Key.space><Key.shift><Key.shift><Key.shift><Key.shift>SPECIALOS
Screenshot: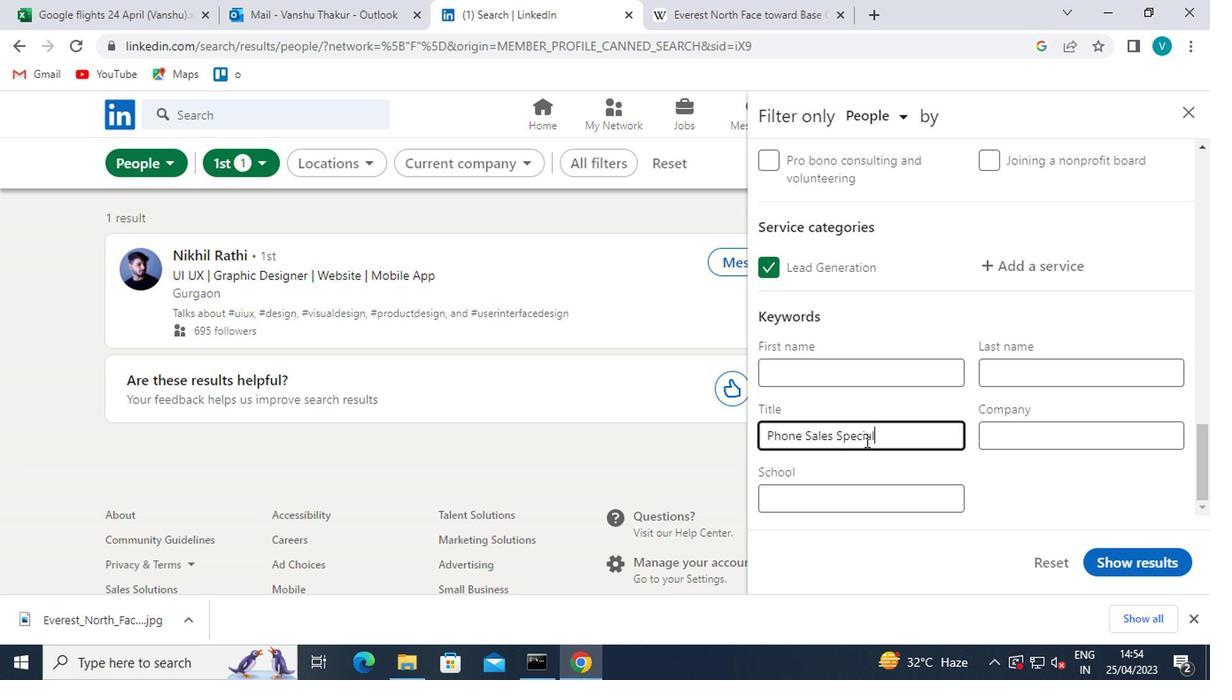 
Action: Mouse moved to (820, 429)
Screenshot: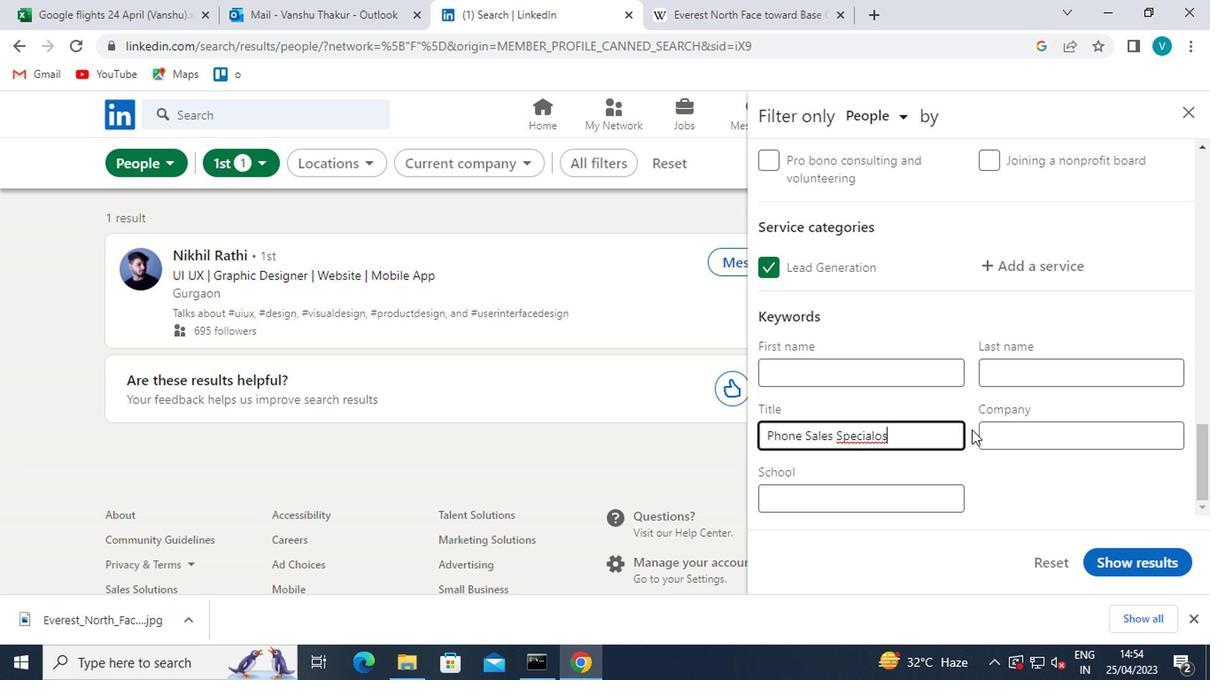 
Action: Key pressed <Key.backspace><Key.backspace>IST<Key.space>
Screenshot: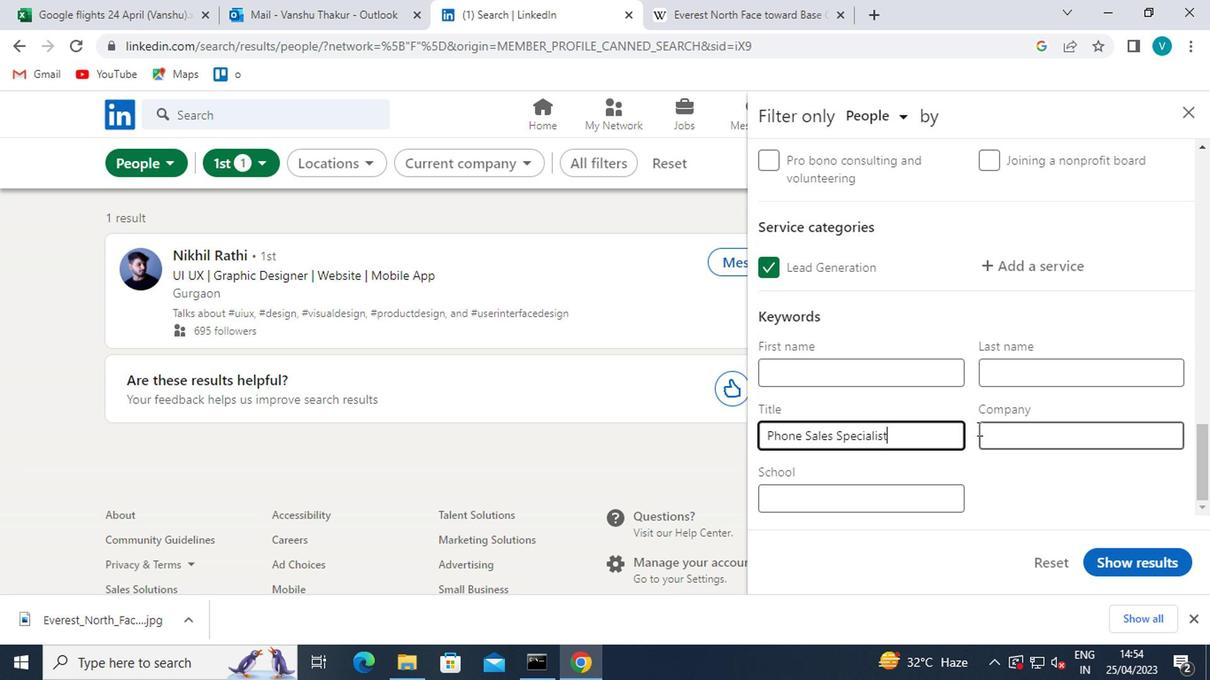 
Action: Mouse moved to (916, 523)
Screenshot: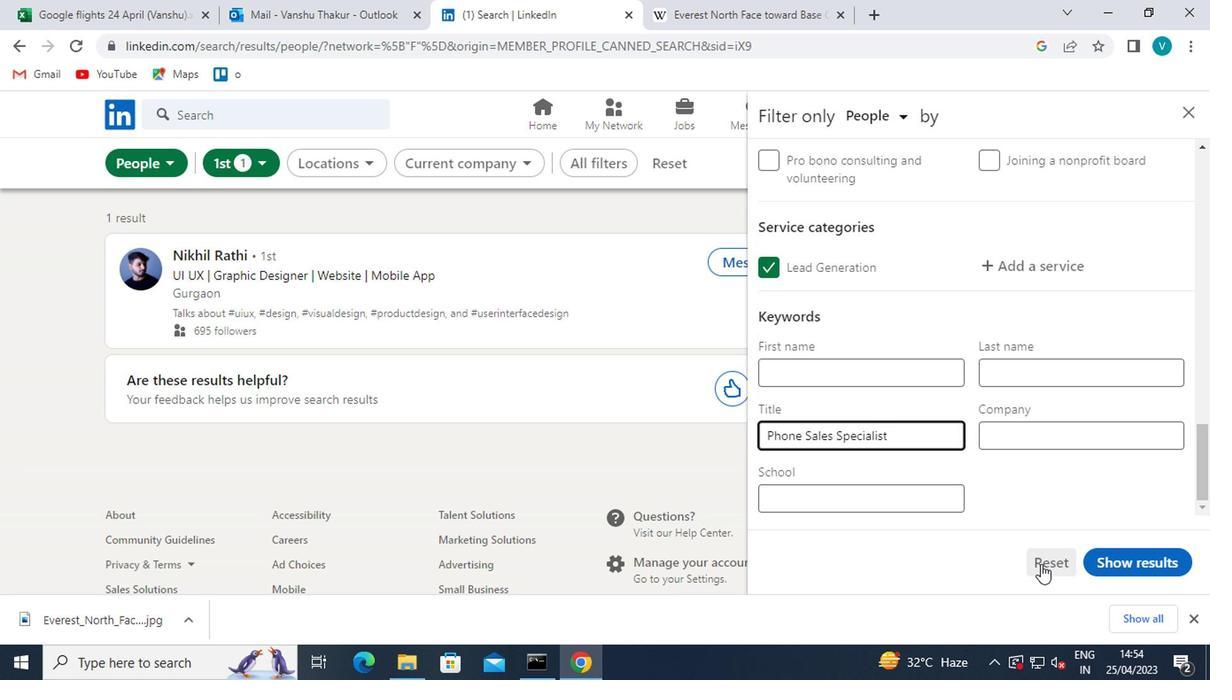 
Action: Mouse pressed left at (916, 523)
Screenshot: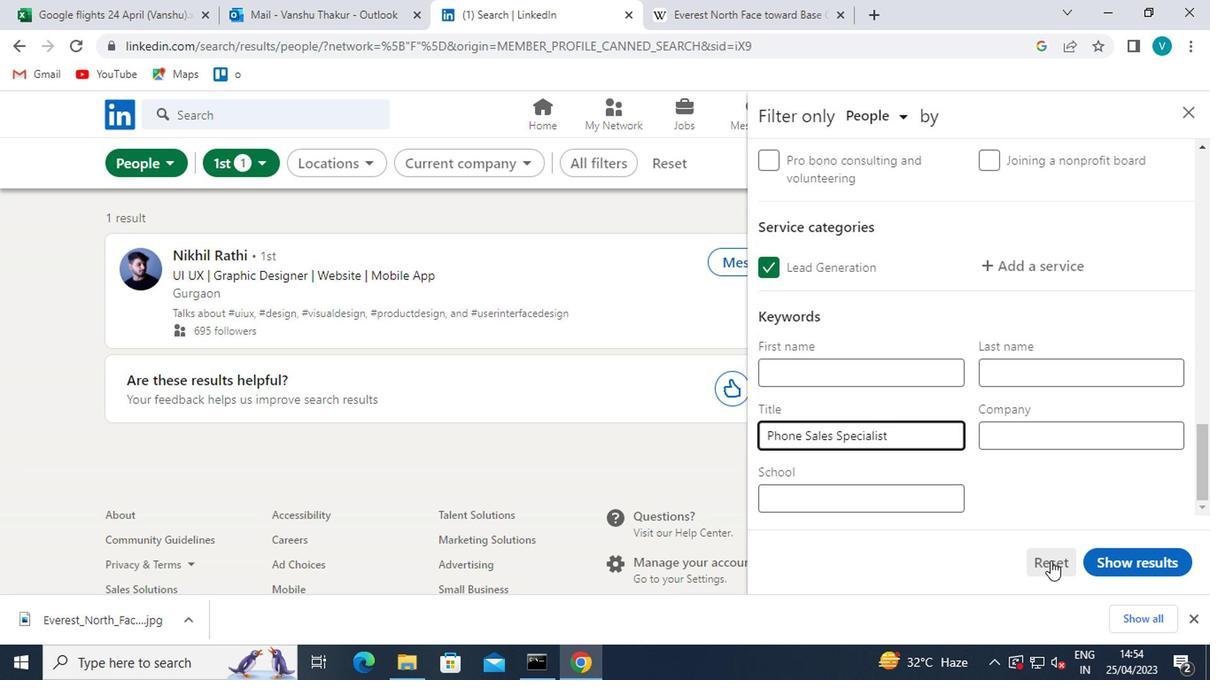 
